 Task: Find connections with filter location Fót with filter topic #travelwith filter profile language Spanish with filter current company Aramex with filter school National Institute of Financial Management - PGDM (Financial Markets) with filter industry International Trade and Development with filter service category Digital Marketing with filter keywords title Client Service Specialist
Action: Mouse moved to (681, 96)
Screenshot: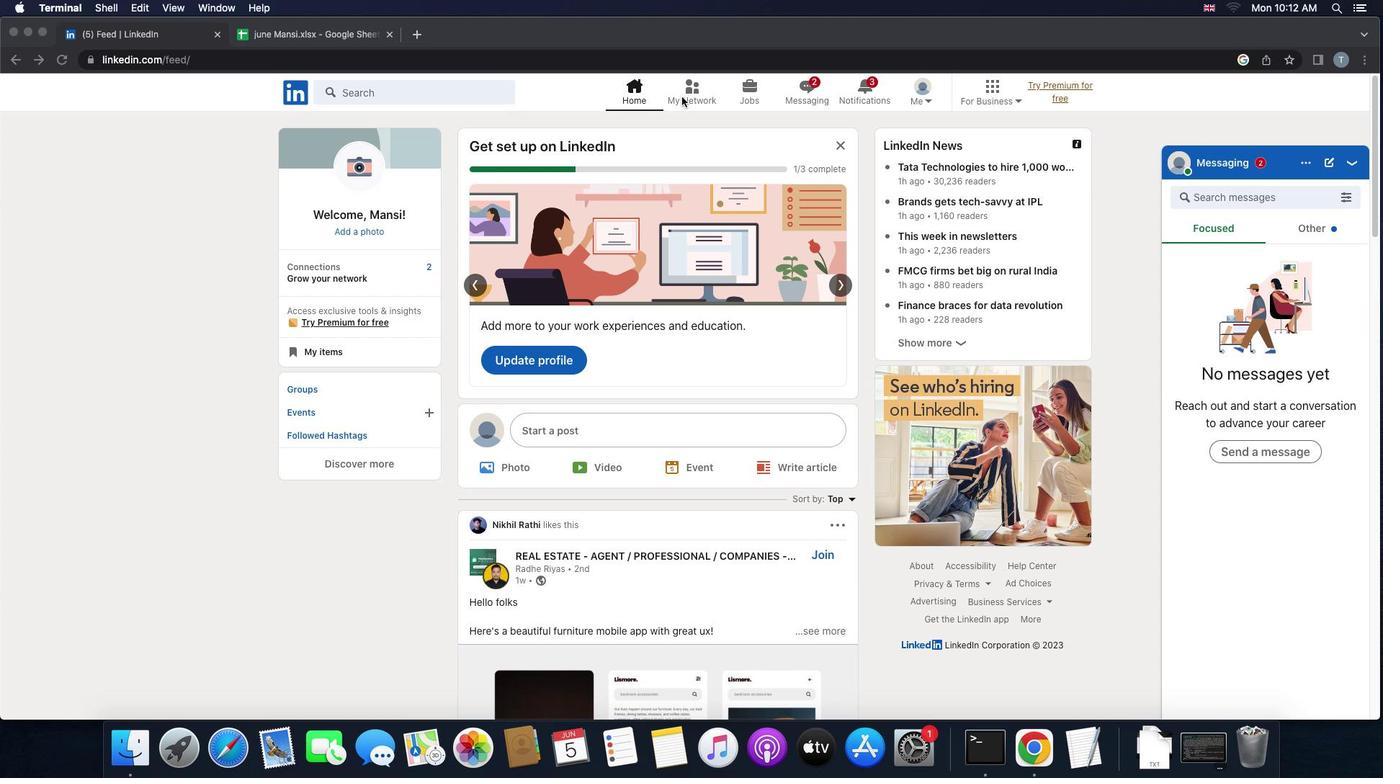
Action: Mouse pressed left at (681, 96)
Screenshot: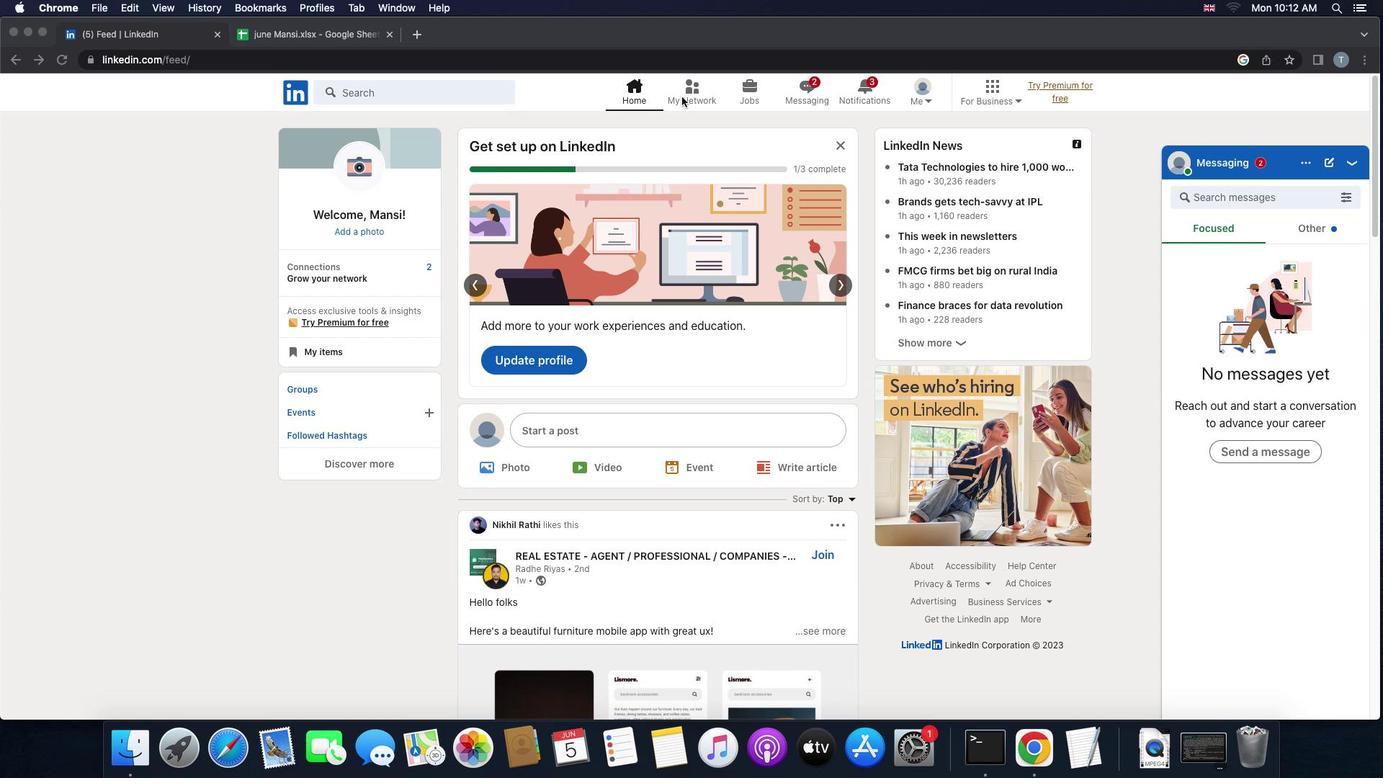 
Action: Mouse pressed left at (681, 96)
Screenshot: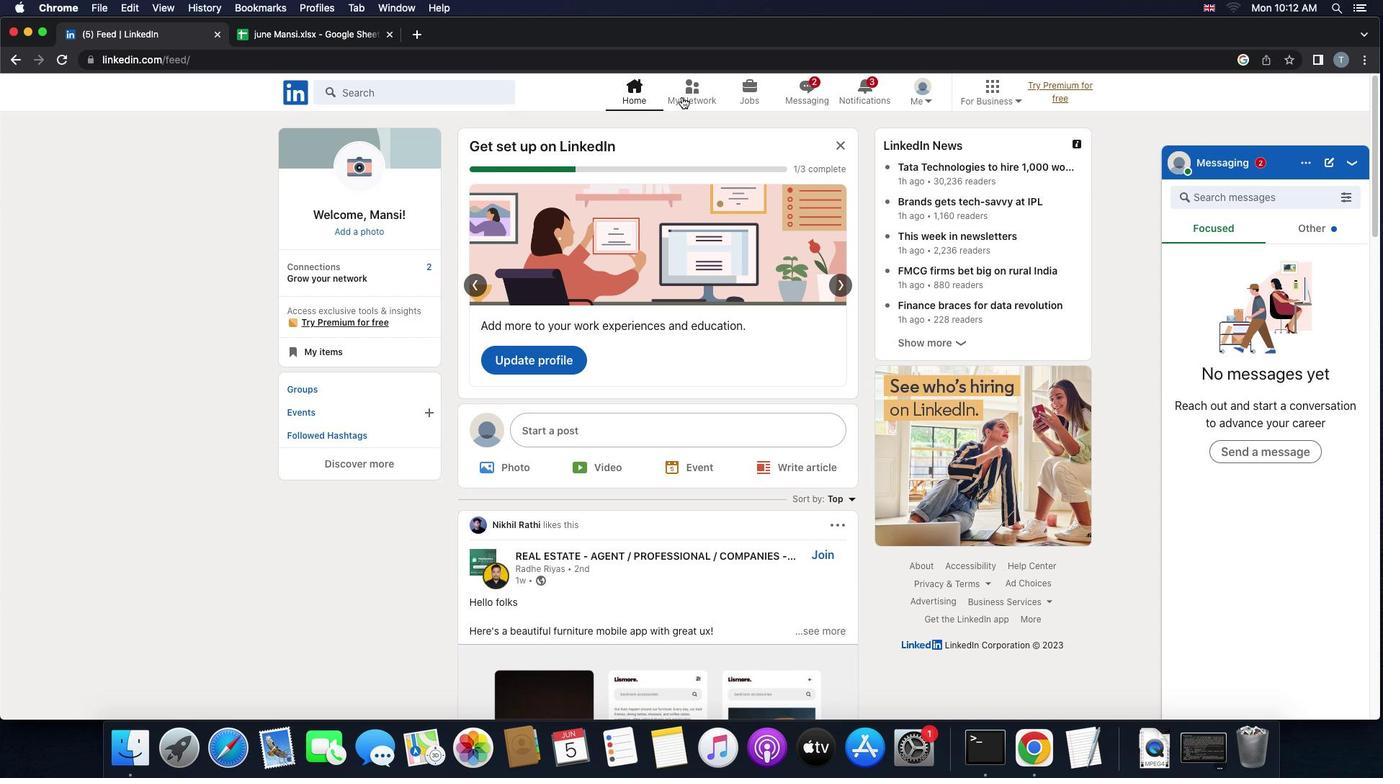 
Action: Mouse moved to (435, 167)
Screenshot: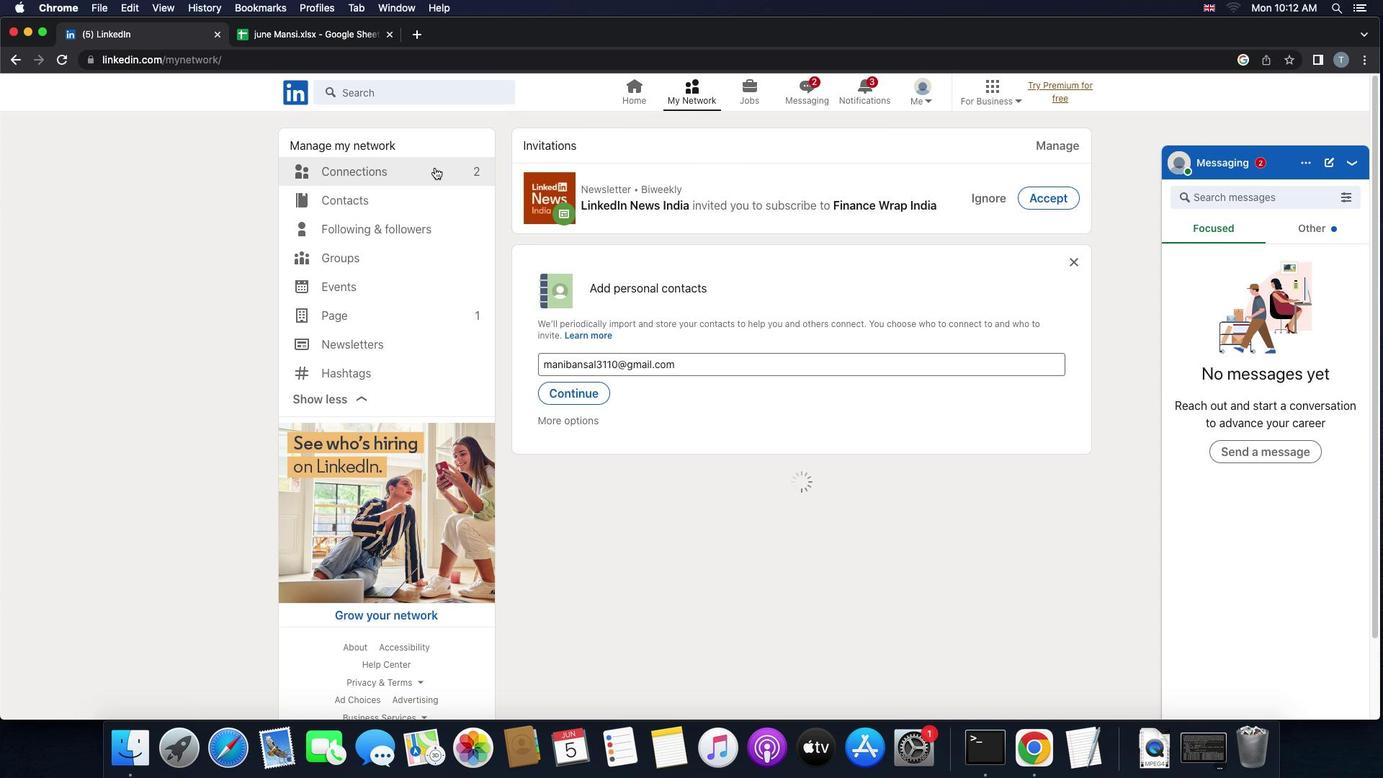 
Action: Mouse pressed left at (435, 167)
Screenshot: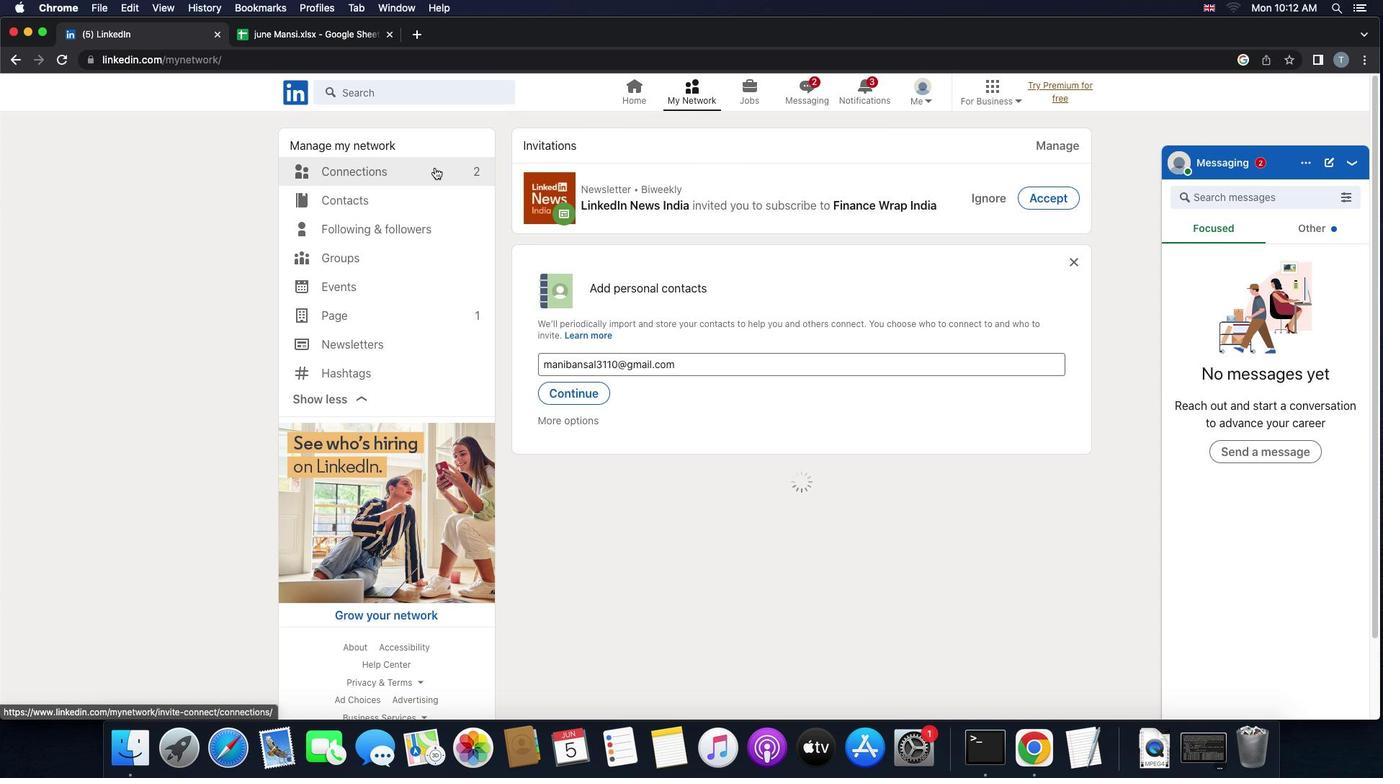 
Action: Mouse moved to (775, 164)
Screenshot: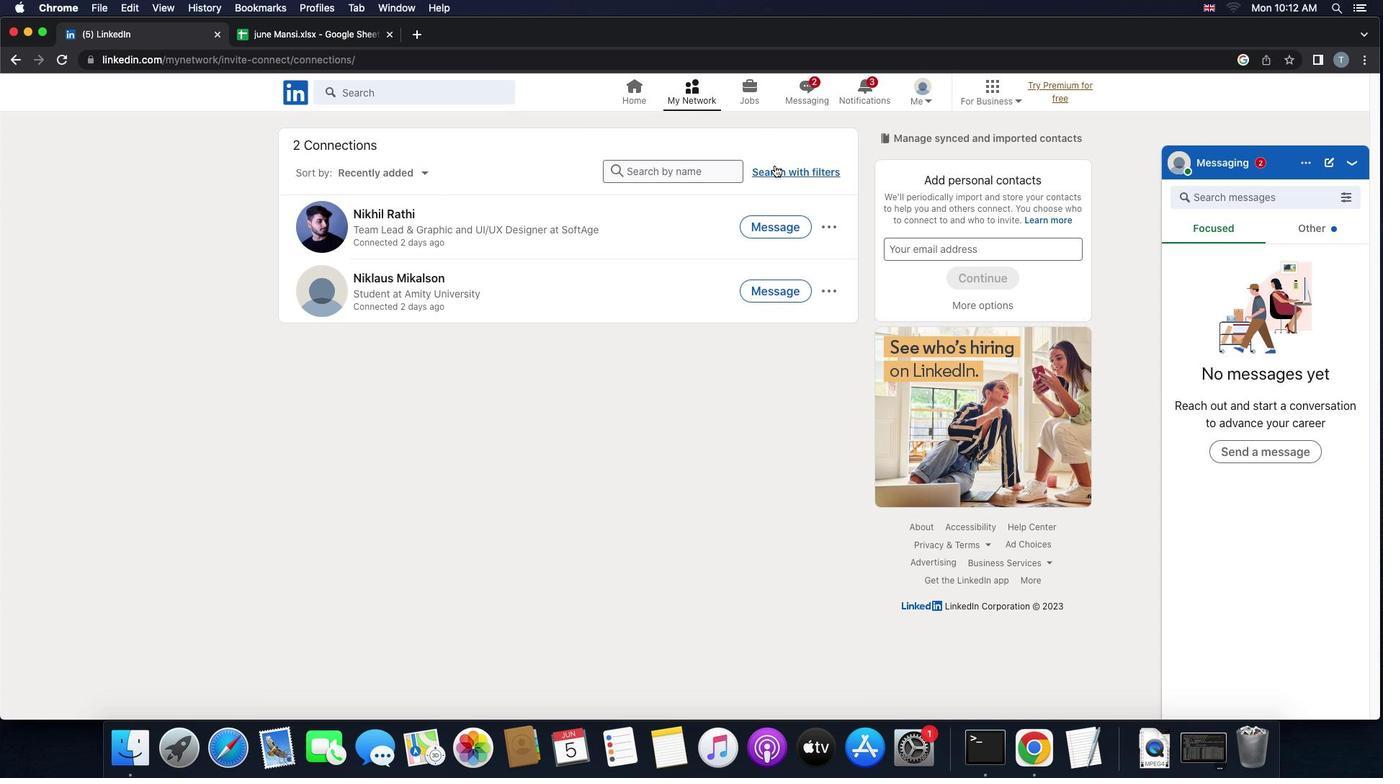 
Action: Mouse pressed left at (775, 164)
Screenshot: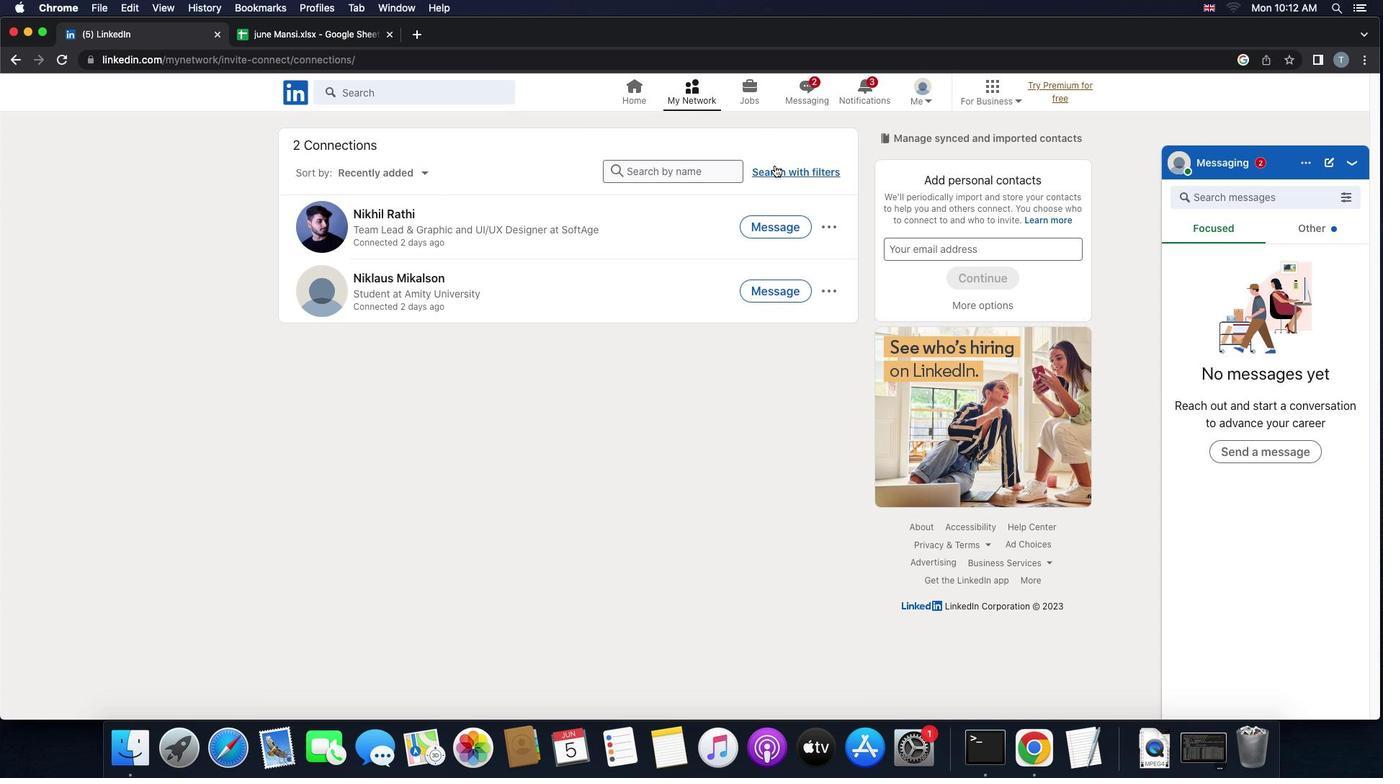 
Action: Mouse moved to (770, 127)
Screenshot: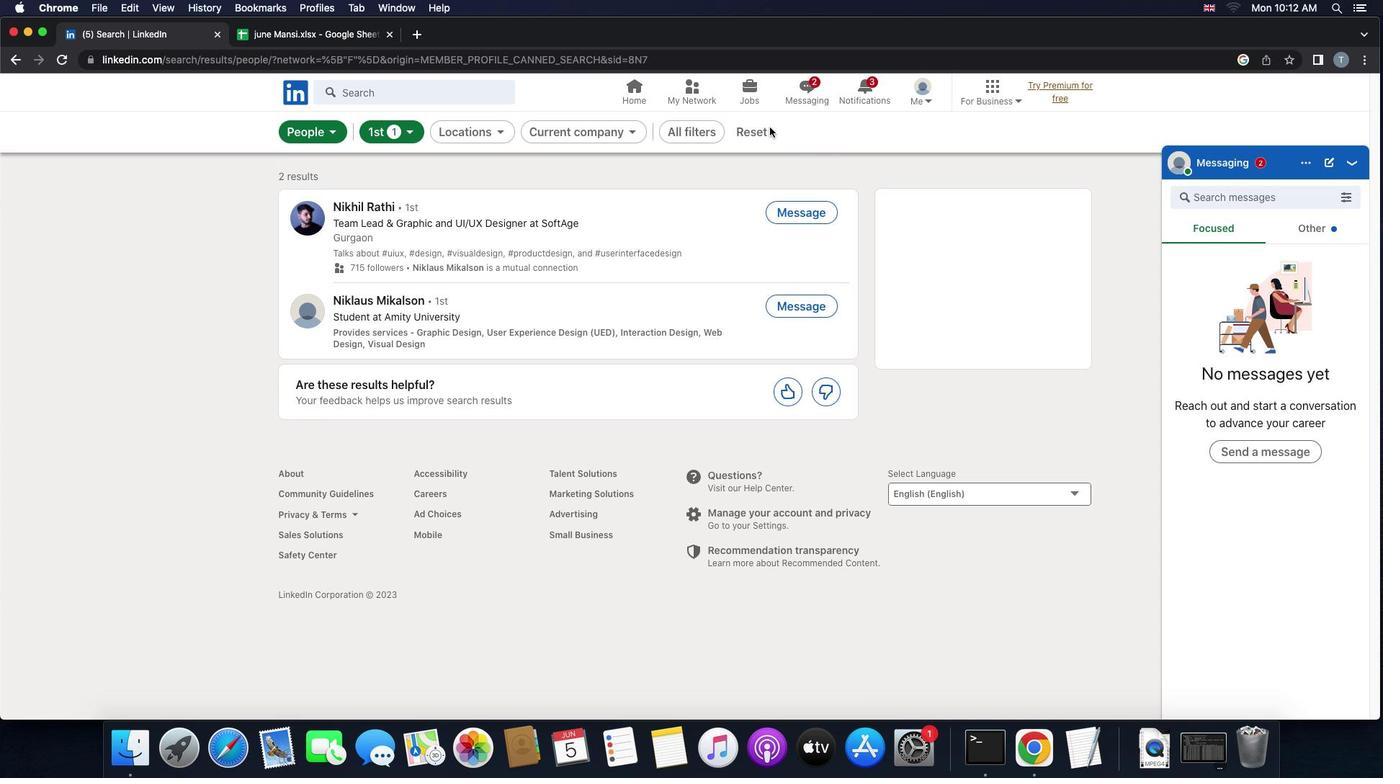 
Action: Mouse pressed left at (770, 127)
Screenshot: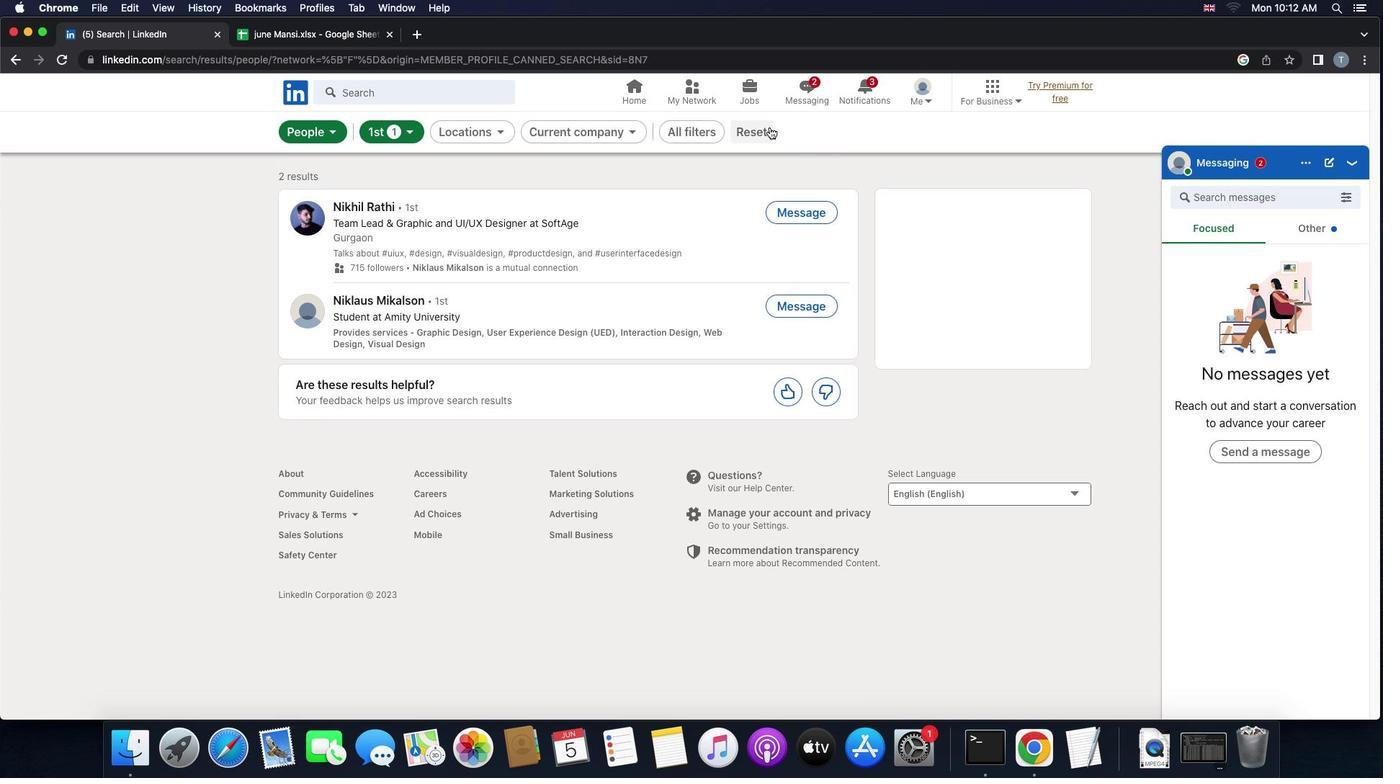 
Action: Mouse moved to (729, 136)
Screenshot: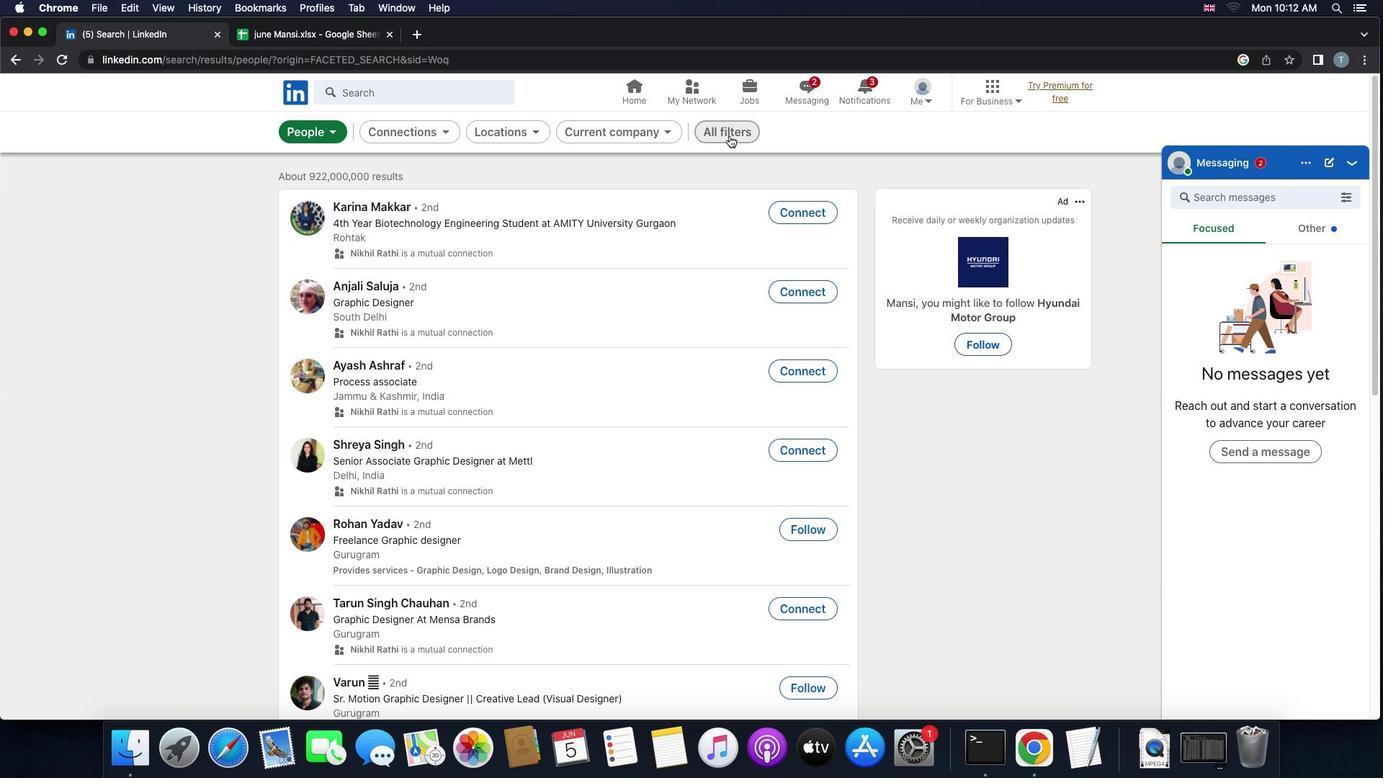 
Action: Mouse pressed left at (729, 136)
Screenshot: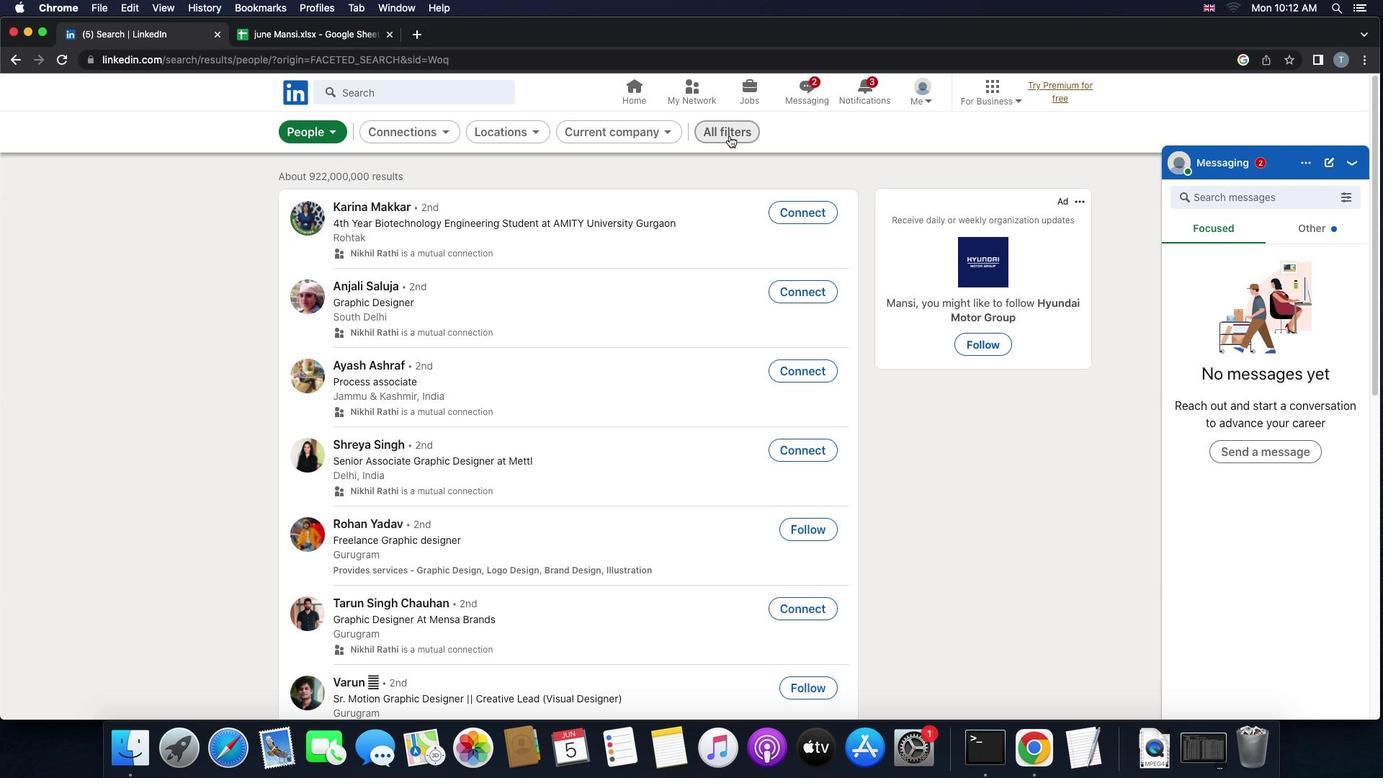 
Action: Mouse moved to (1062, 473)
Screenshot: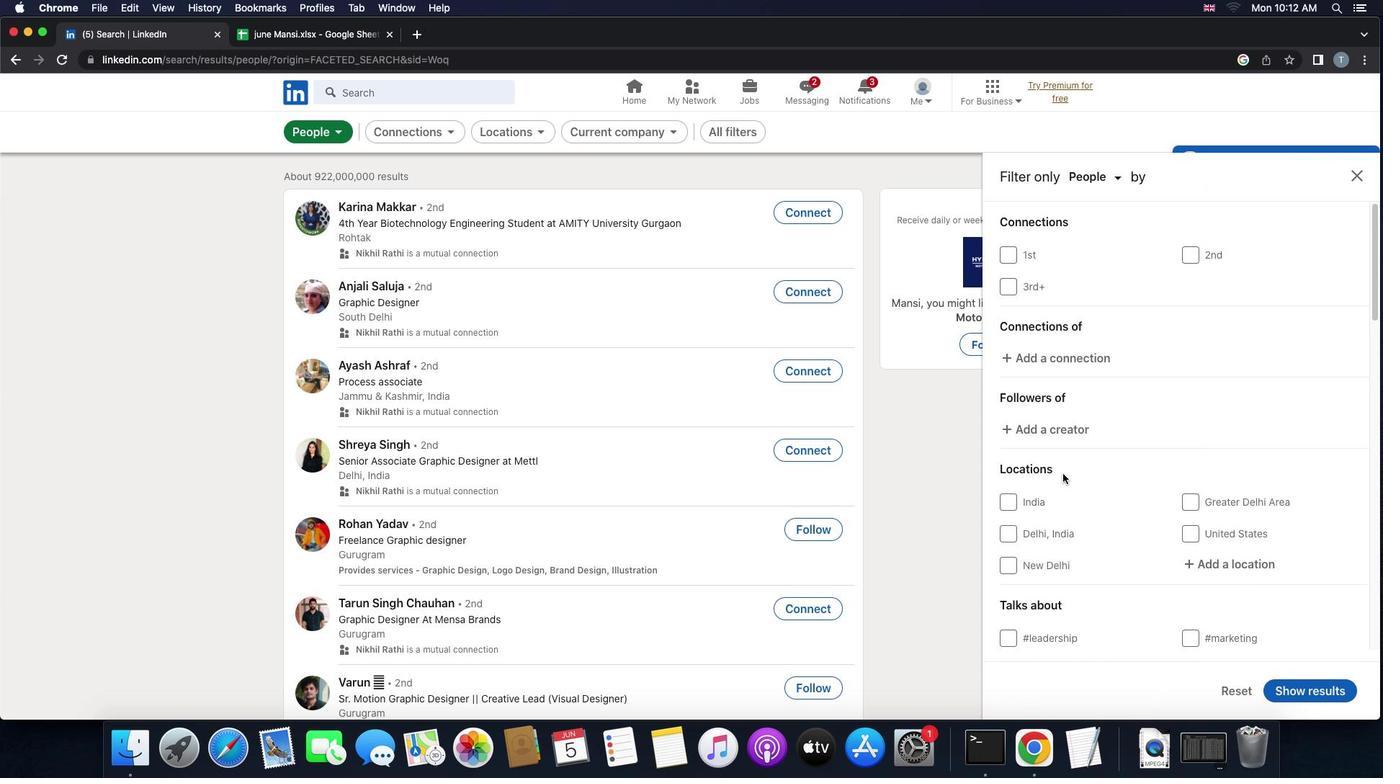 
Action: Mouse scrolled (1062, 473) with delta (0, 0)
Screenshot: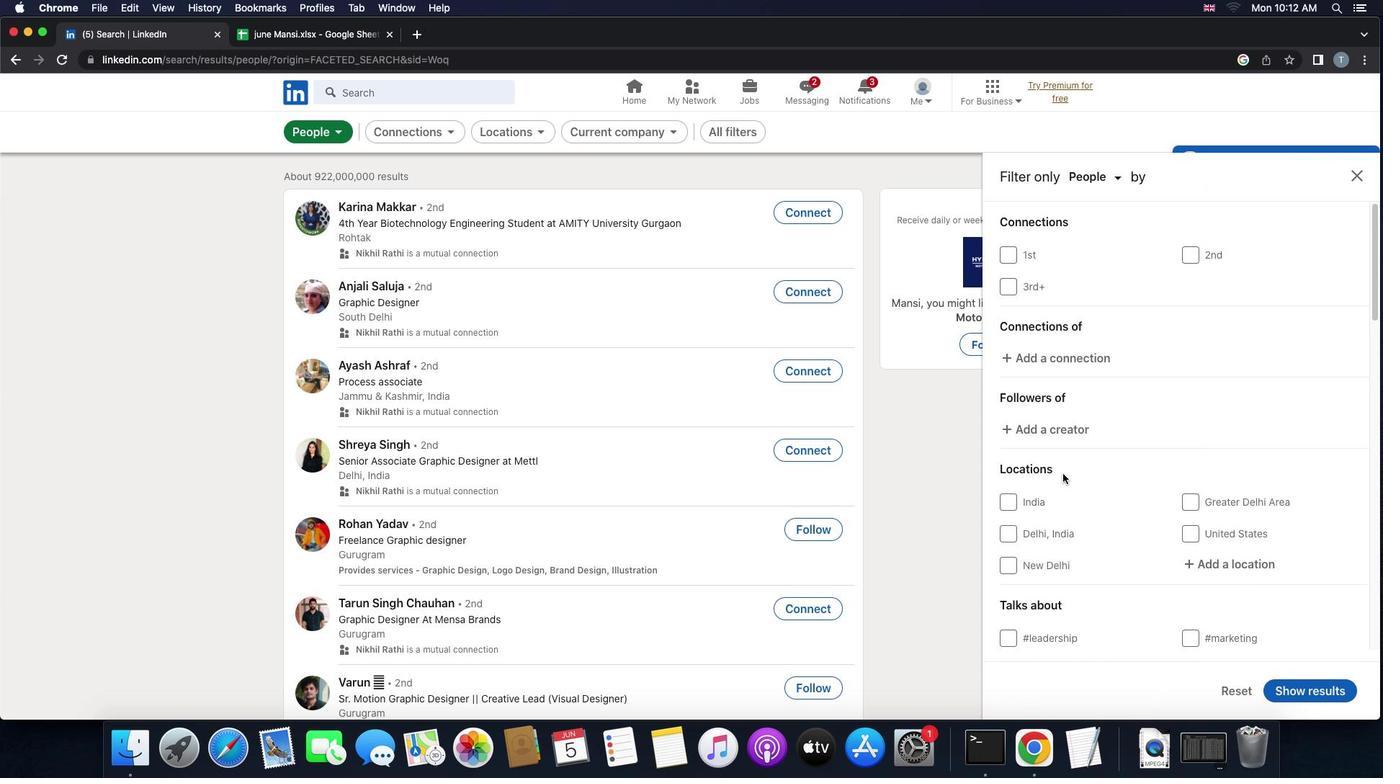 
Action: Mouse scrolled (1062, 473) with delta (0, 0)
Screenshot: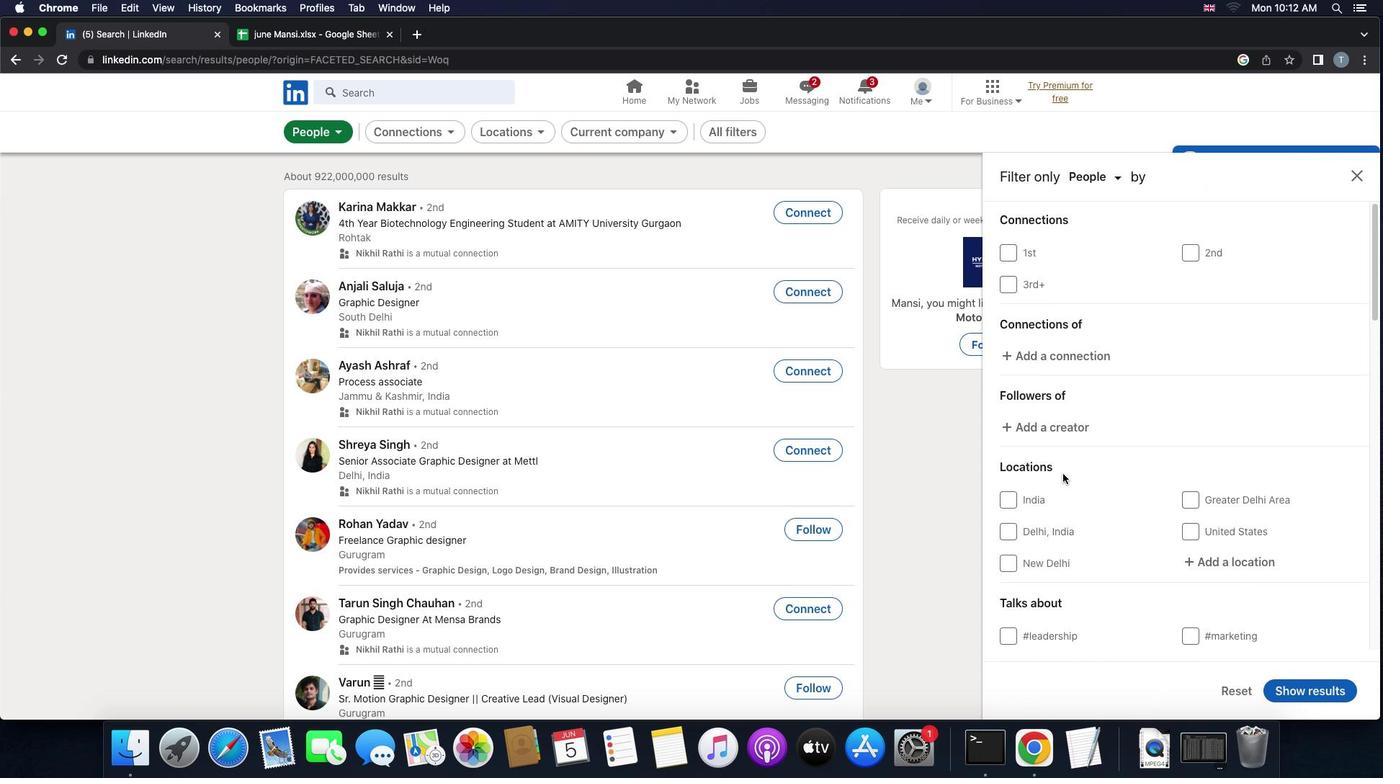 
Action: Mouse scrolled (1062, 473) with delta (0, -1)
Screenshot: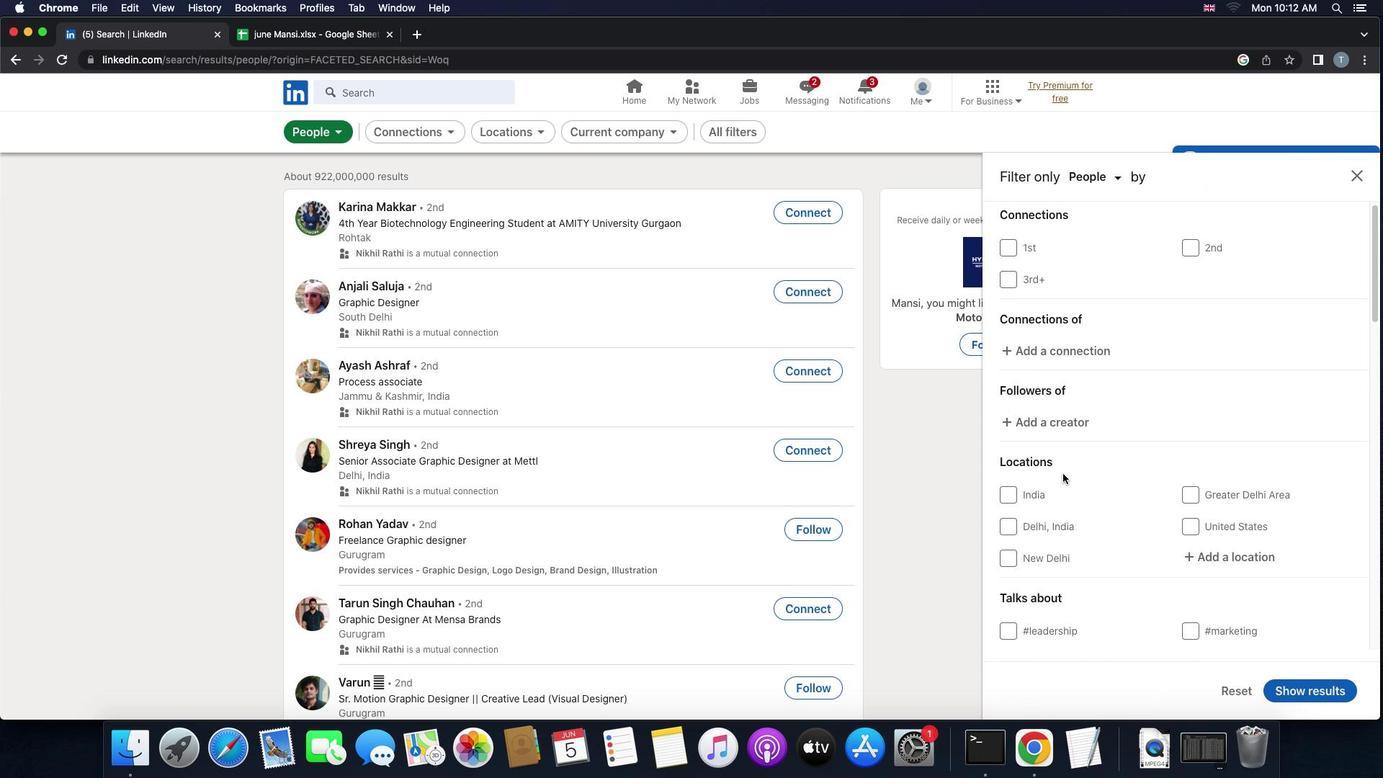 
Action: Mouse scrolled (1062, 473) with delta (0, 0)
Screenshot: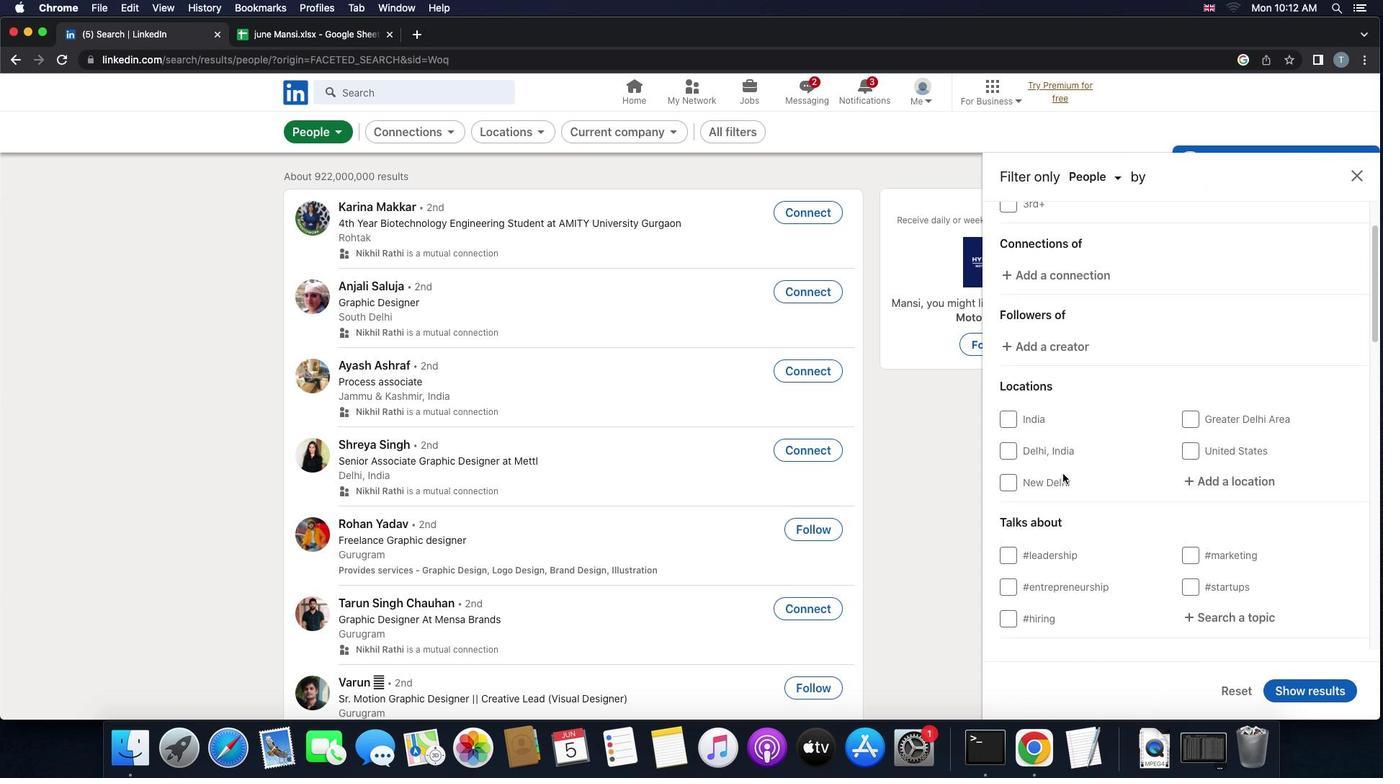 
Action: Mouse moved to (1226, 415)
Screenshot: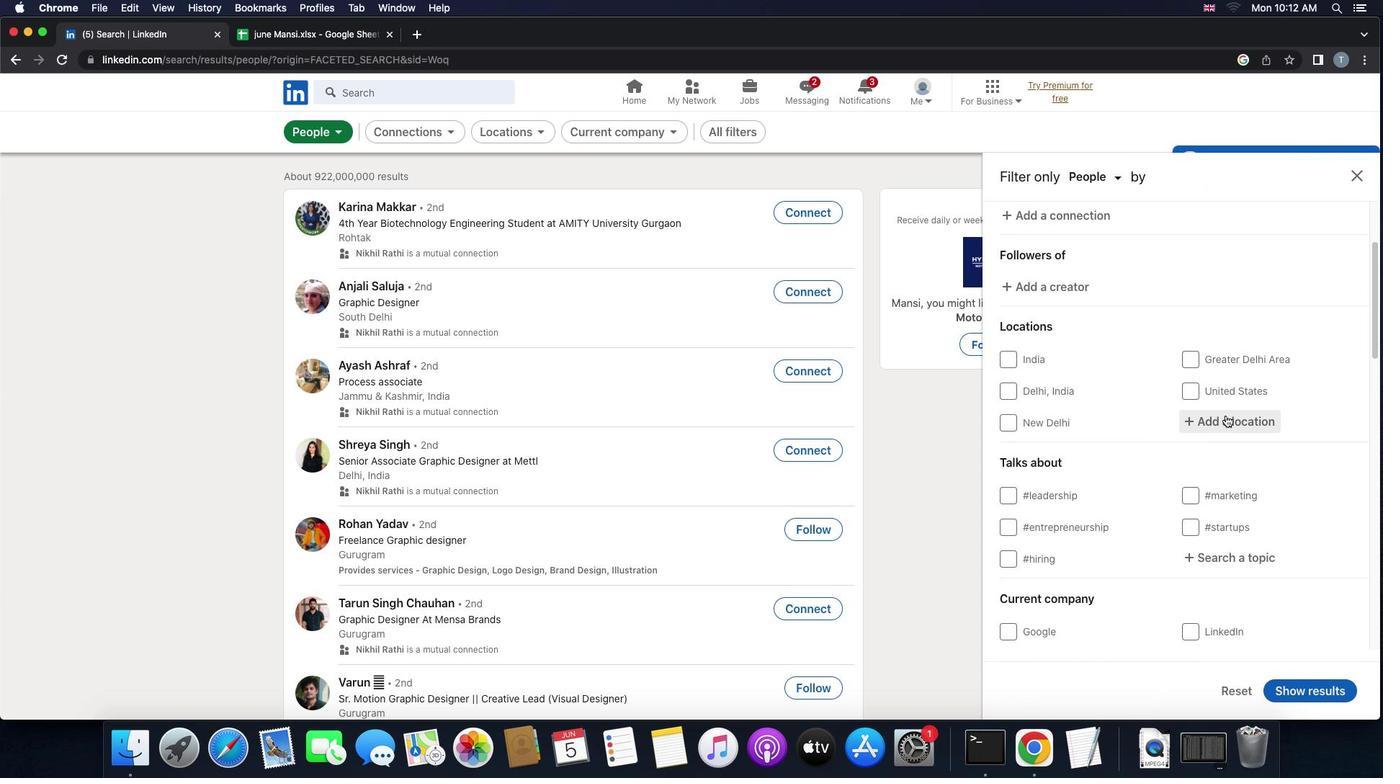 
Action: Mouse pressed left at (1226, 415)
Screenshot: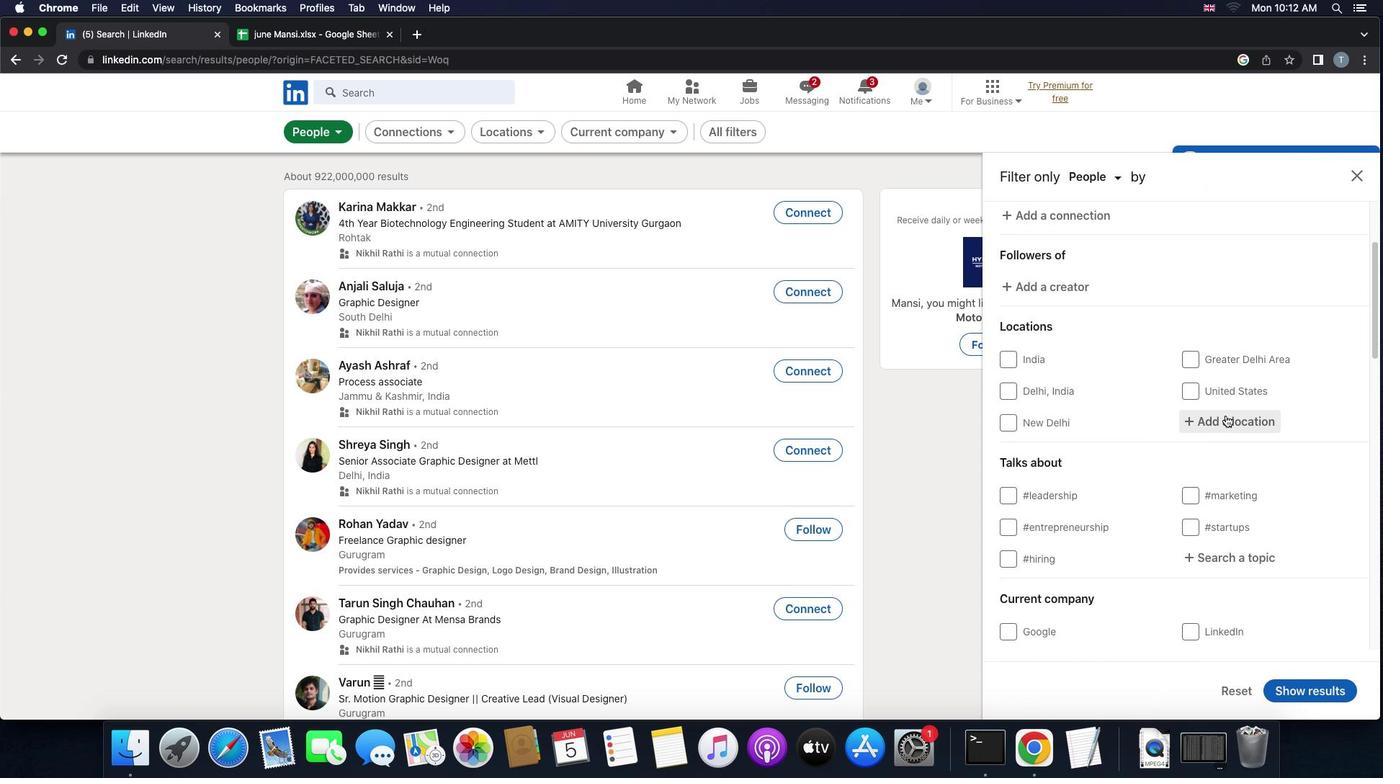 
Action: Key pressed 'f''o''t'Key.enter
Screenshot: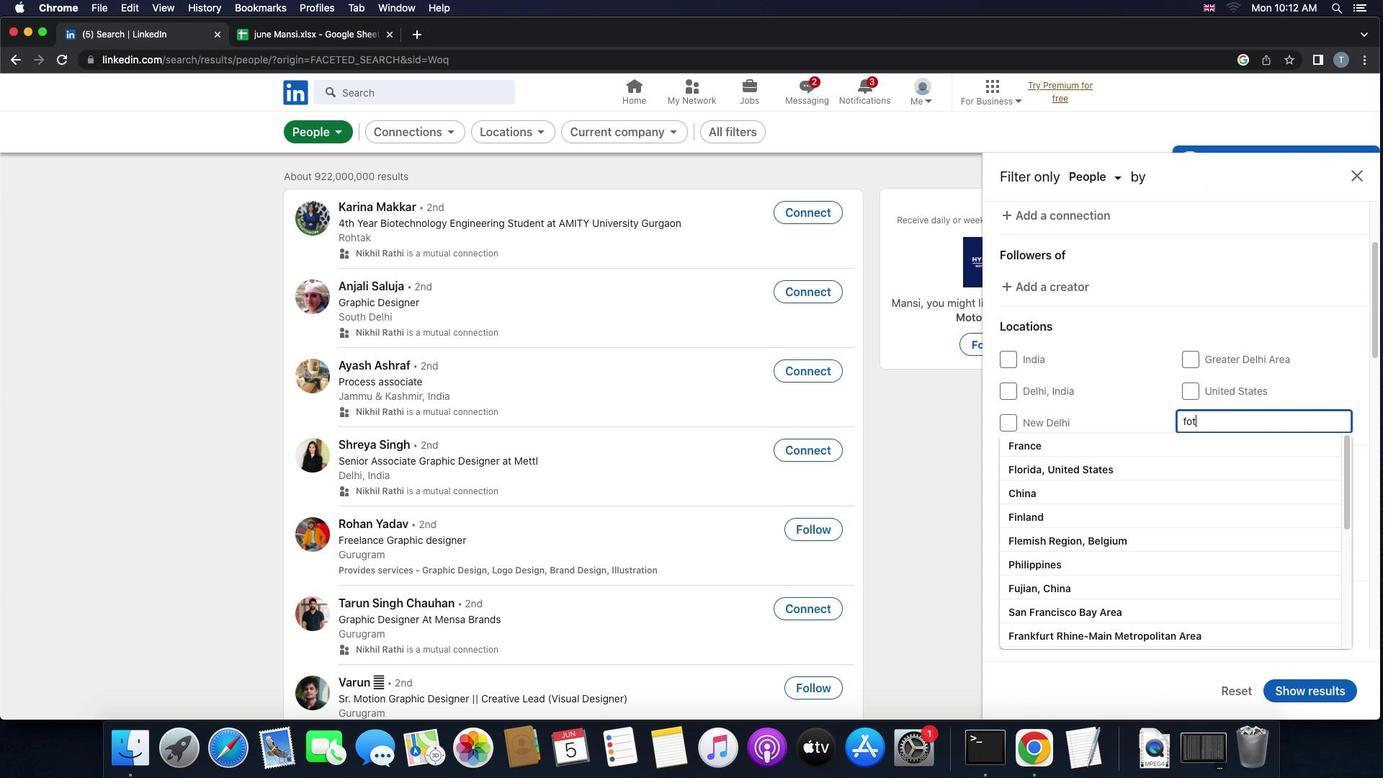 
Action: Mouse moved to (1195, 443)
Screenshot: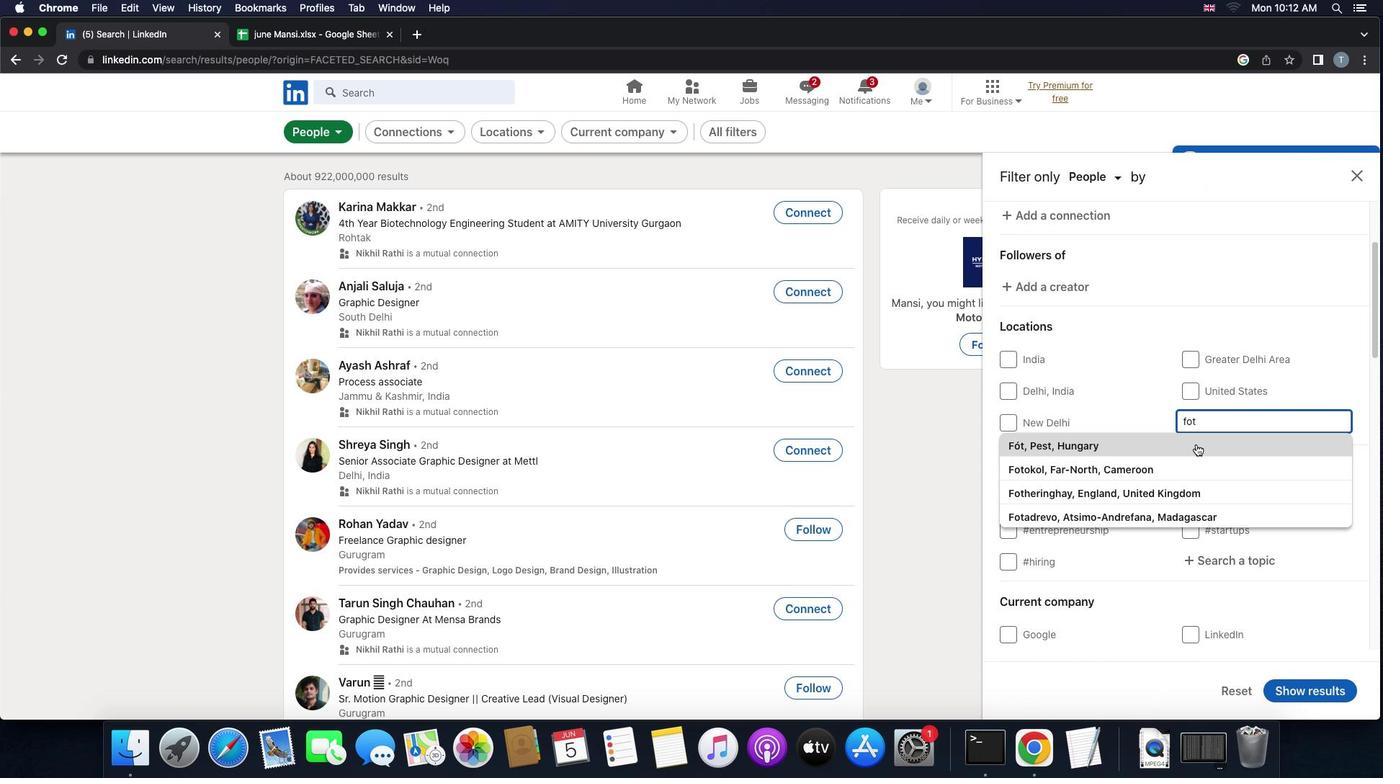 
Action: Mouse pressed left at (1195, 443)
Screenshot: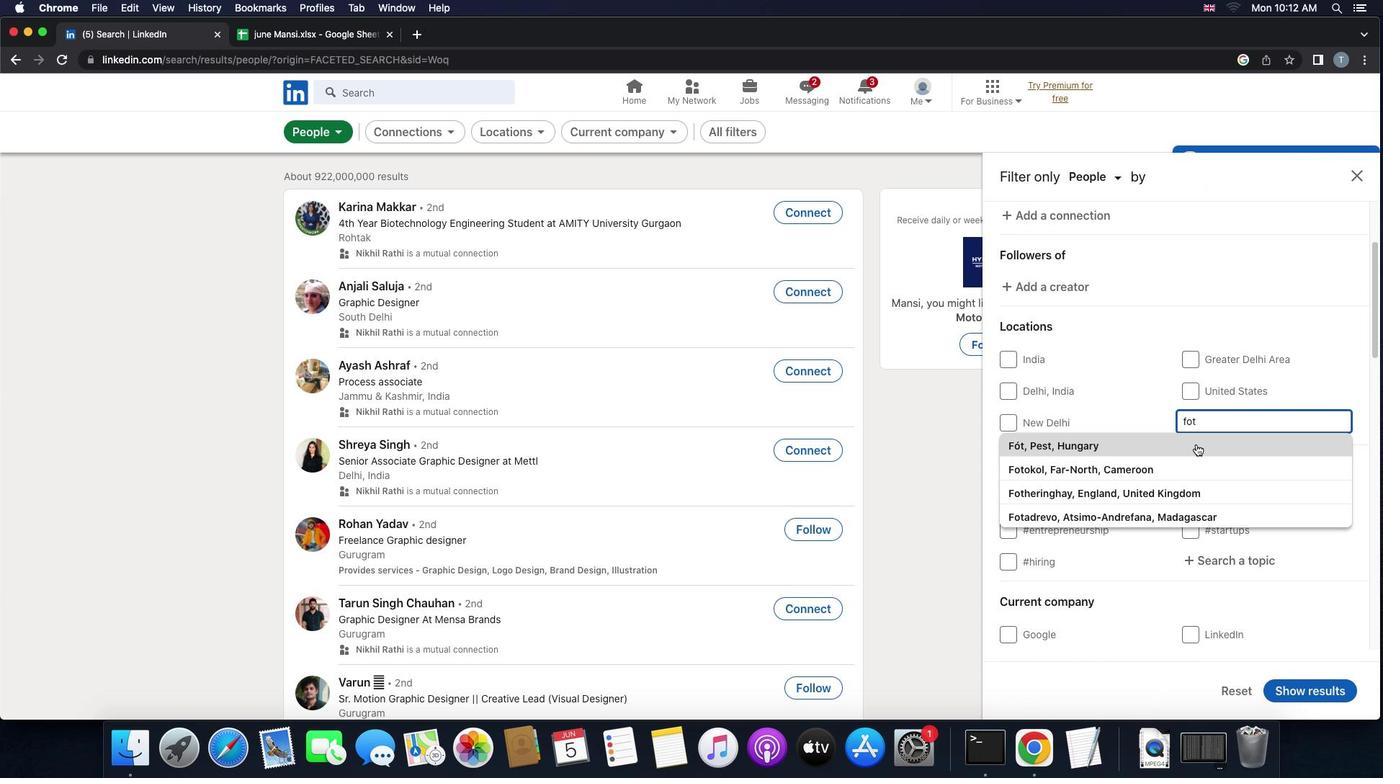 
Action: Mouse moved to (1197, 443)
Screenshot: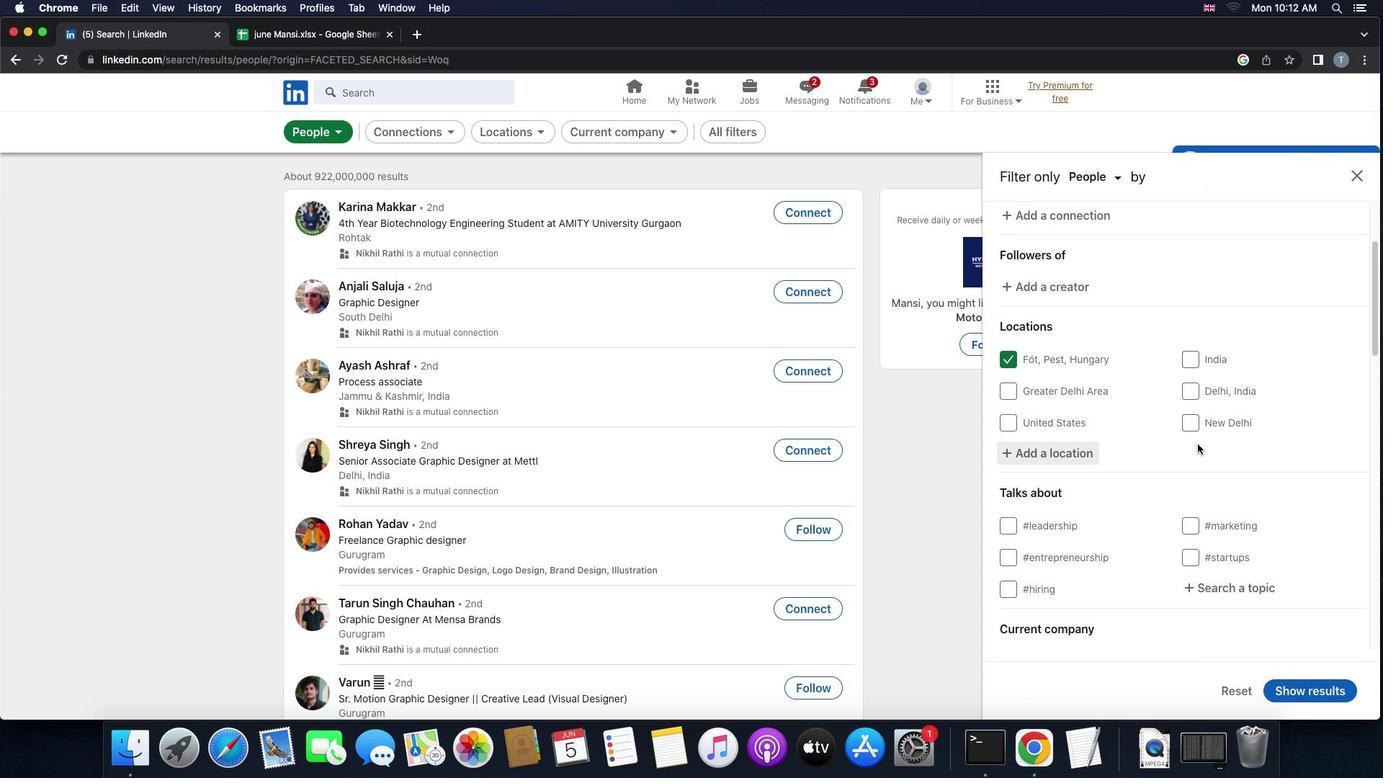 
Action: Mouse scrolled (1197, 443) with delta (0, 0)
Screenshot: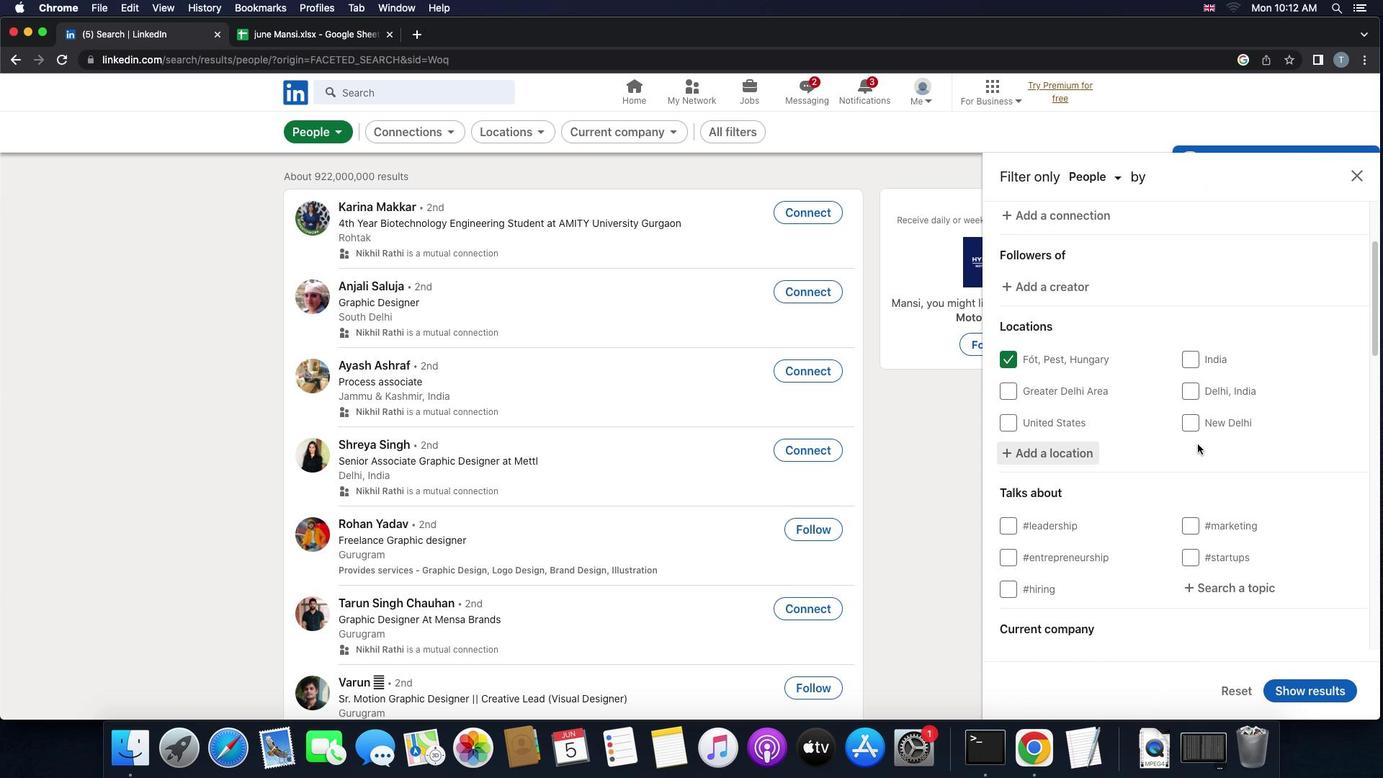 
Action: Mouse scrolled (1197, 443) with delta (0, 0)
Screenshot: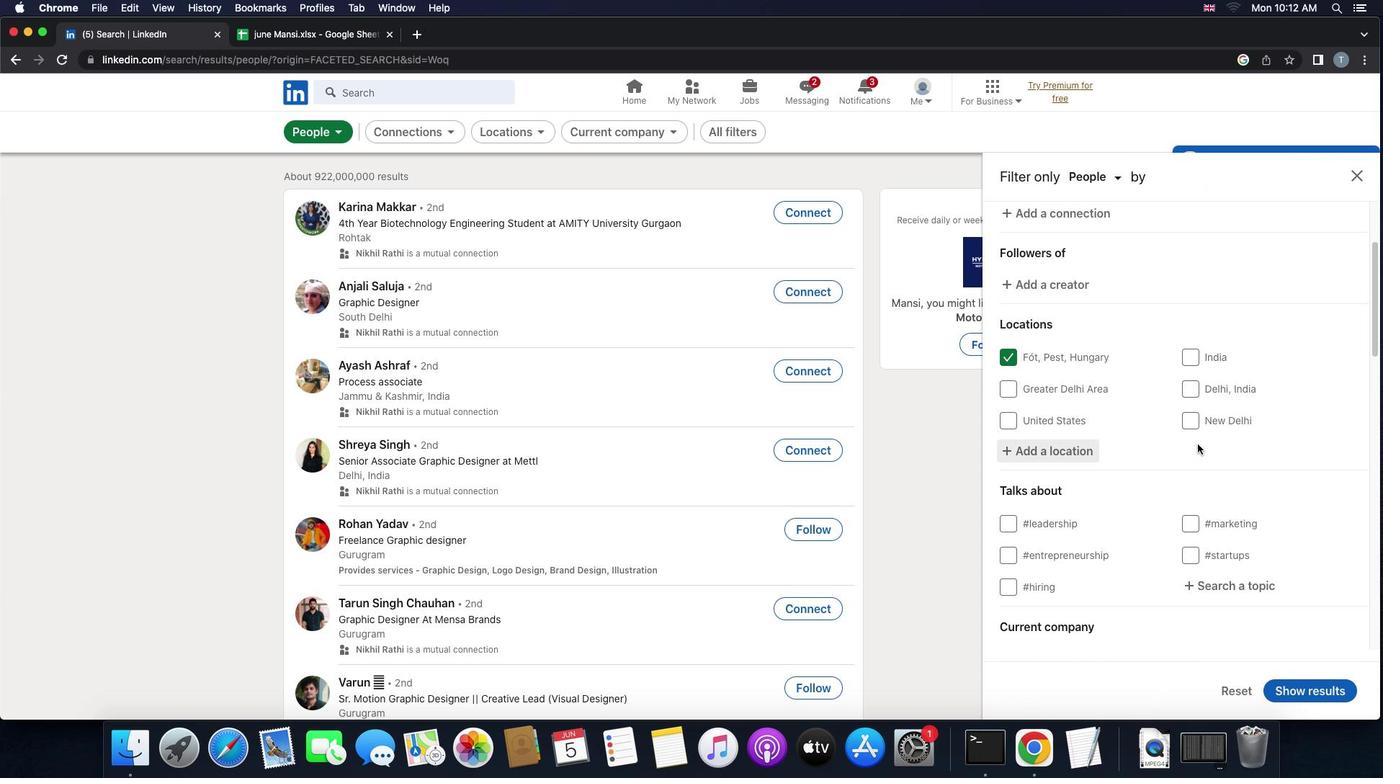 
Action: Mouse scrolled (1197, 443) with delta (0, -1)
Screenshot: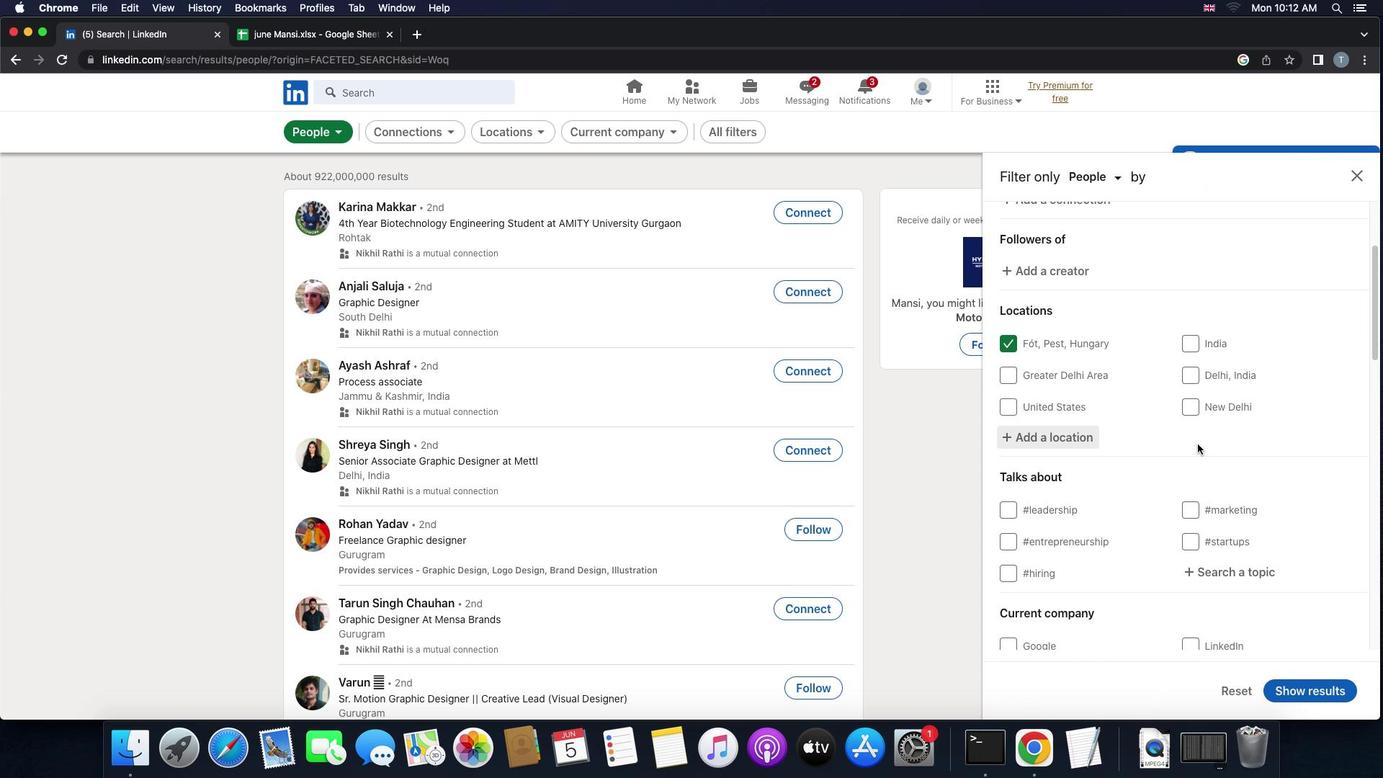 
Action: Mouse scrolled (1197, 443) with delta (0, 0)
Screenshot: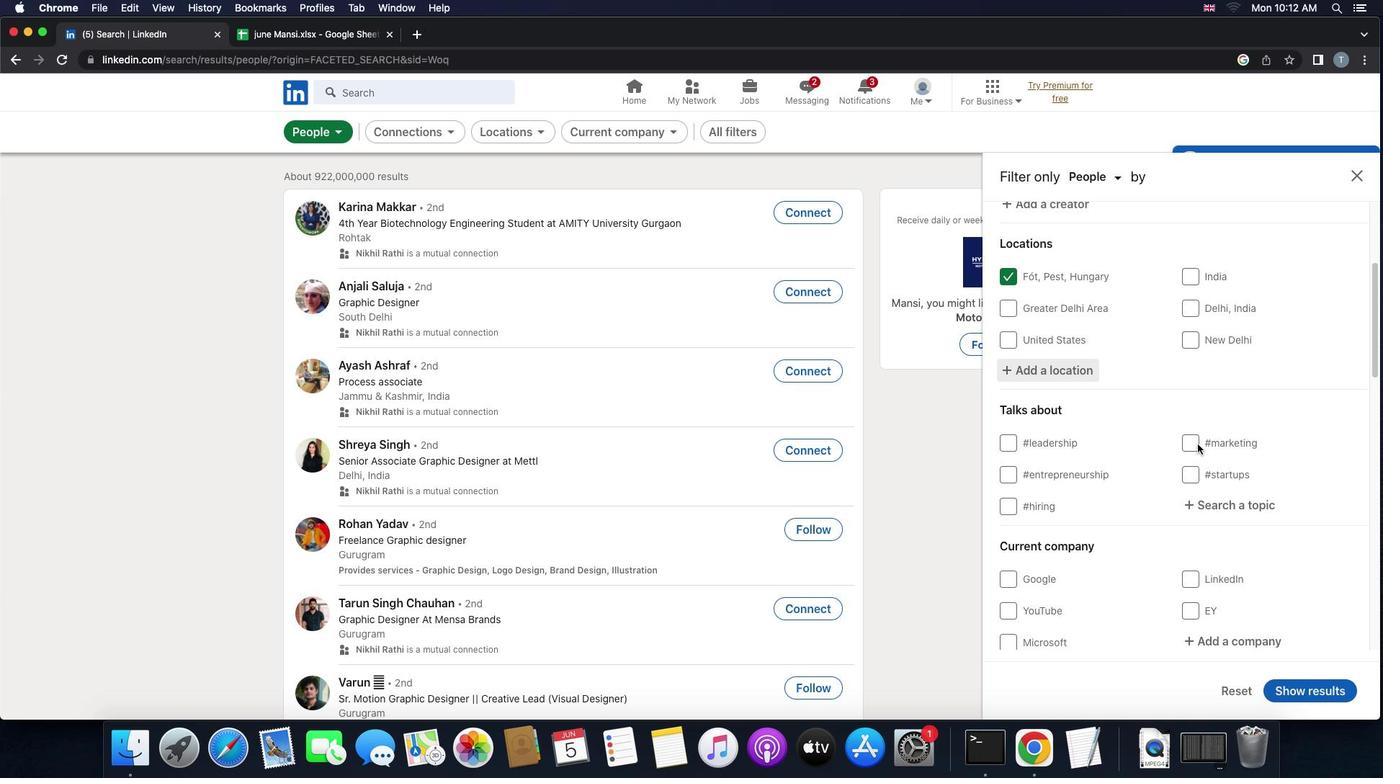 
Action: Mouse scrolled (1197, 443) with delta (0, 0)
Screenshot: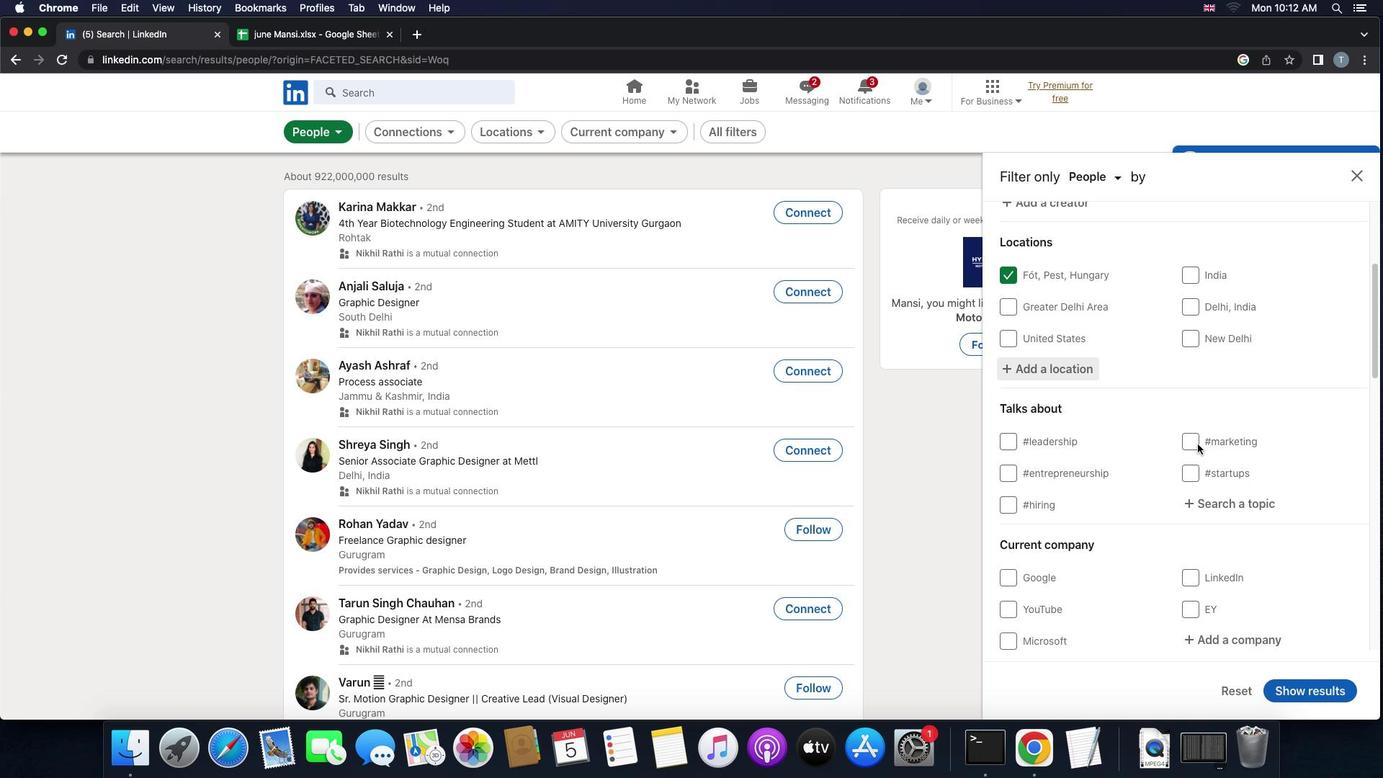 
Action: Mouse moved to (1203, 493)
Screenshot: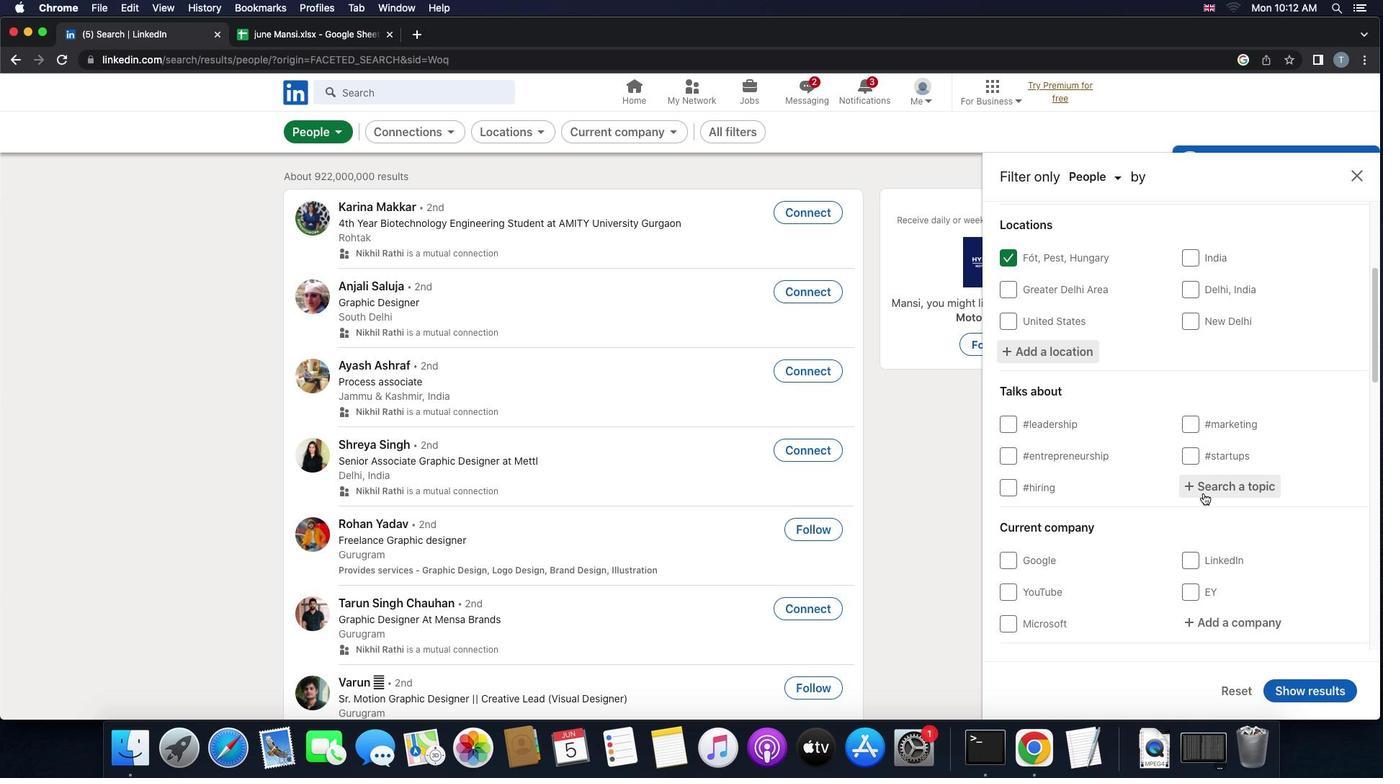
Action: Mouse pressed left at (1203, 493)
Screenshot: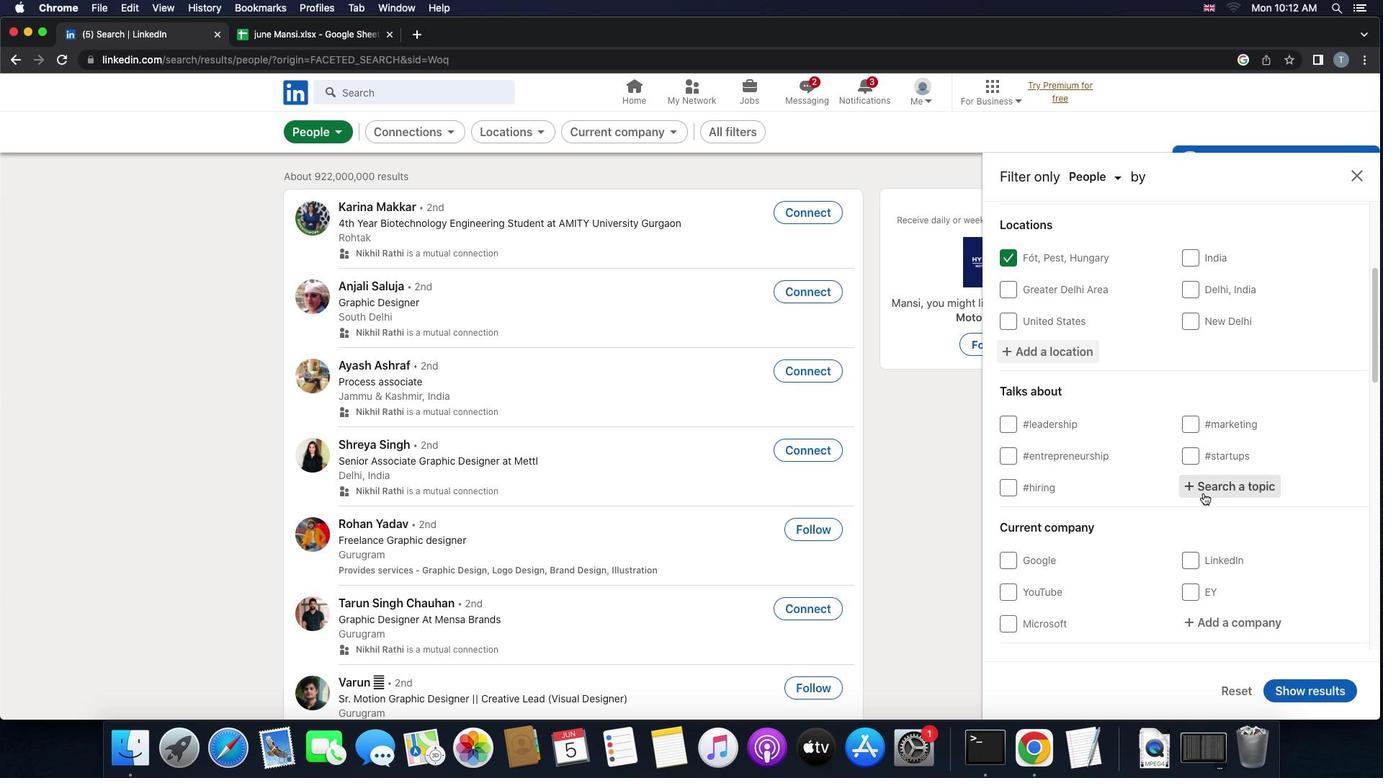 
Action: Key pressed 't''r''s'Key.backspace'a''v''r'Key.backspace'e''l'Key.space
Screenshot: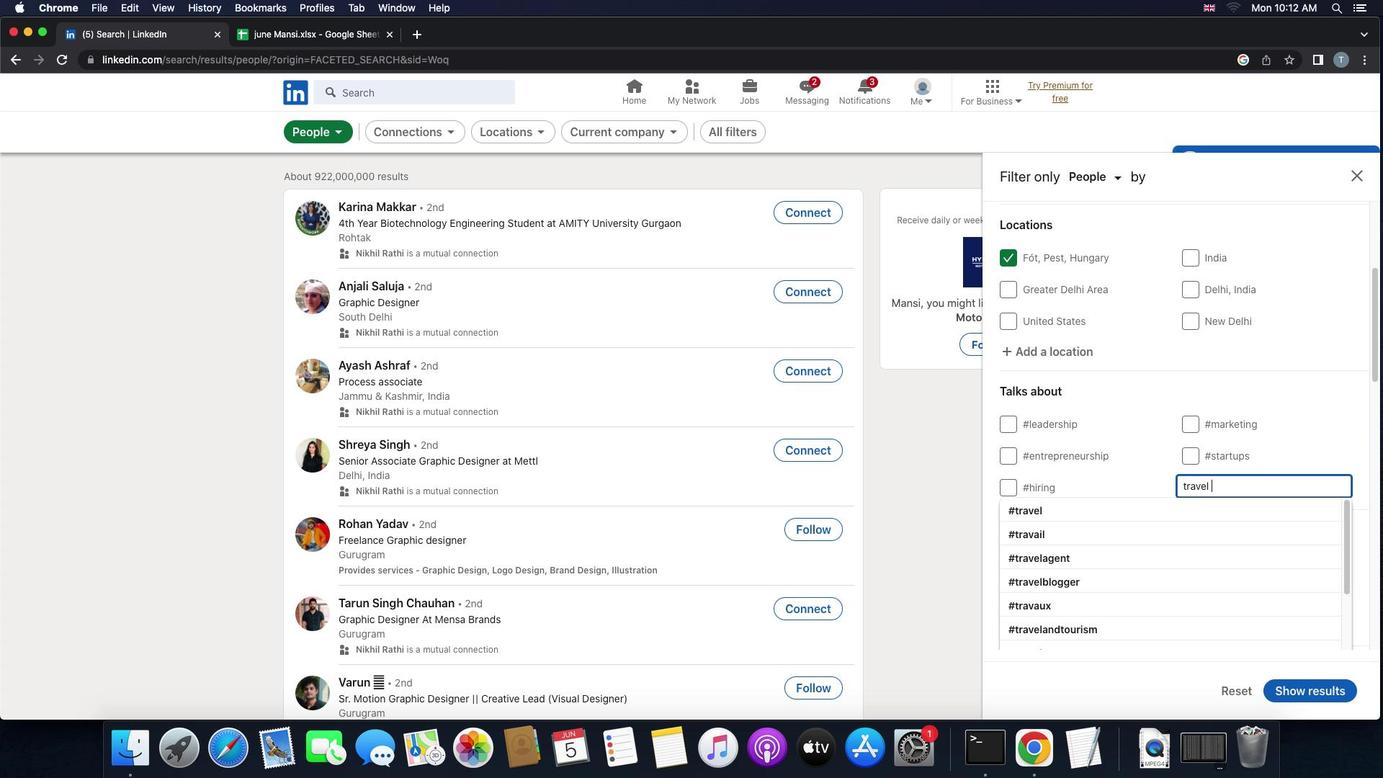 
Action: Mouse moved to (1174, 501)
Screenshot: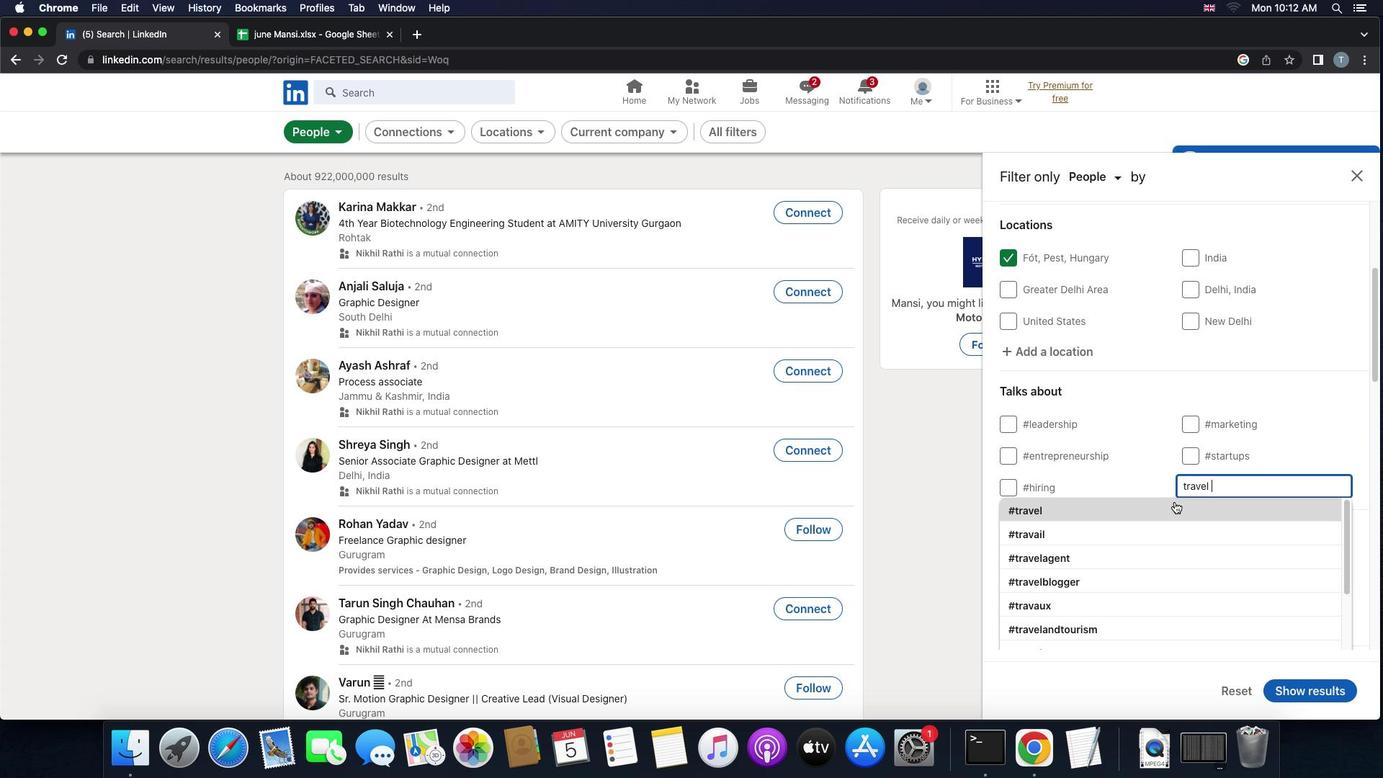 
Action: Mouse pressed left at (1174, 501)
Screenshot: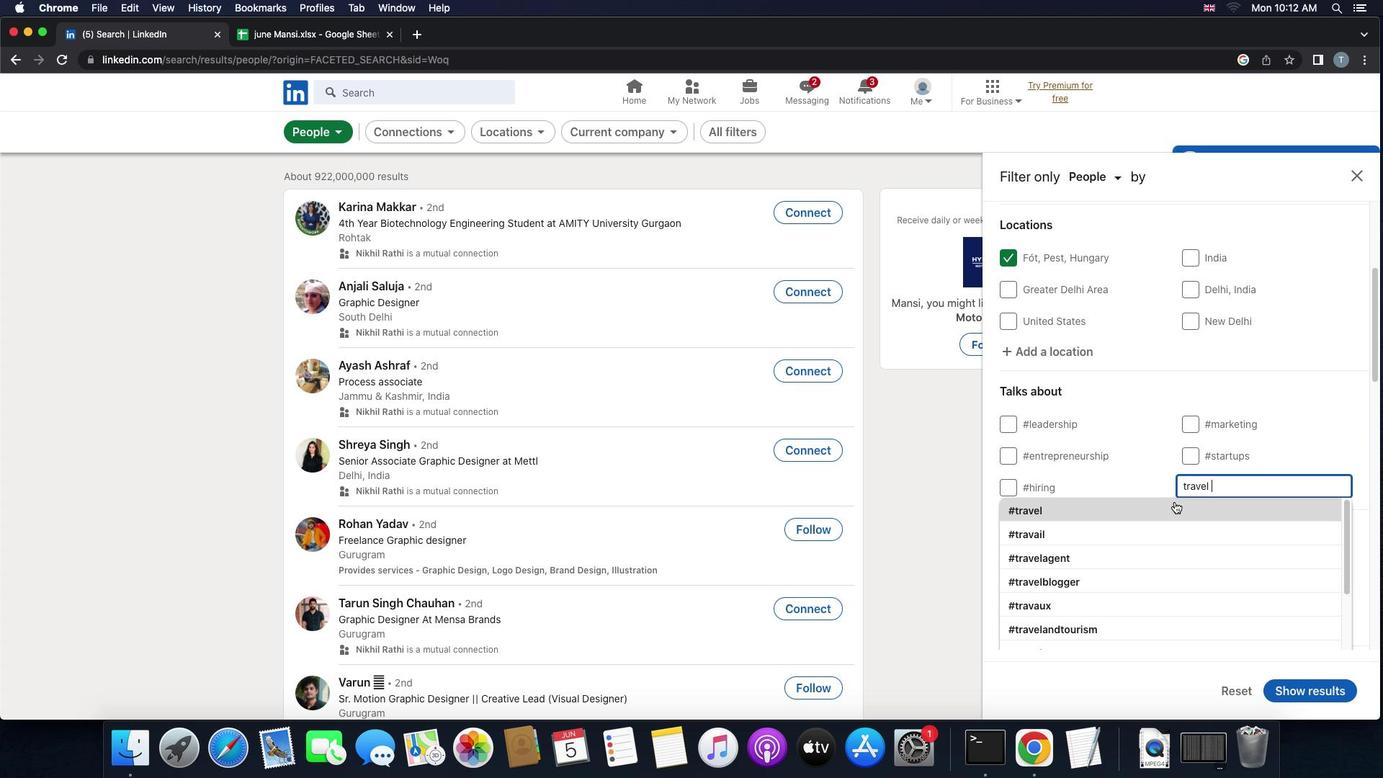 
Action: Mouse scrolled (1174, 501) with delta (0, 0)
Screenshot: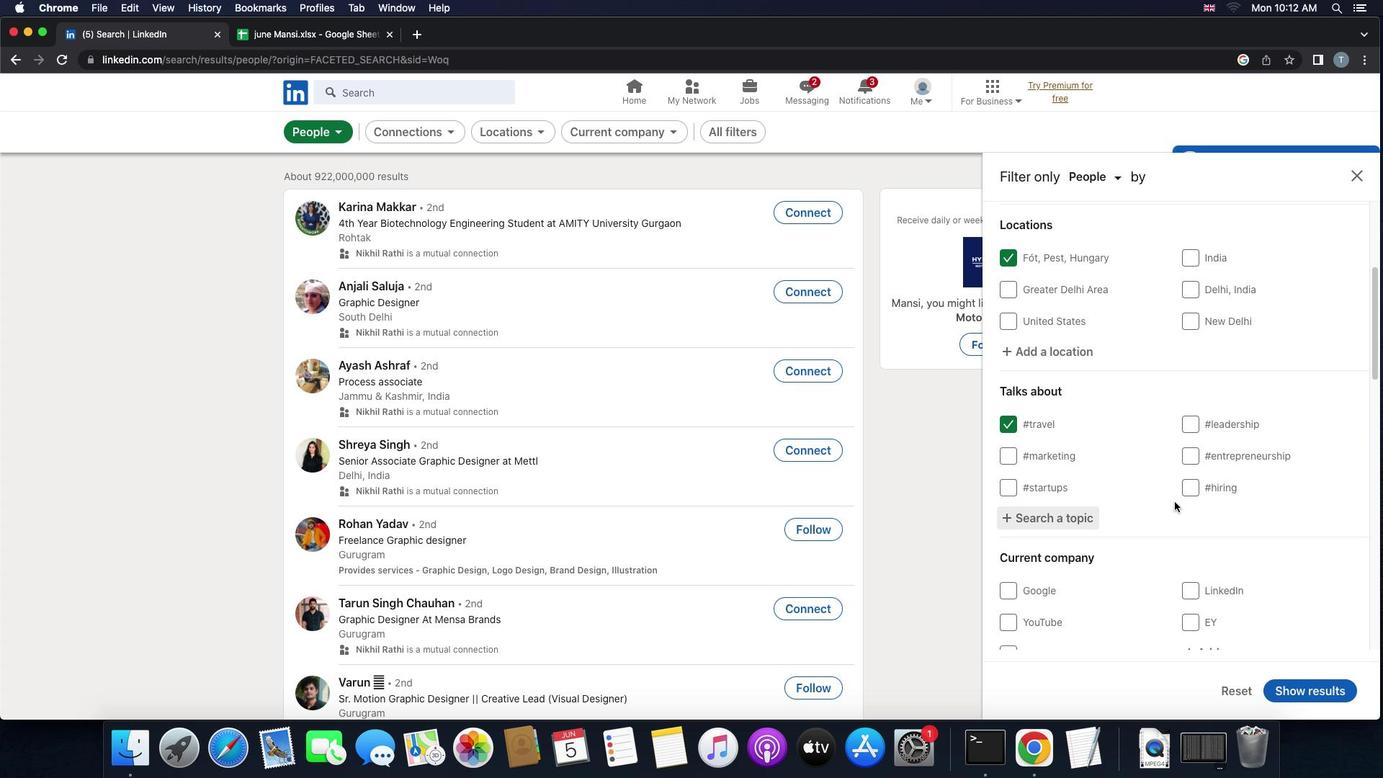 
Action: Mouse scrolled (1174, 501) with delta (0, 0)
Screenshot: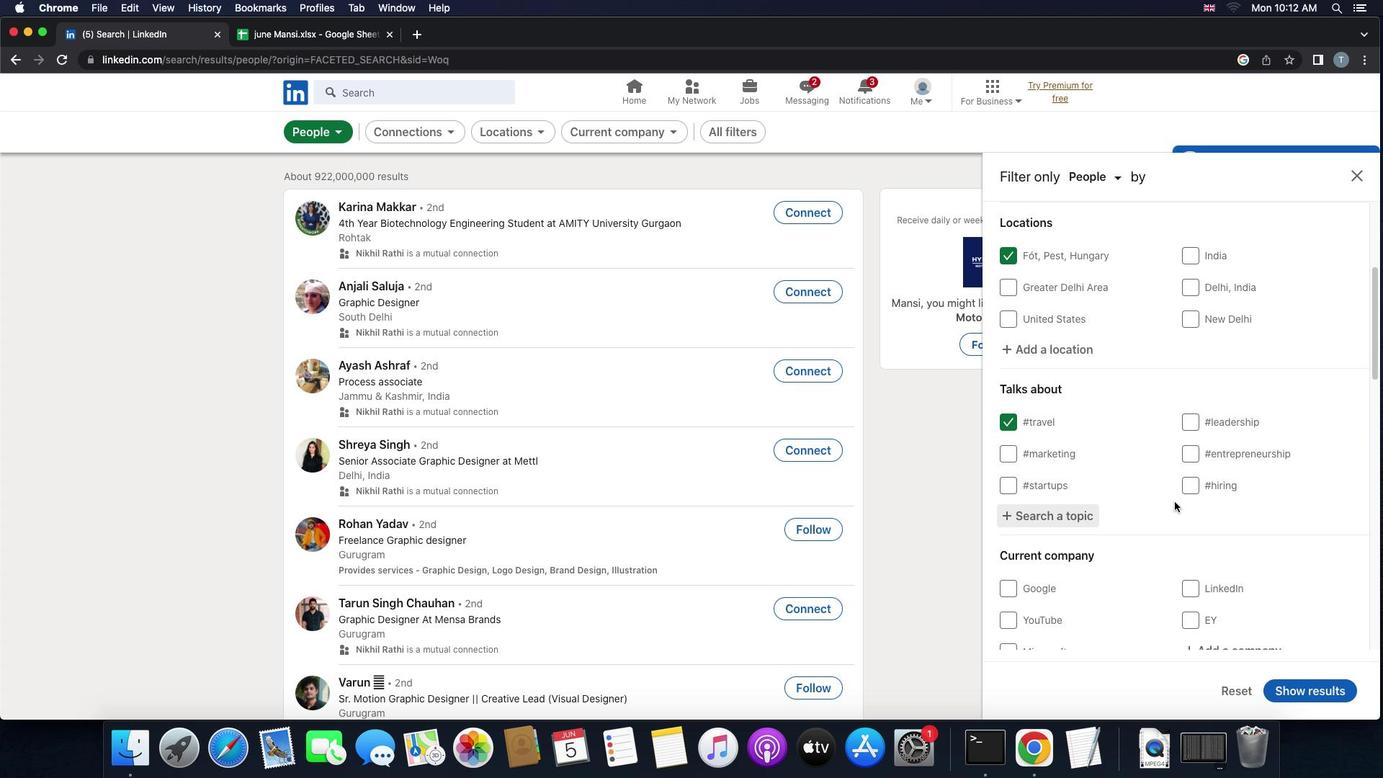 
Action: Mouse scrolled (1174, 501) with delta (0, -1)
Screenshot: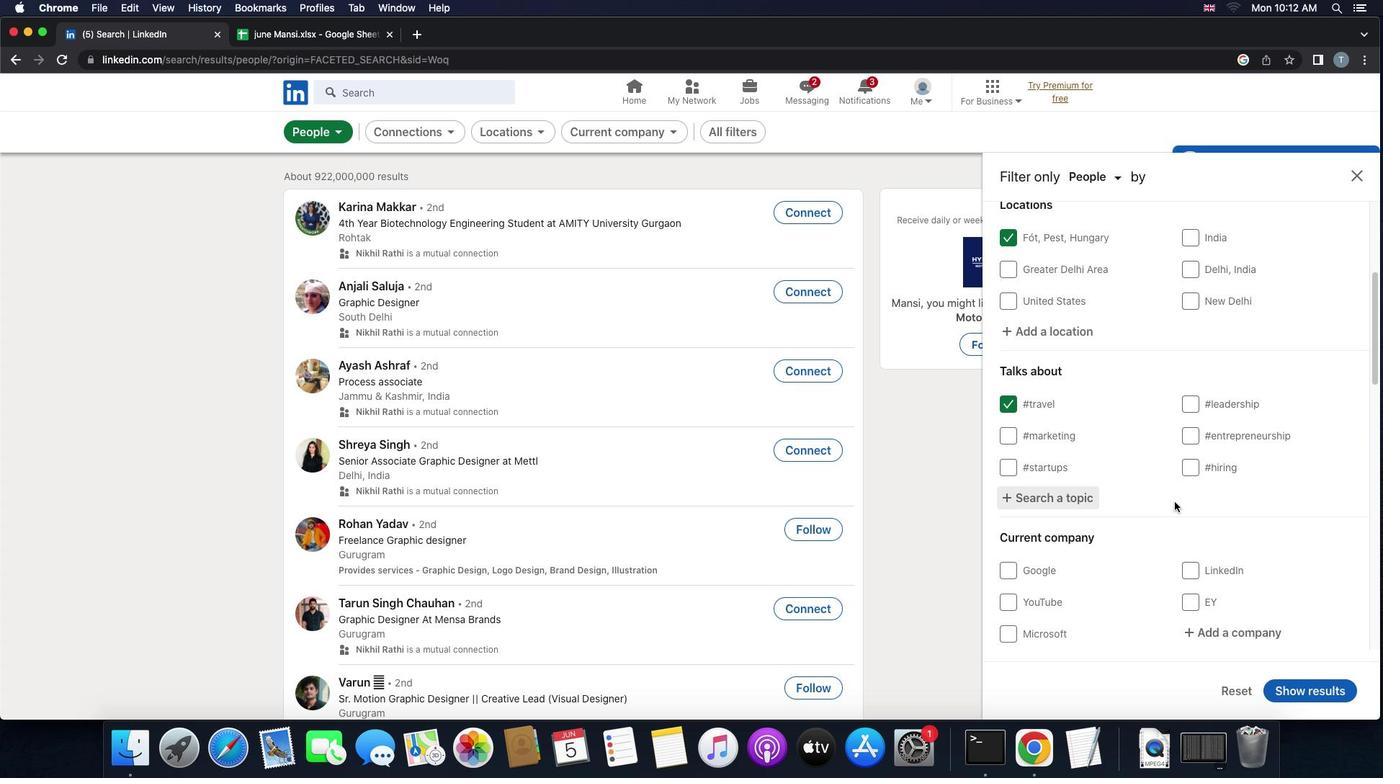 
Action: Mouse scrolled (1174, 501) with delta (0, 0)
Screenshot: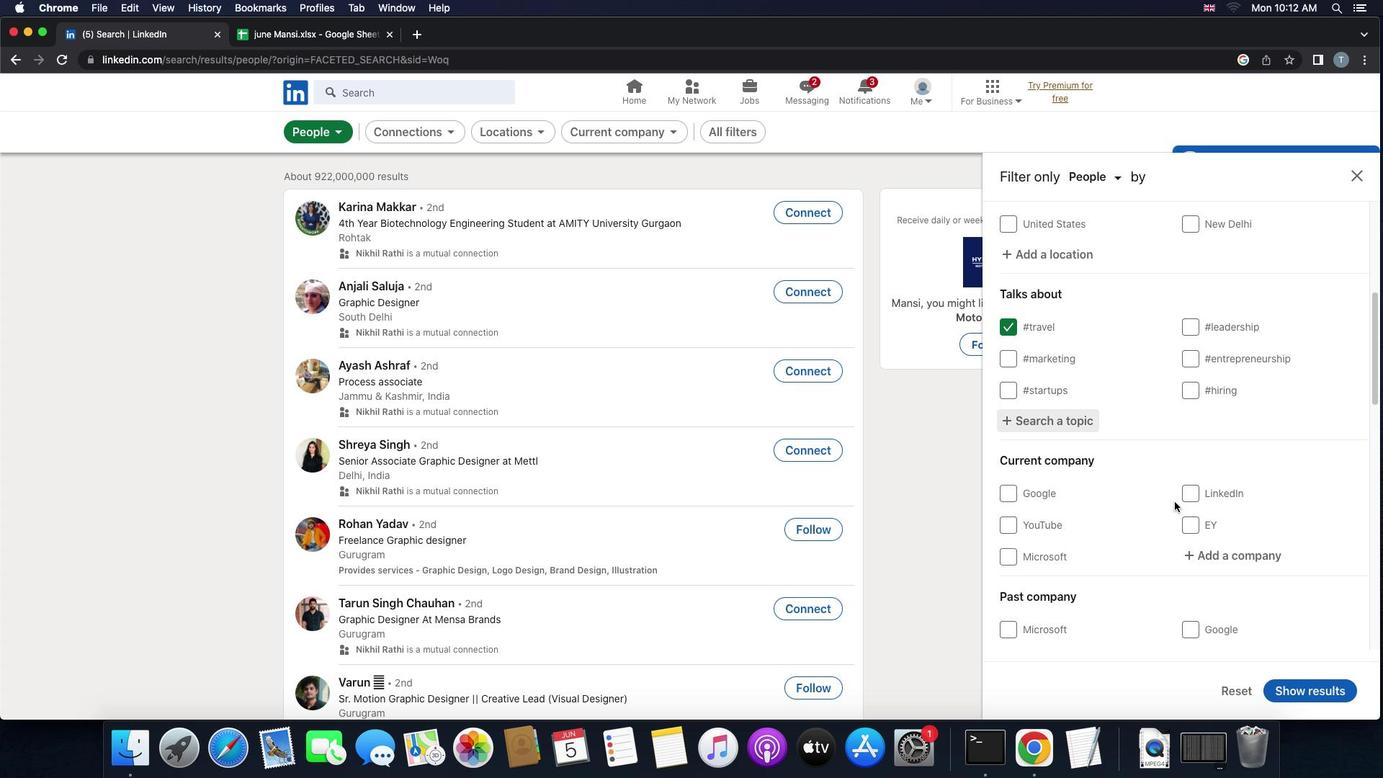 
Action: Mouse scrolled (1174, 501) with delta (0, 0)
Screenshot: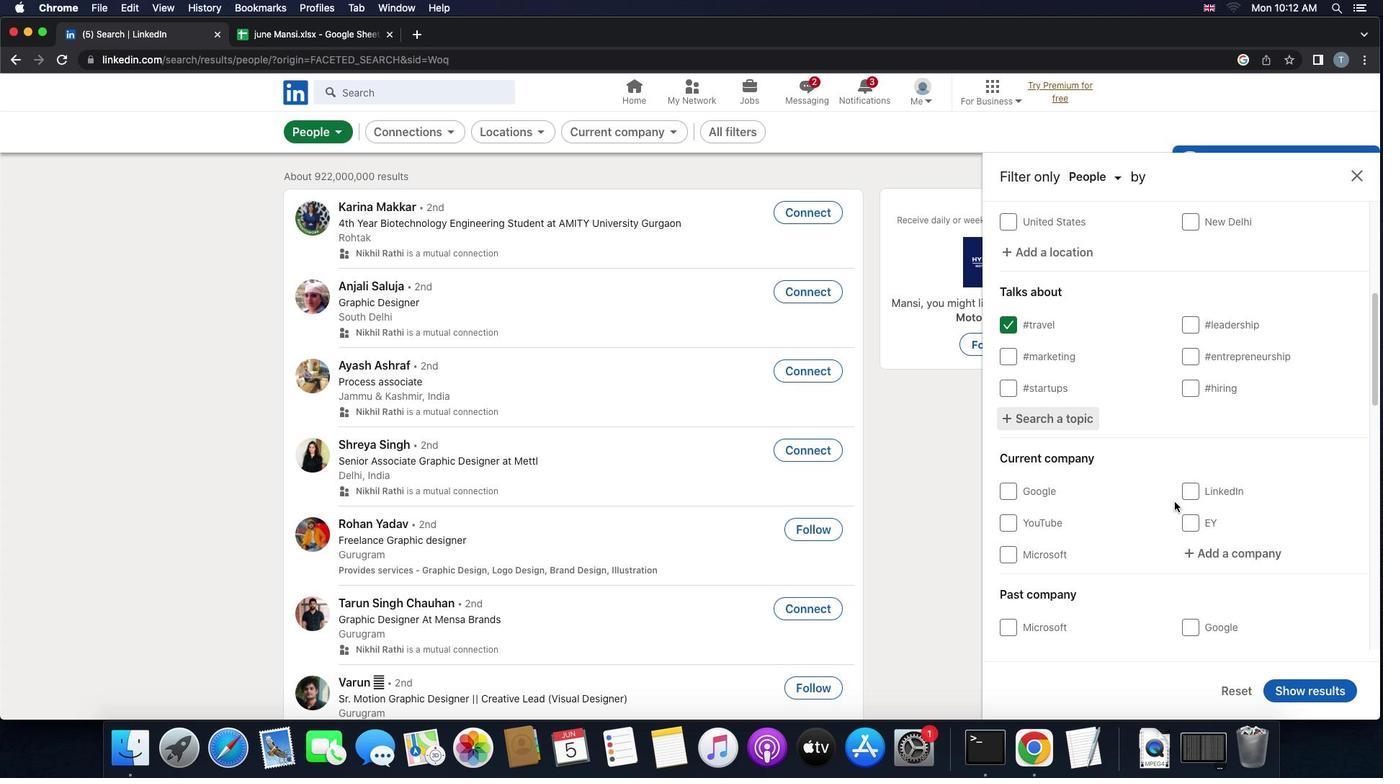
Action: Mouse moved to (1202, 521)
Screenshot: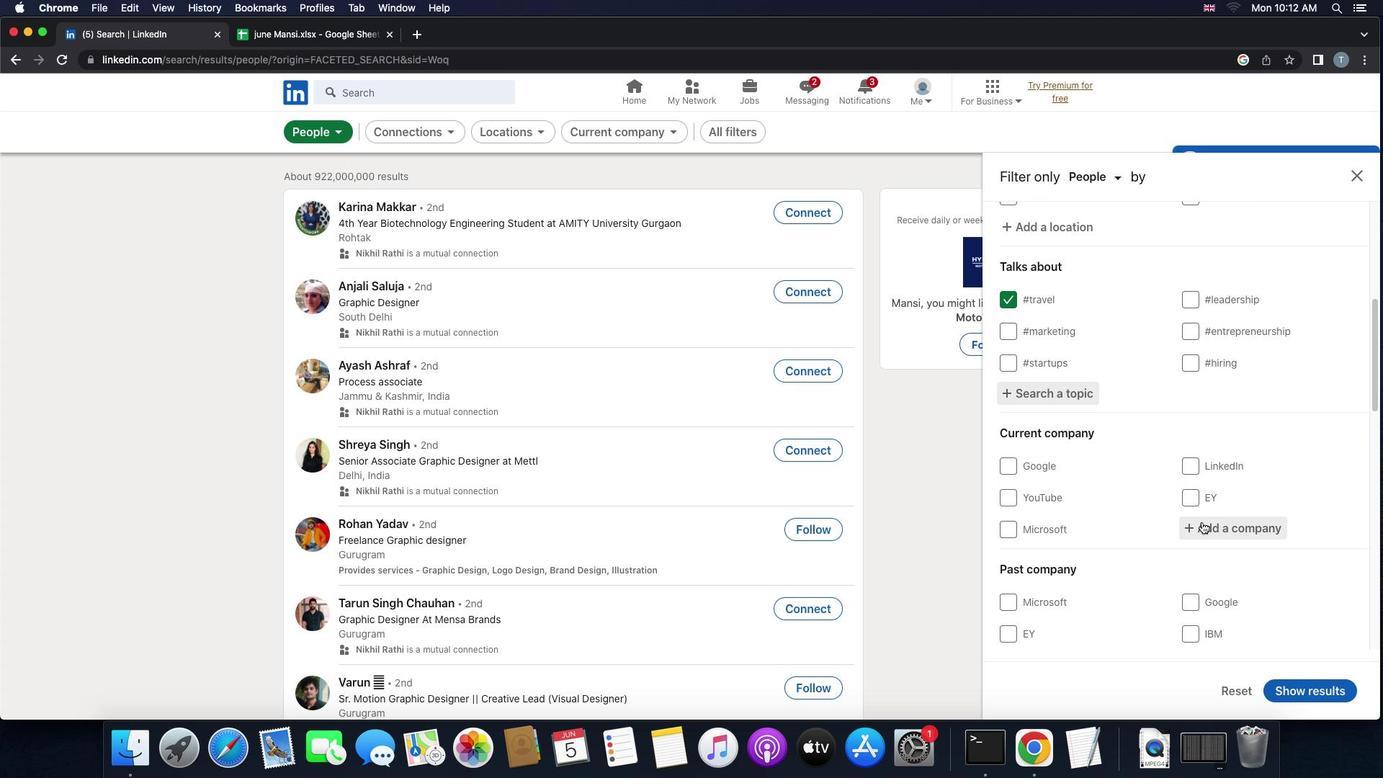 
Action: Mouse pressed left at (1202, 521)
Screenshot: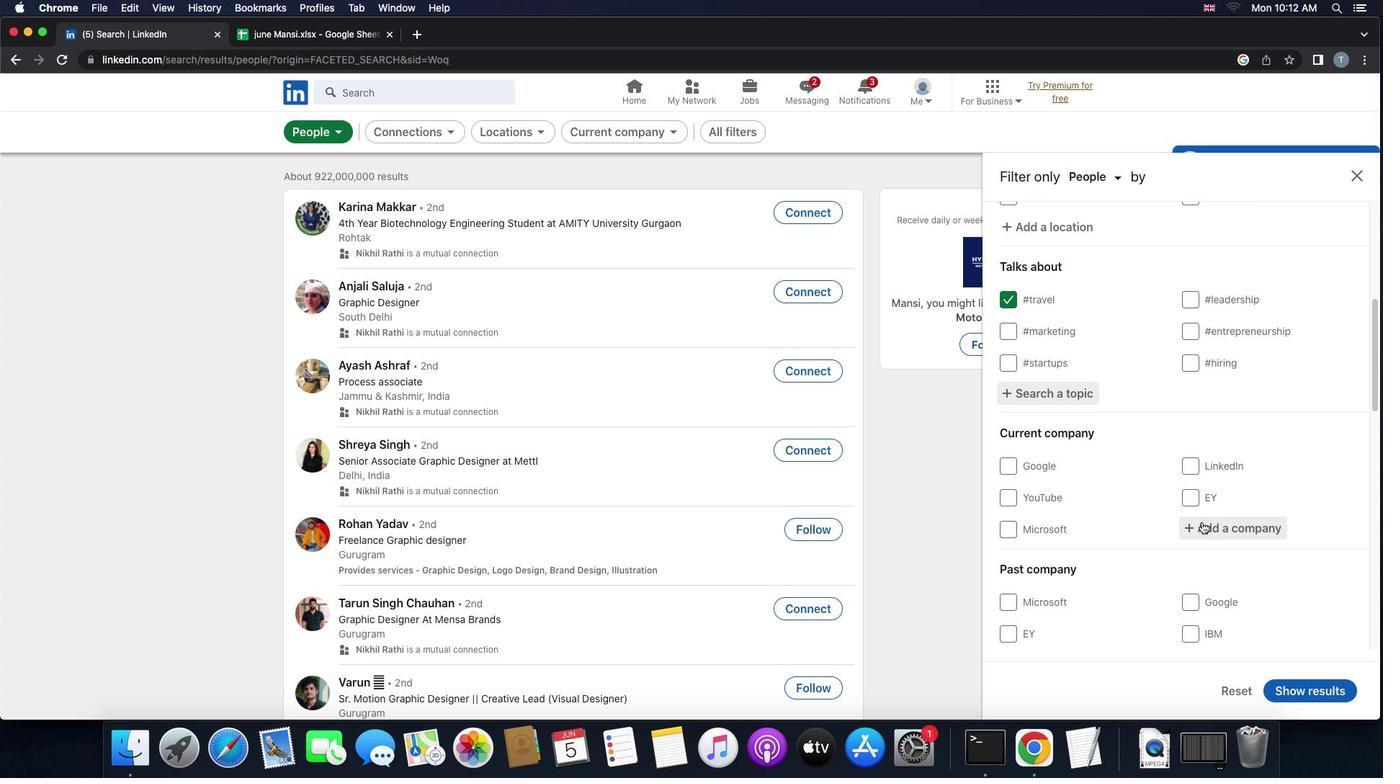 
Action: Key pressed 'a''r''a''m''e''x'
Screenshot: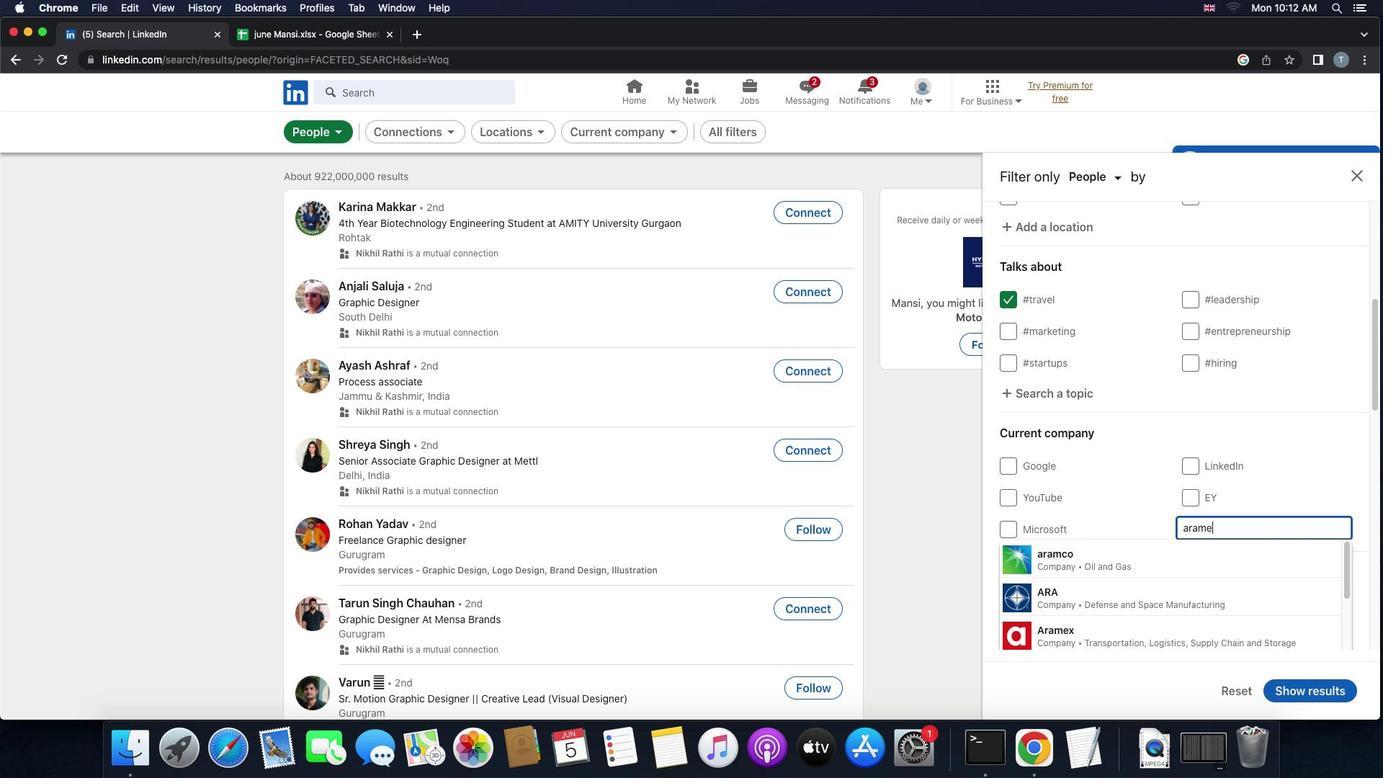 
Action: Mouse moved to (1170, 556)
Screenshot: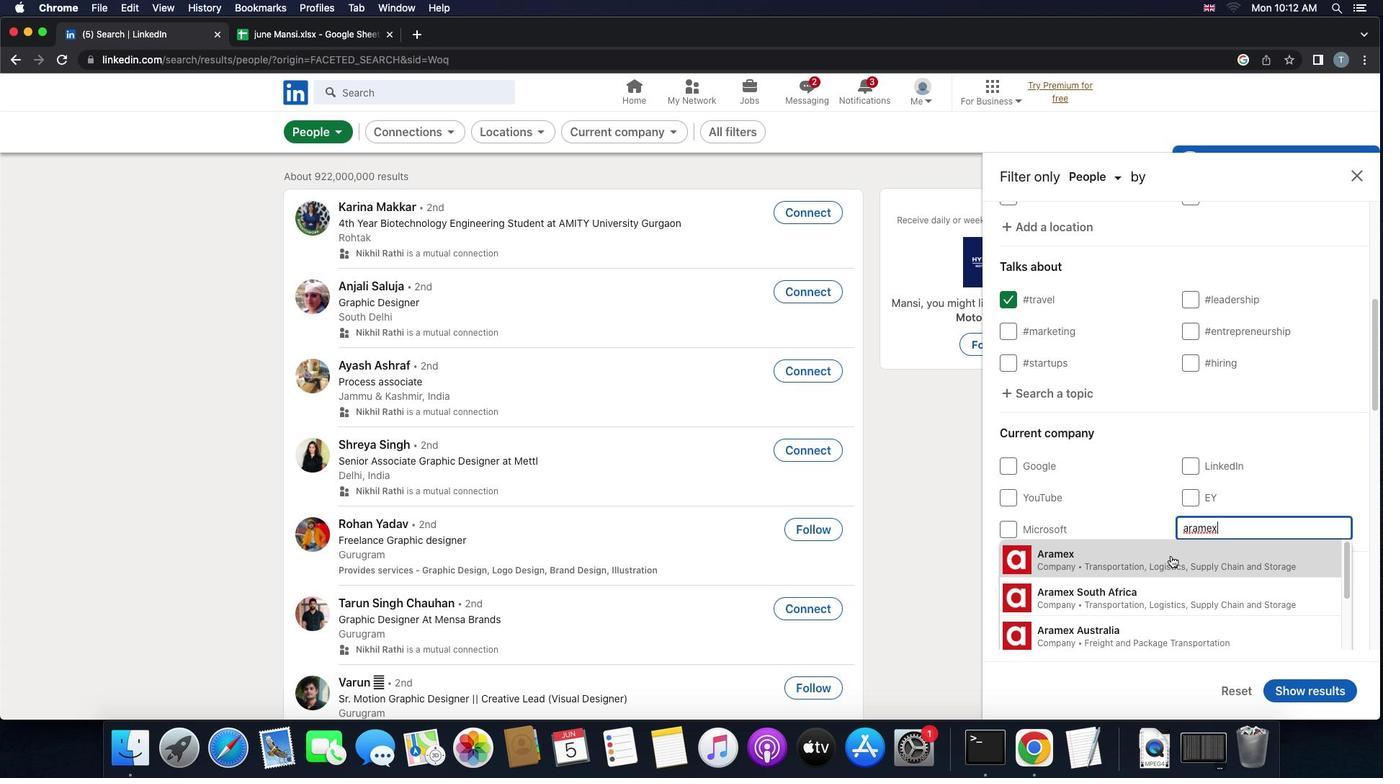 
Action: Mouse pressed left at (1170, 556)
Screenshot: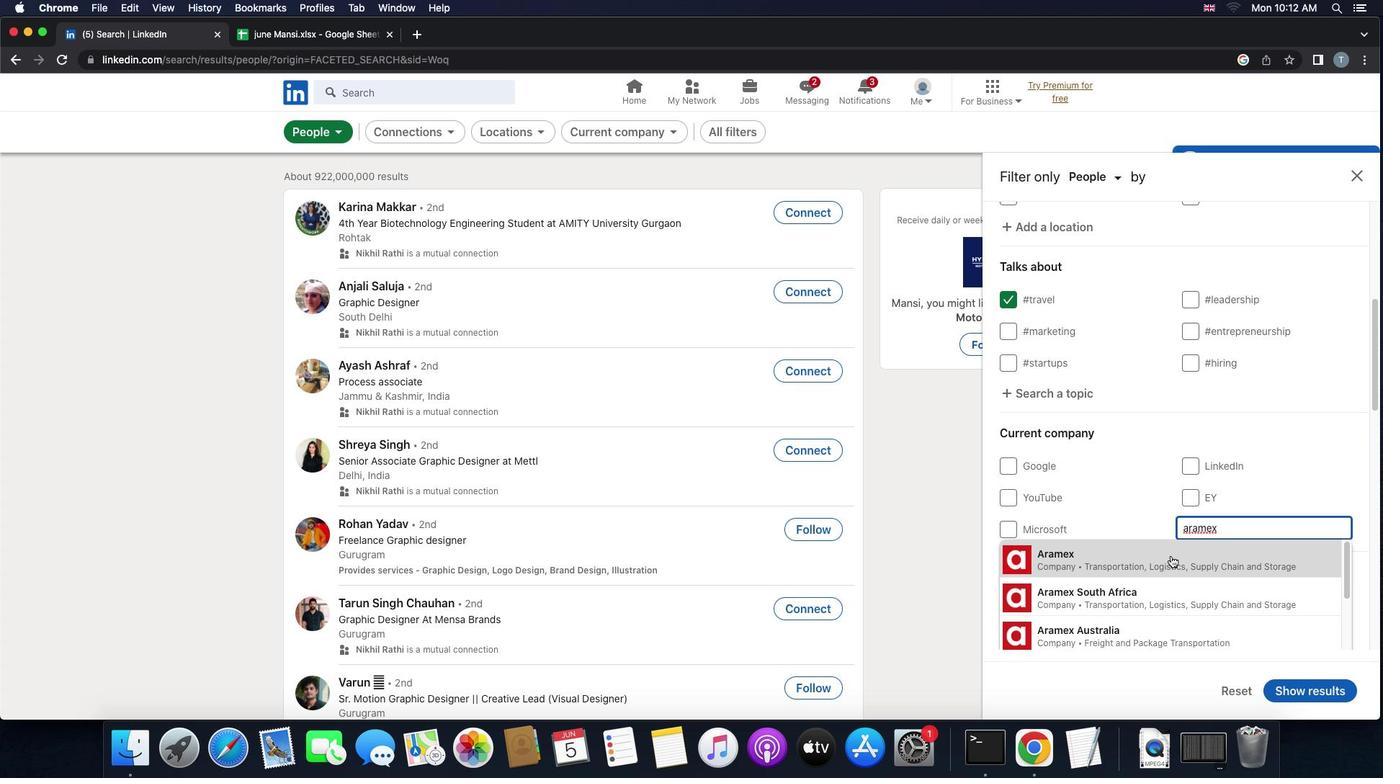 
Action: Mouse moved to (1173, 556)
Screenshot: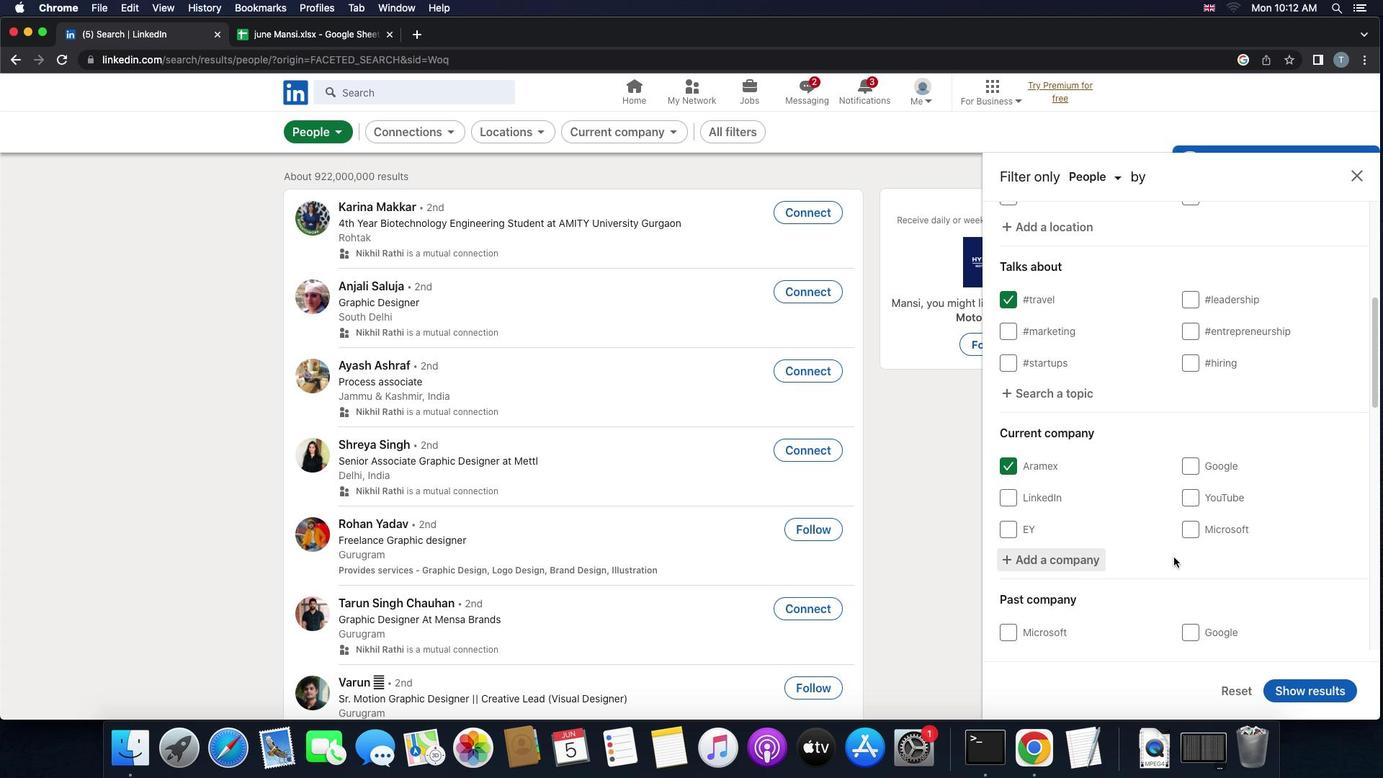 
Action: Mouse scrolled (1173, 556) with delta (0, 0)
Screenshot: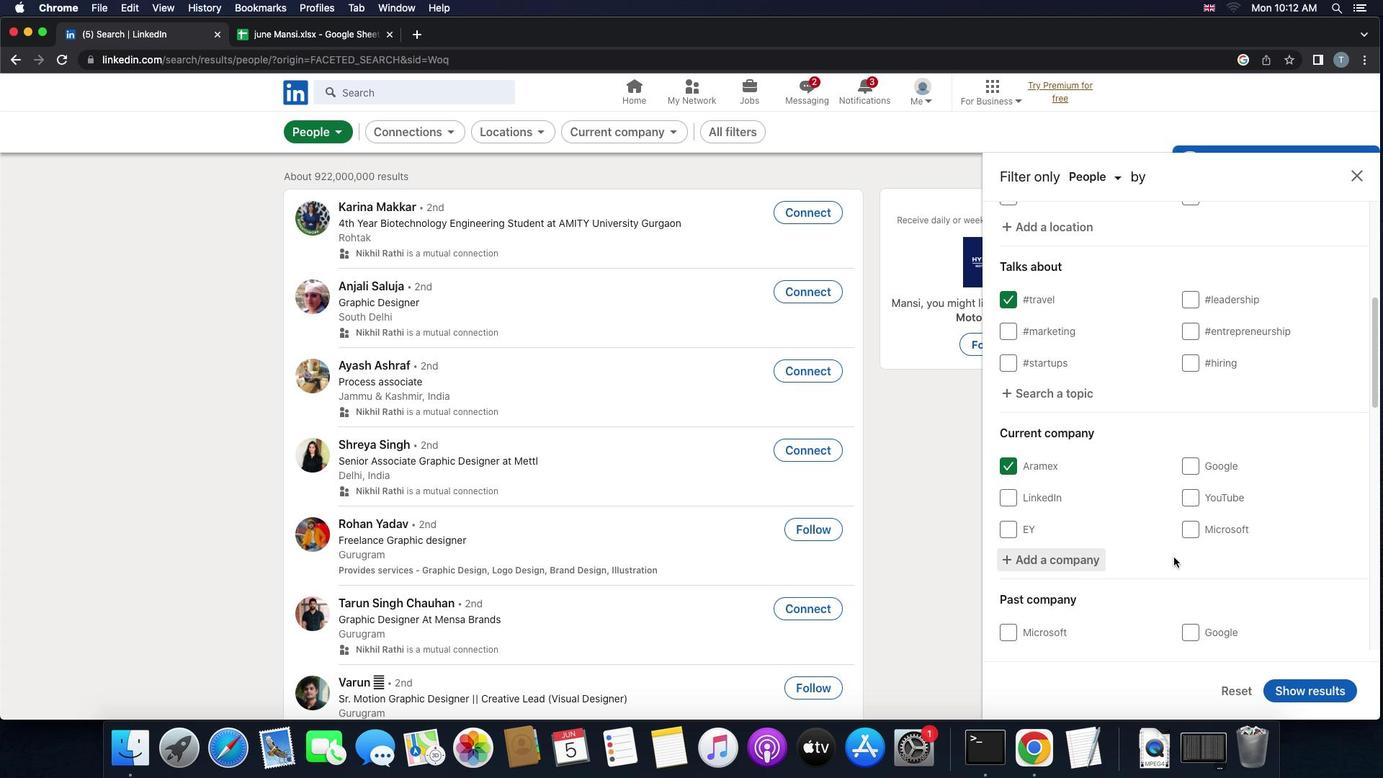 
Action: Mouse scrolled (1173, 556) with delta (0, 0)
Screenshot: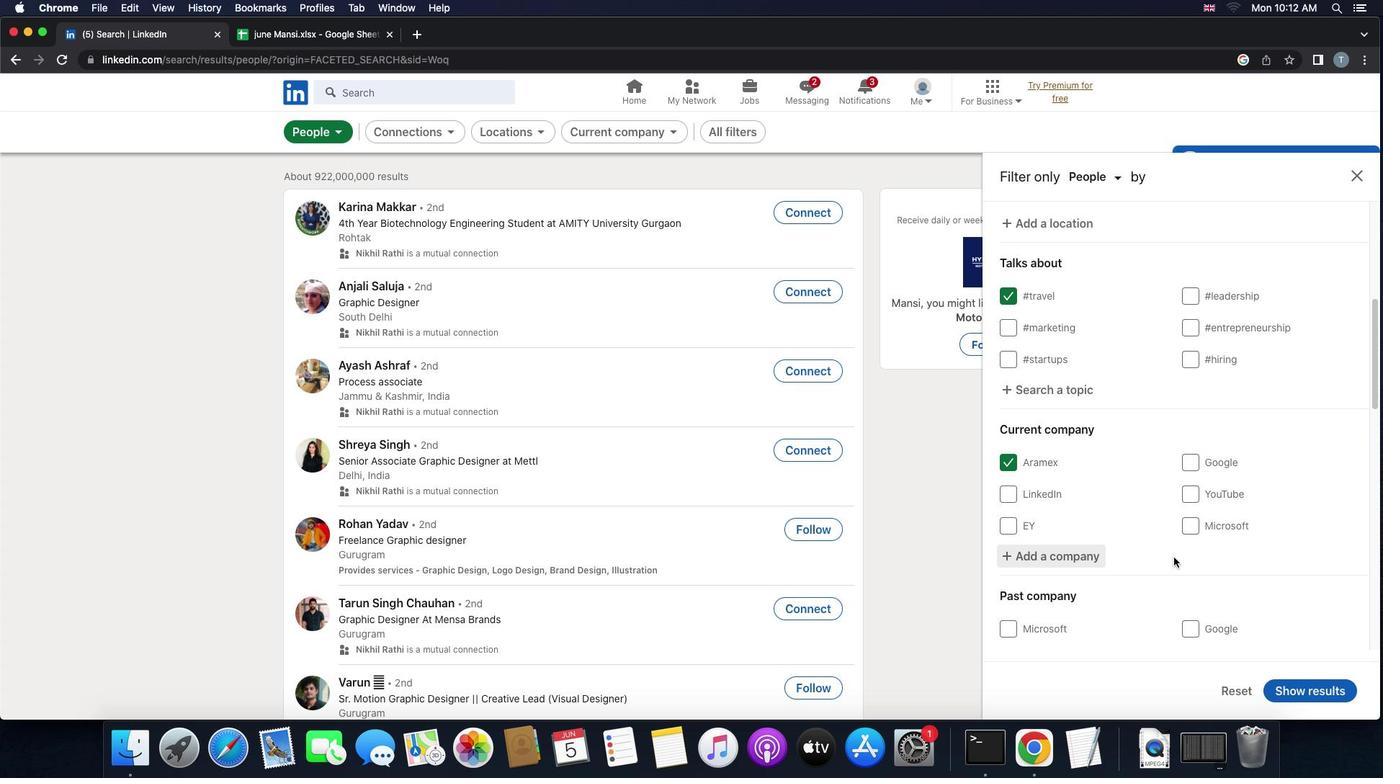 
Action: Mouse scrolled (1173, 556) with delta (0, 0)
Screenshot: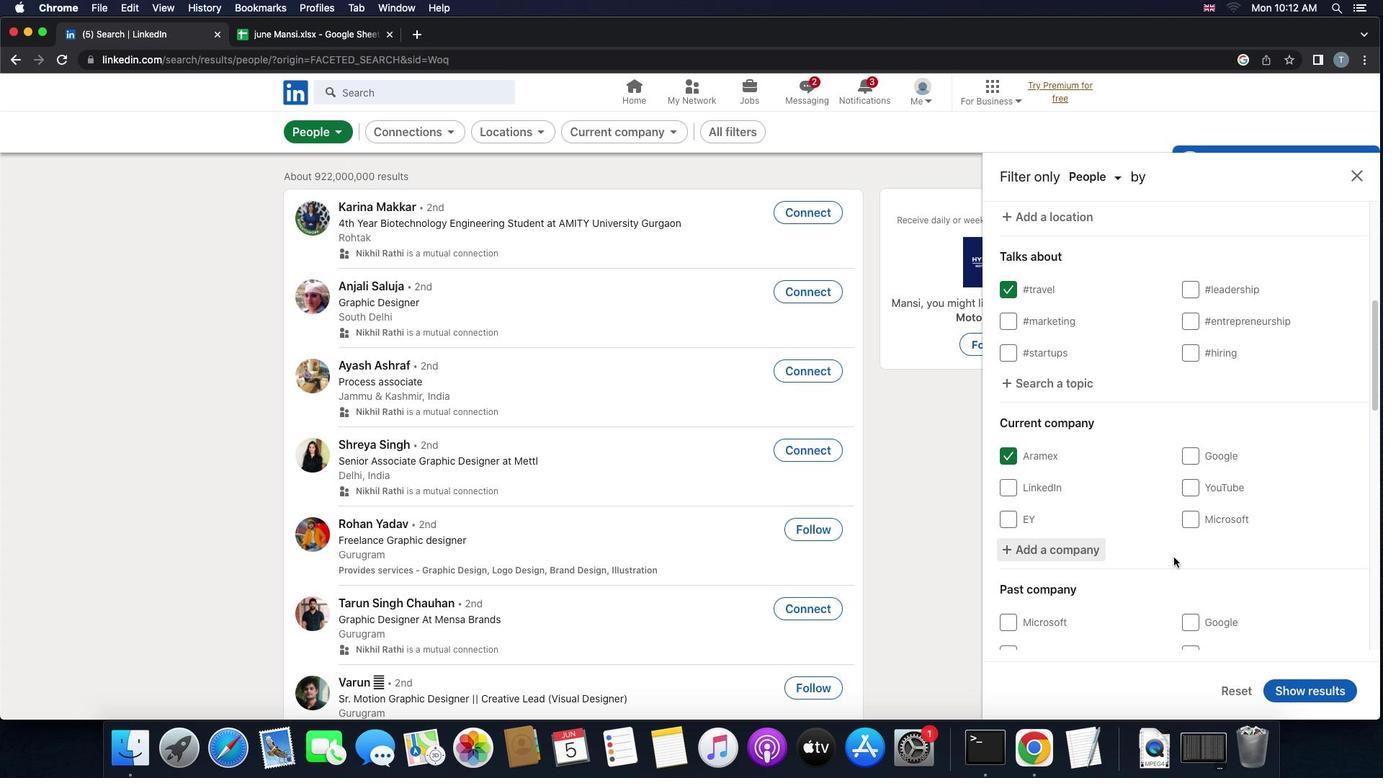 
Action: Mouse scrolled (1173, 556) with delta (0, 0)
Screenshot: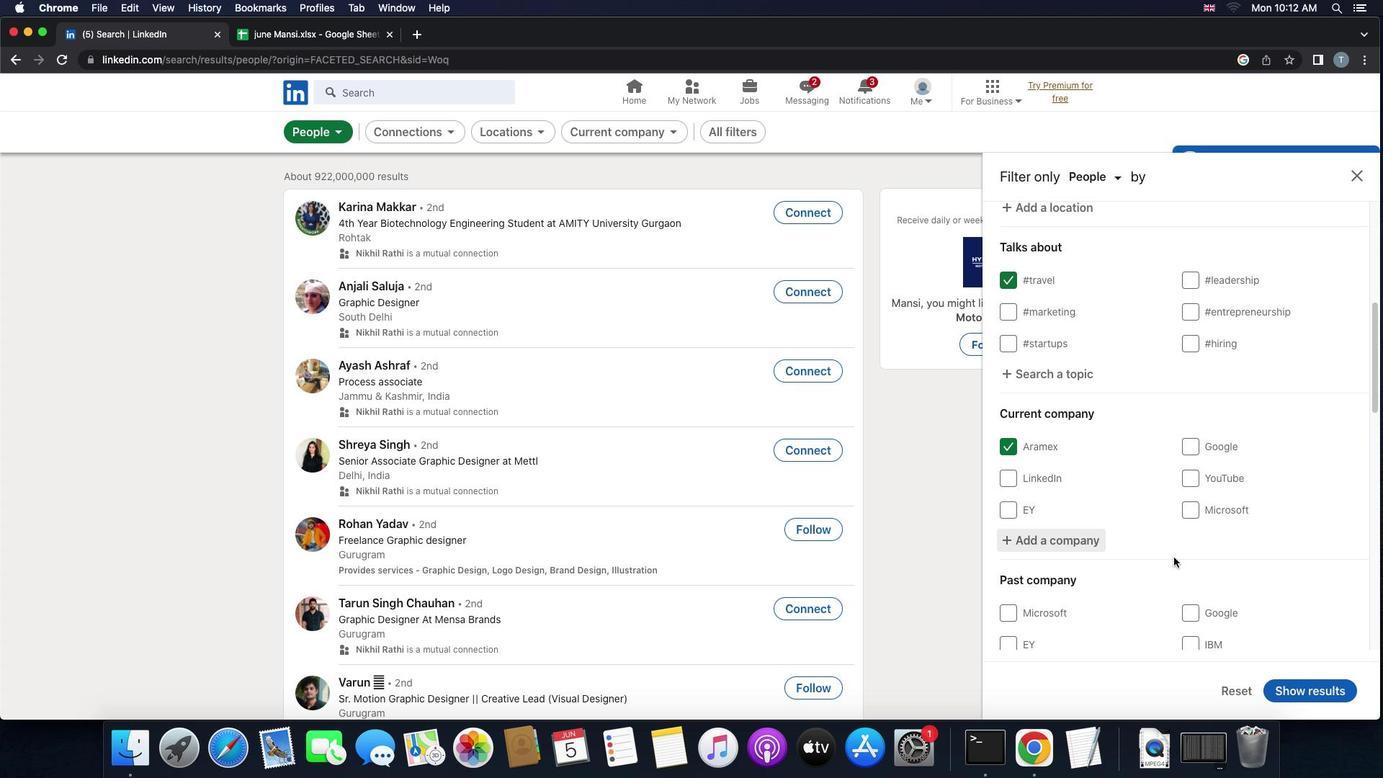 
Action: Mouse scrolled (1173, 556) with delta (0, 0)
Screenshot: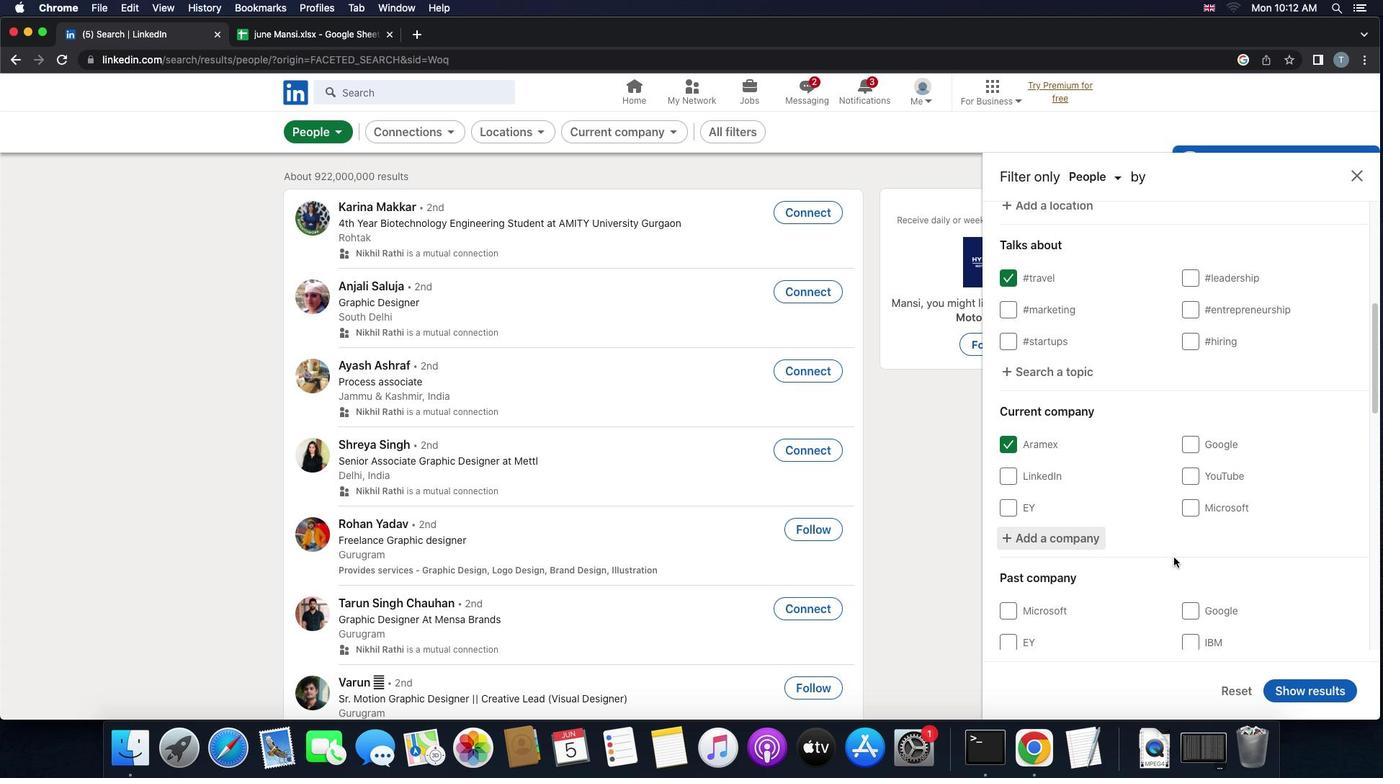 
Action: Mouse scrolled (1173, 556) with delta (0, -1)
Screenshot: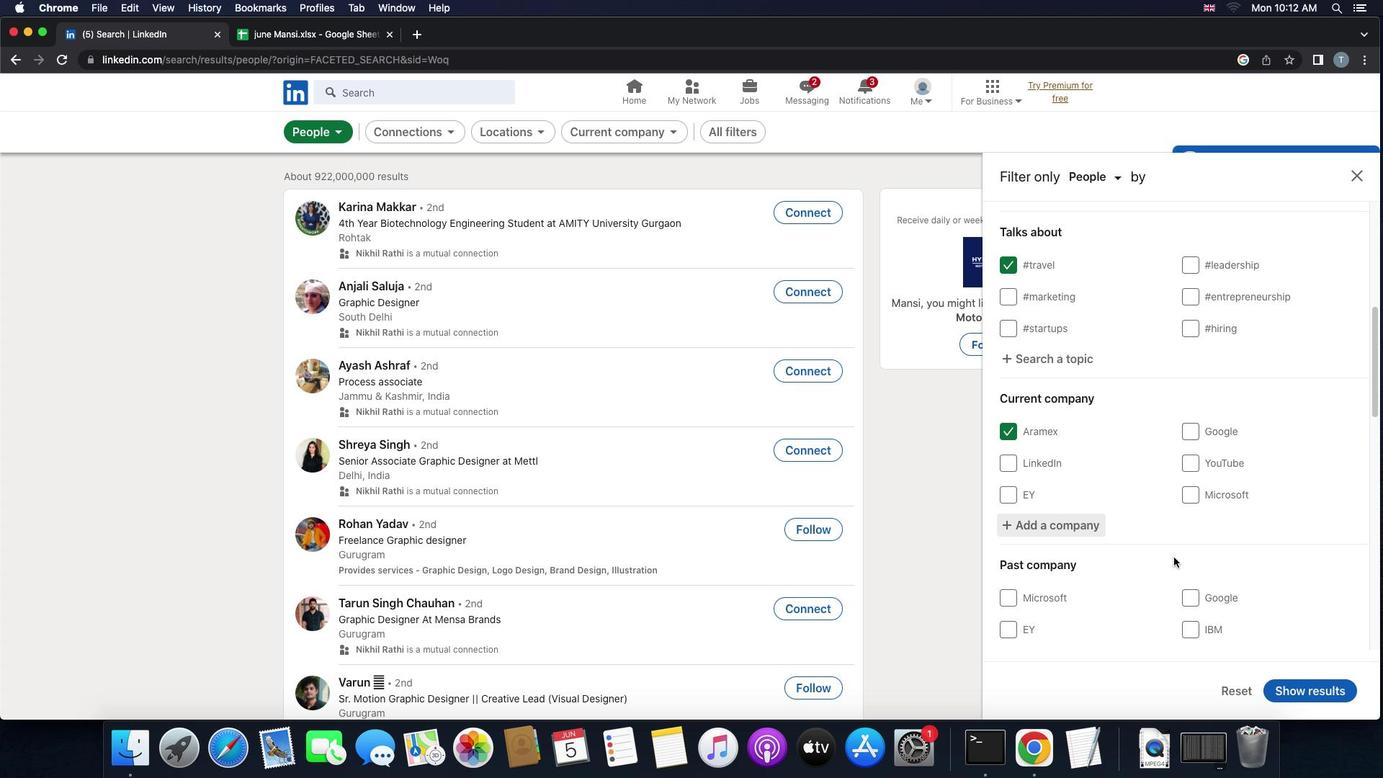 
Action: Mouse scrolled (1173, 556) with delta (0, -1)
Screenshot: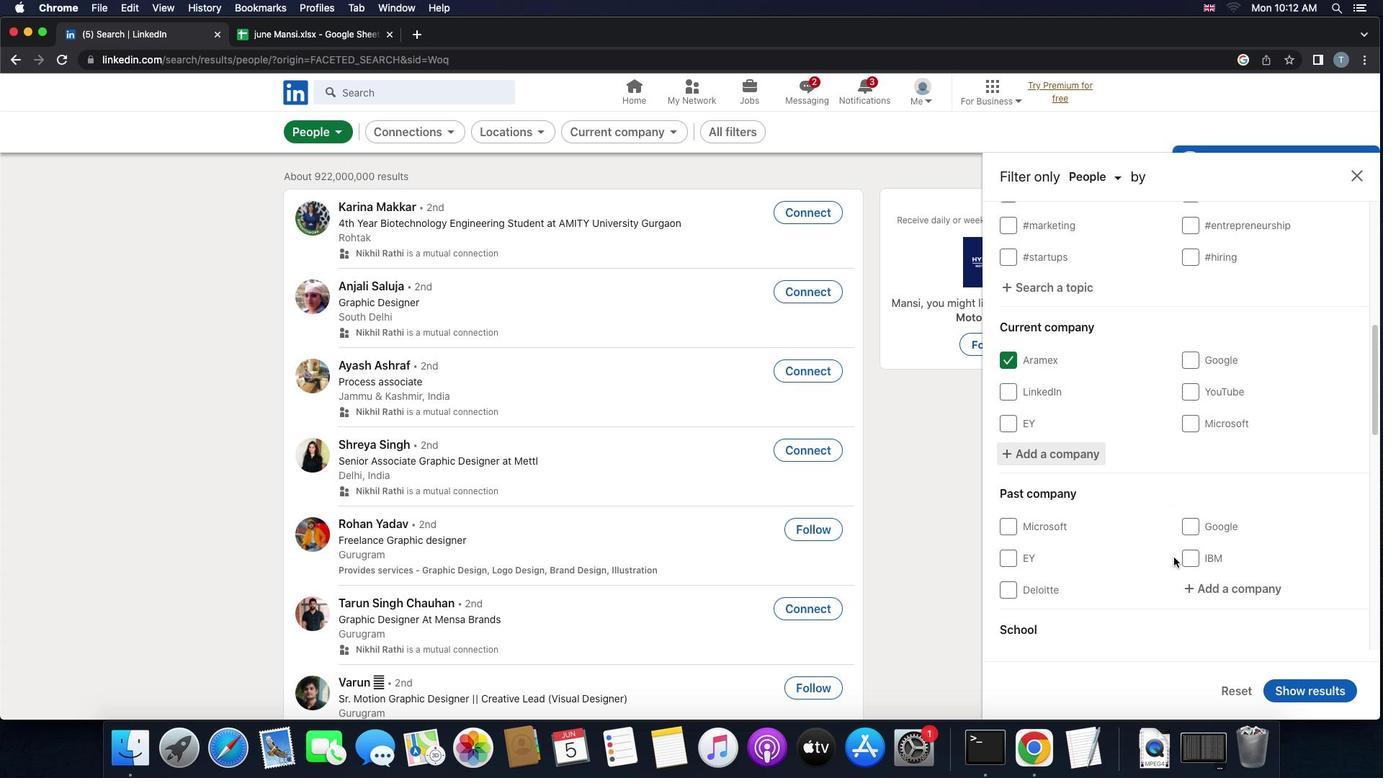 
Action: Mouse scrolled (1173, 556) with delta (0, 0)
Screenshot: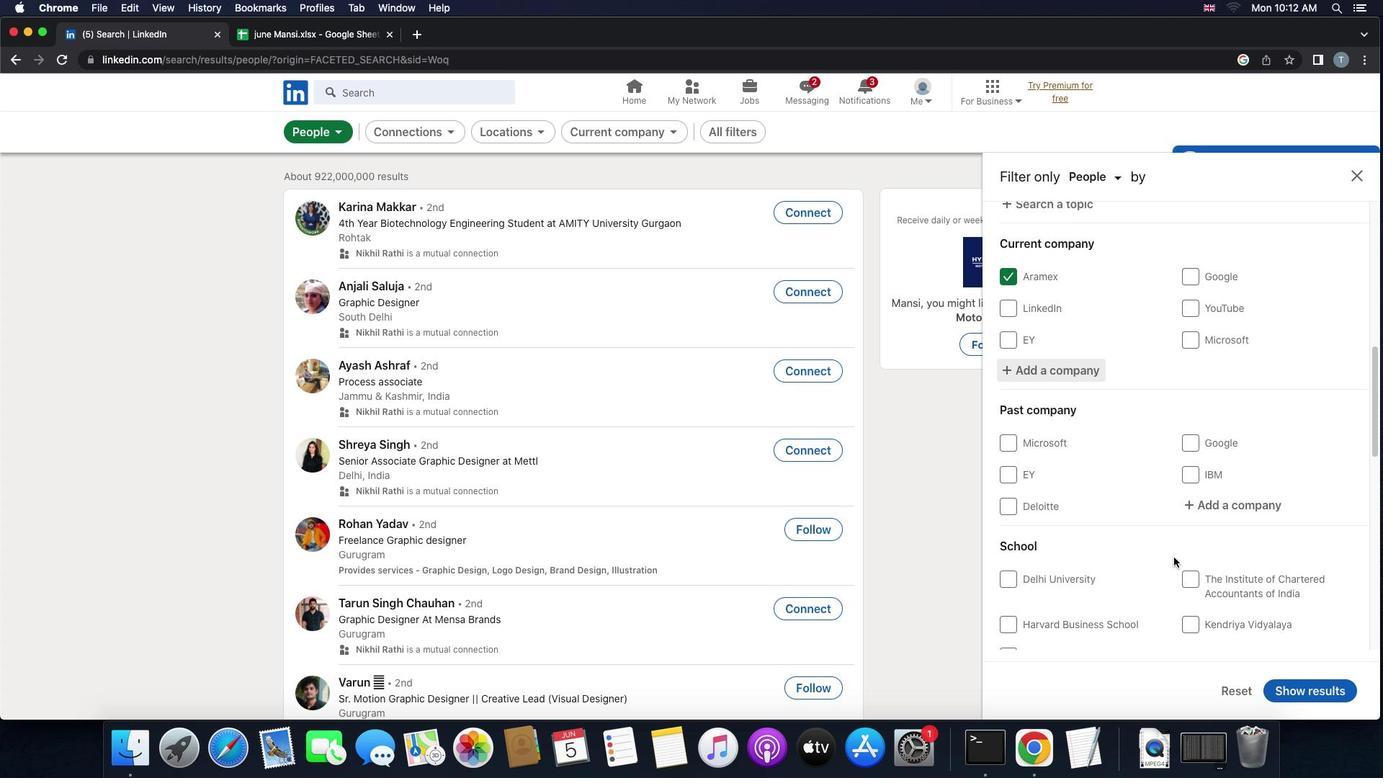 
Action: Mouse scrolled (1173, 556) with delta (0, 0)
Screenshot: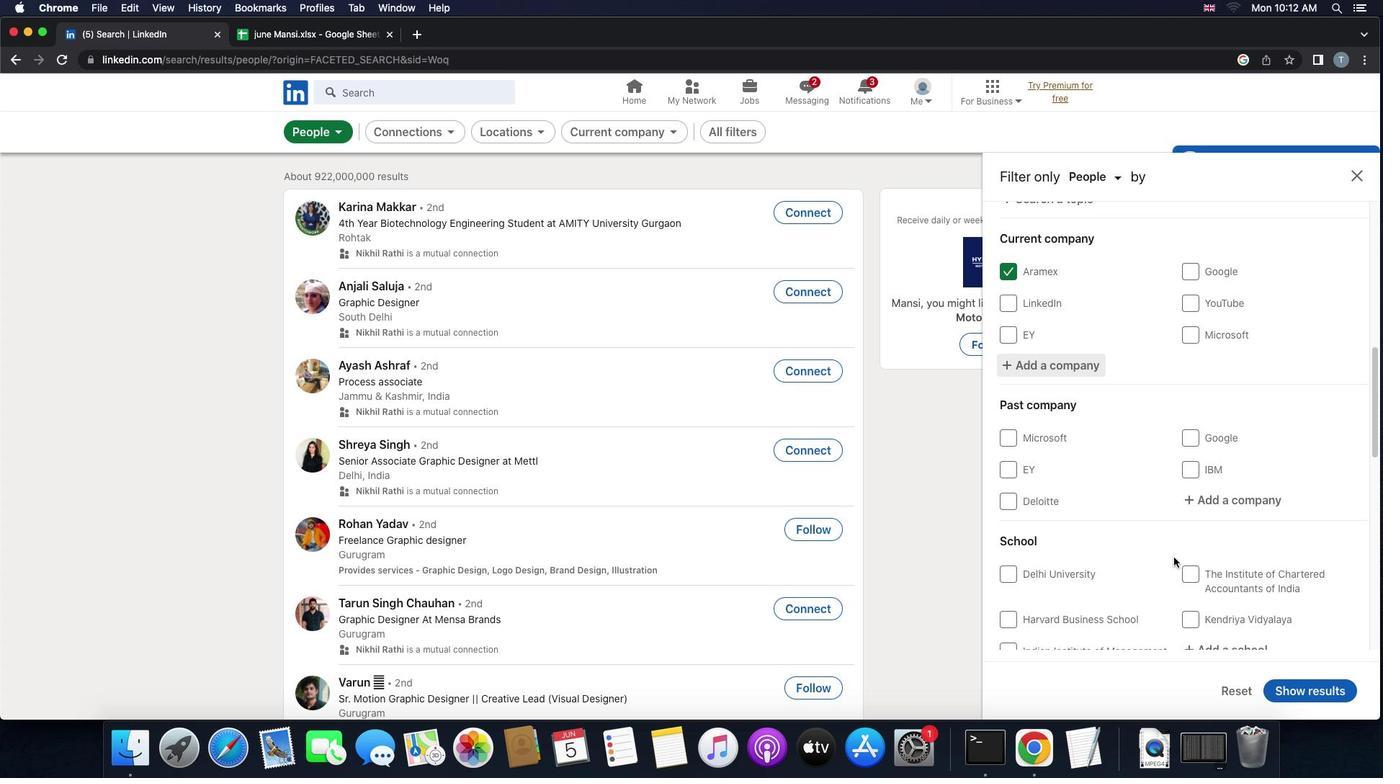 
Action: Mouse scrolled (1173, 556) with delta (0, 0)
Screenshot: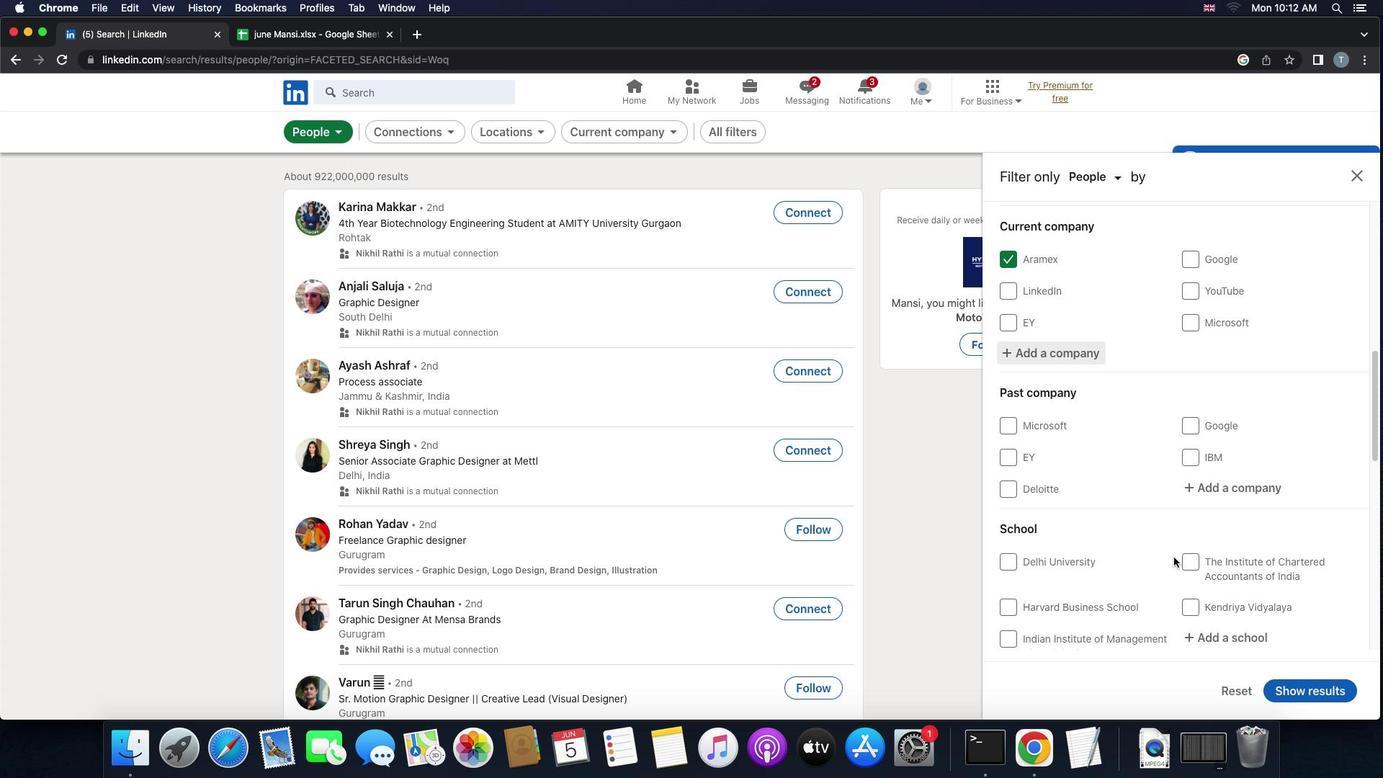 
Action: Mouse scrolled (1173, 556) with delta (0, 0)
Screenshot: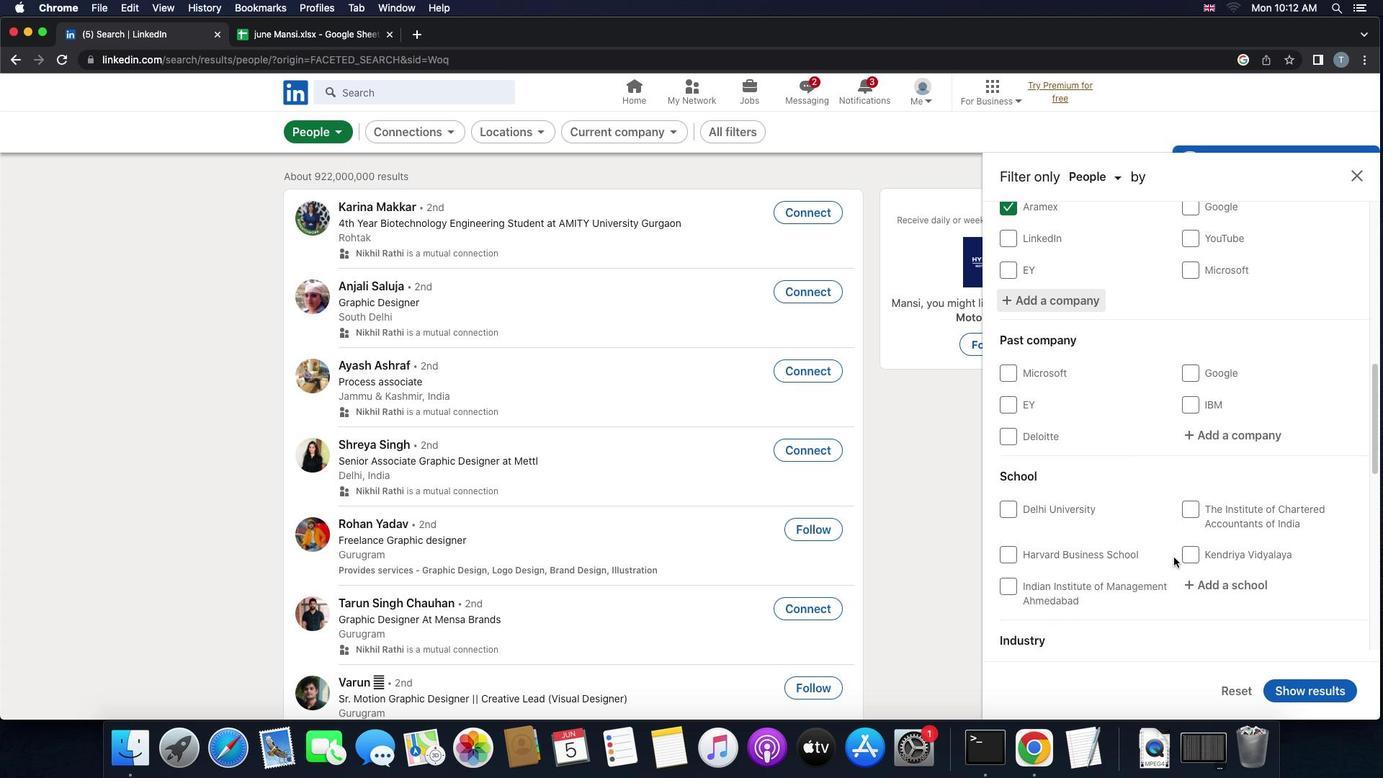 
Action: Mouse moved to (1254, 521)
Screenshot: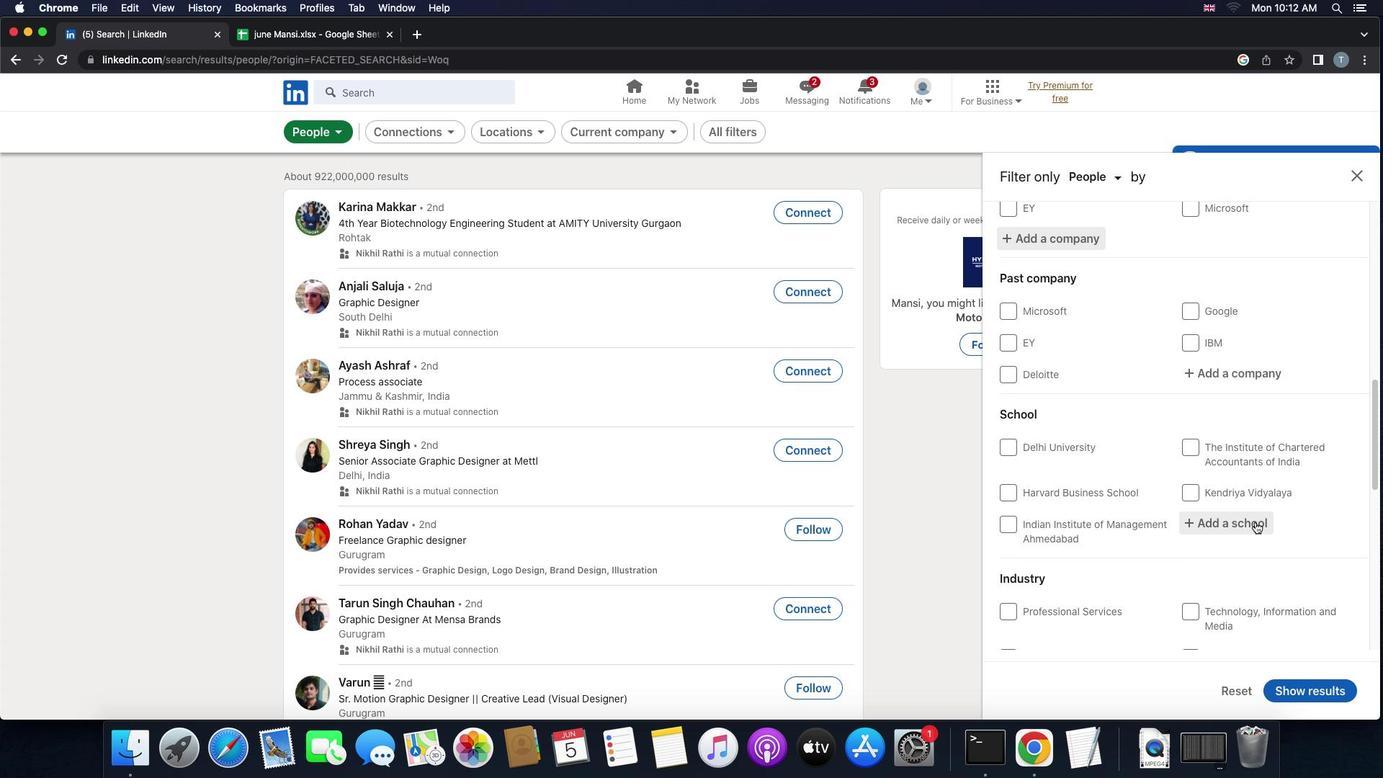 
Action: Mouse pressed left at (1254, 521)
Screenshot: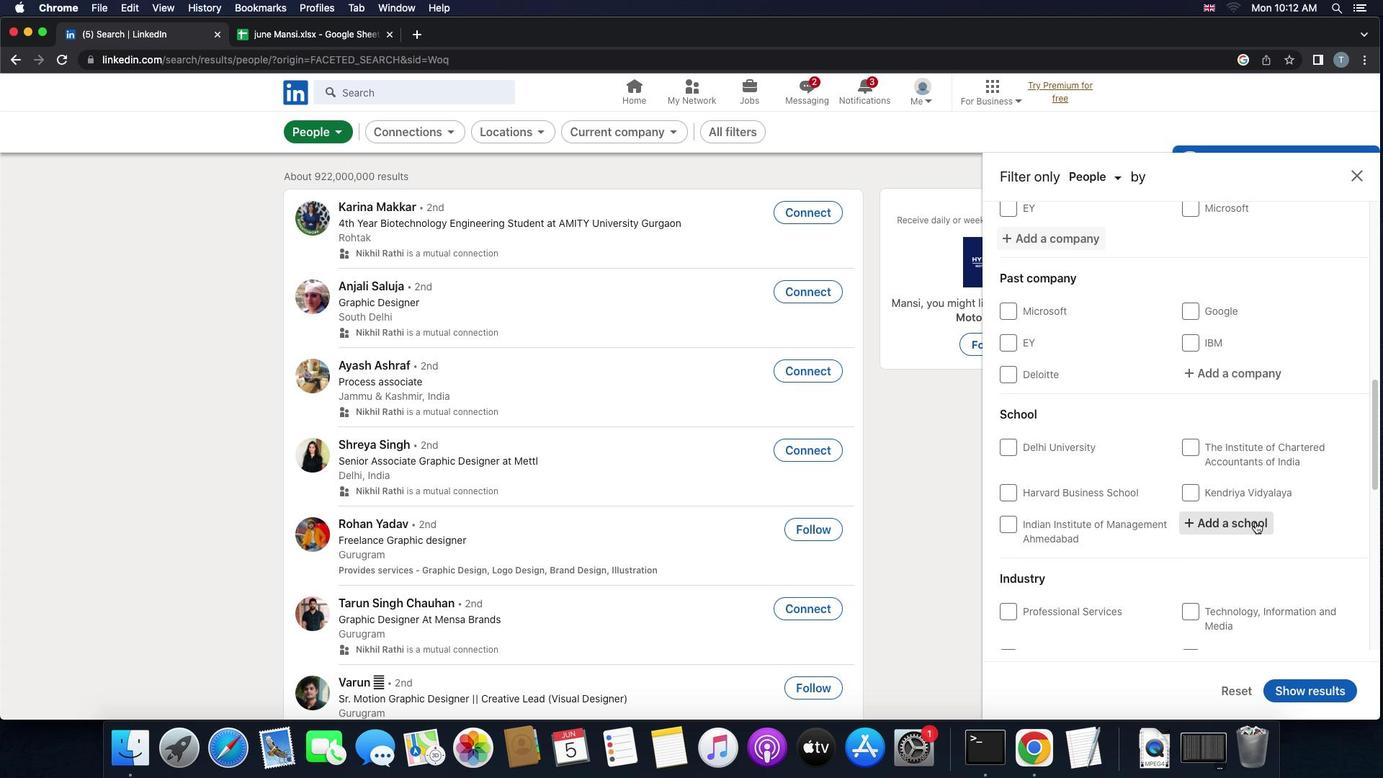 
Action: Key pressed 'n''a''t''i''o''n''a''l'Key.space'i''n''s''t''i''t''u''t''e'Key.space'o''f'Key.space'f''i''n''a''n''c''i''a''l'
Screenshot: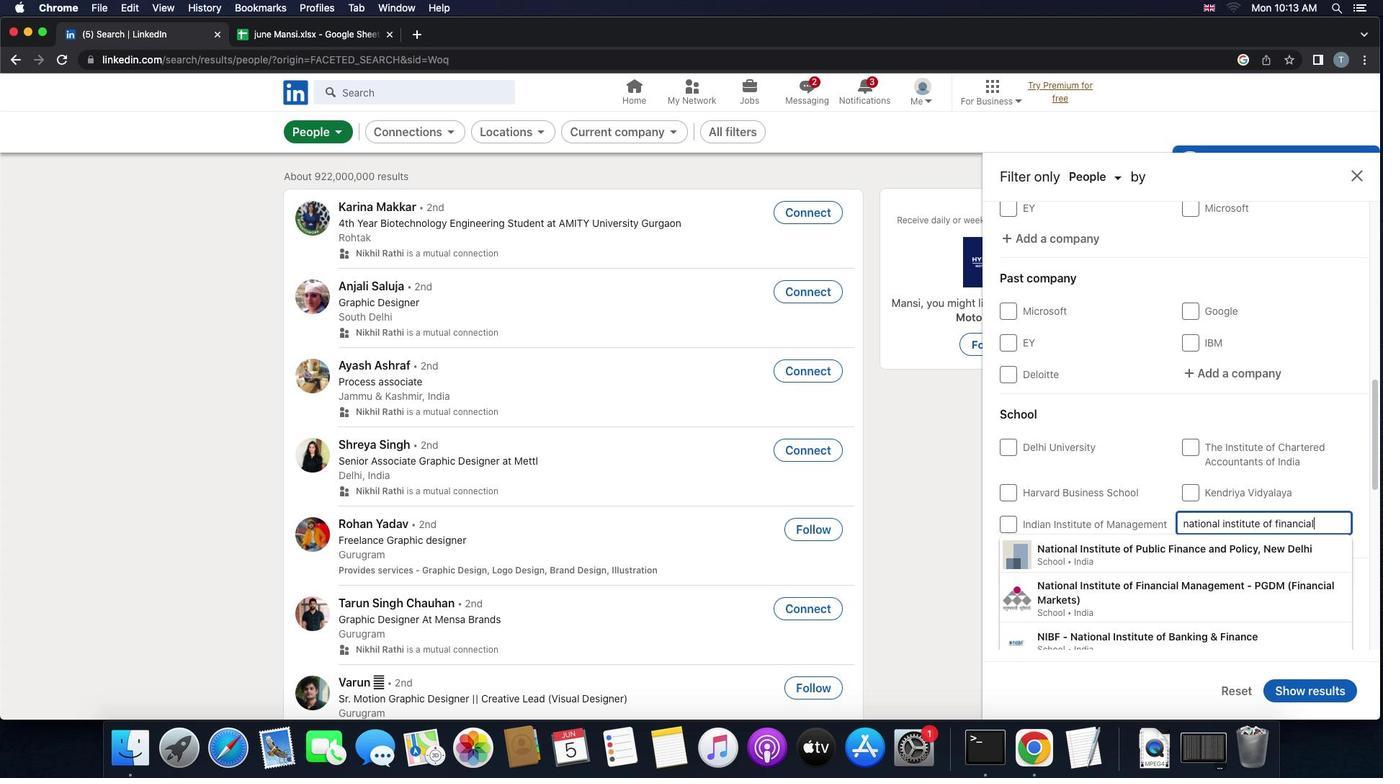 
Action: Mouse moved to (1213, 569)
Screenshot: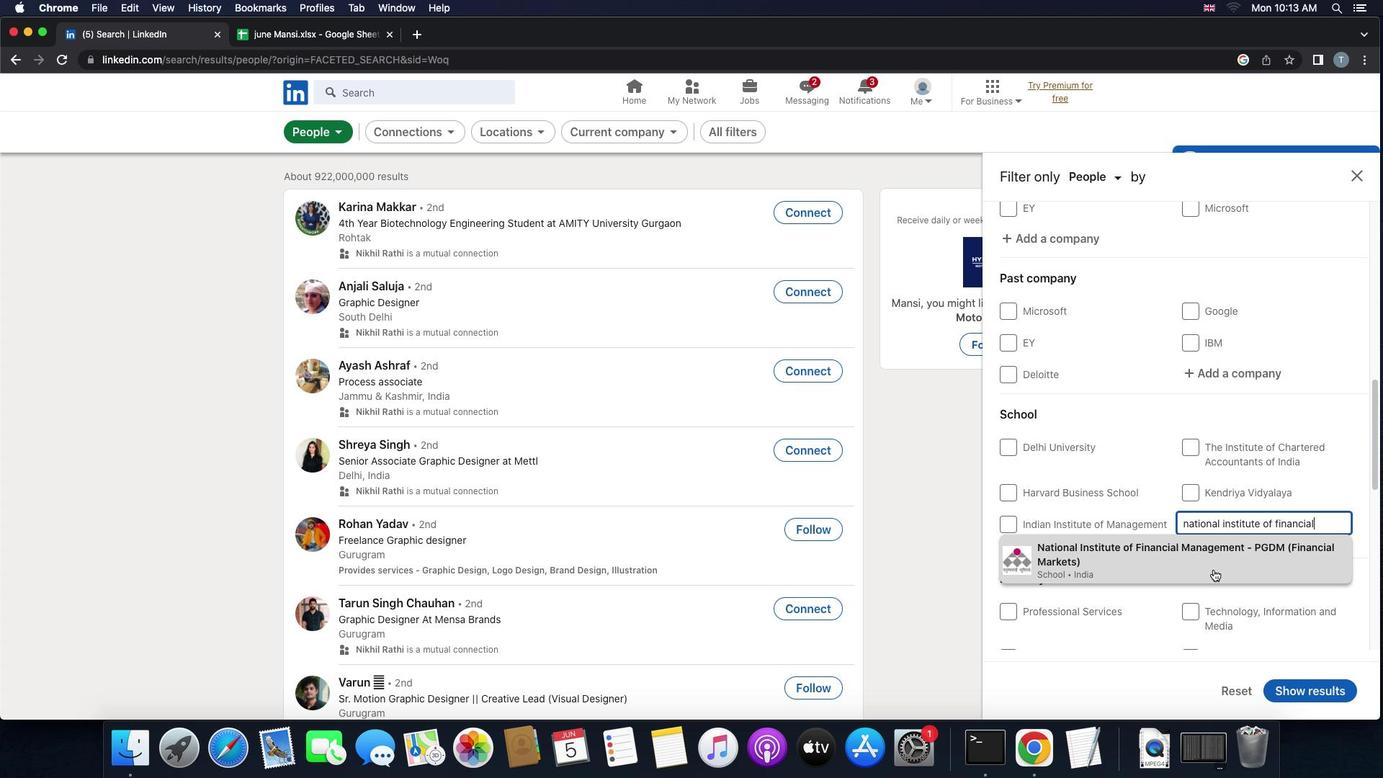 
Action: Mouse pressed left at (1213, 569)
Screenshot: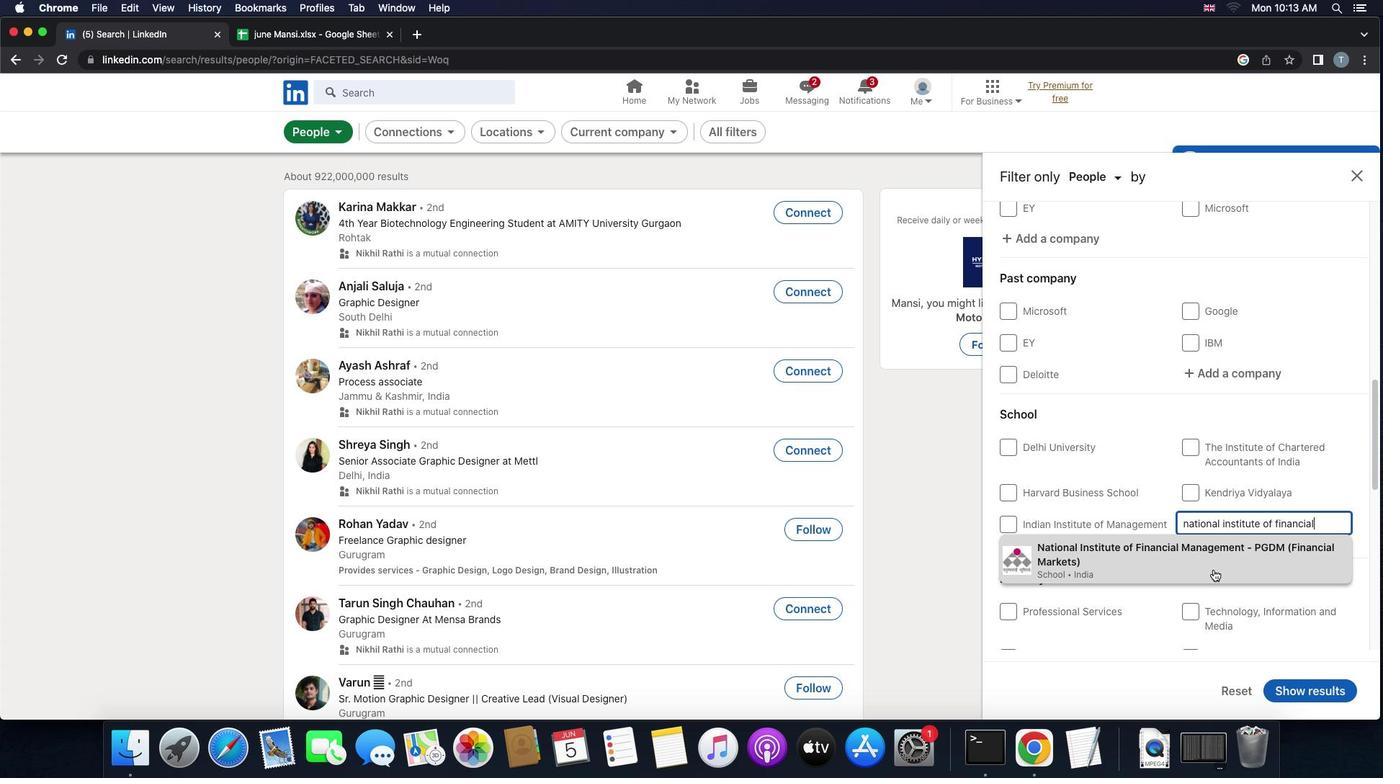 
Action: Mouse scrolled (1213, 569) with delta (0, 0)
Screenshot: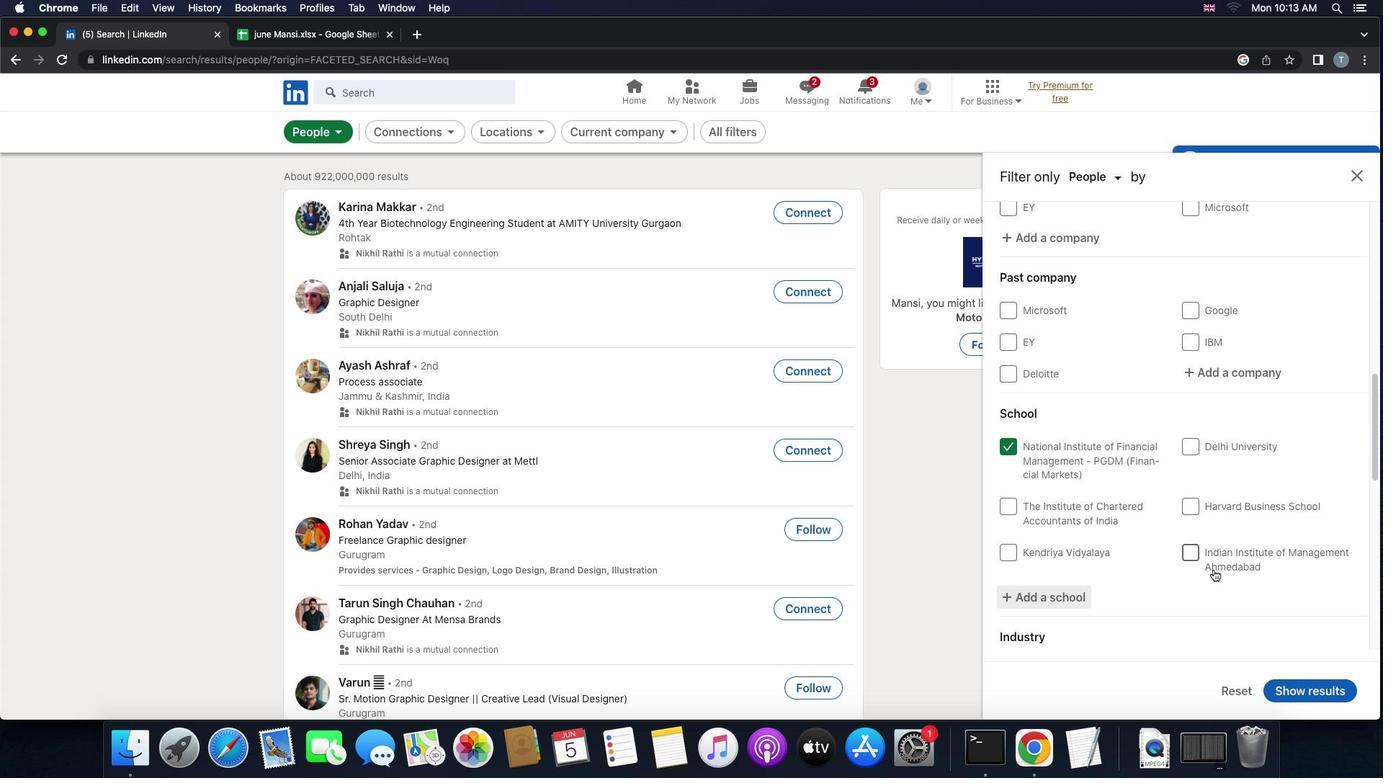 
Action: Mouse scrolled (1213, 569) with delta (0, 0)
Screenshot: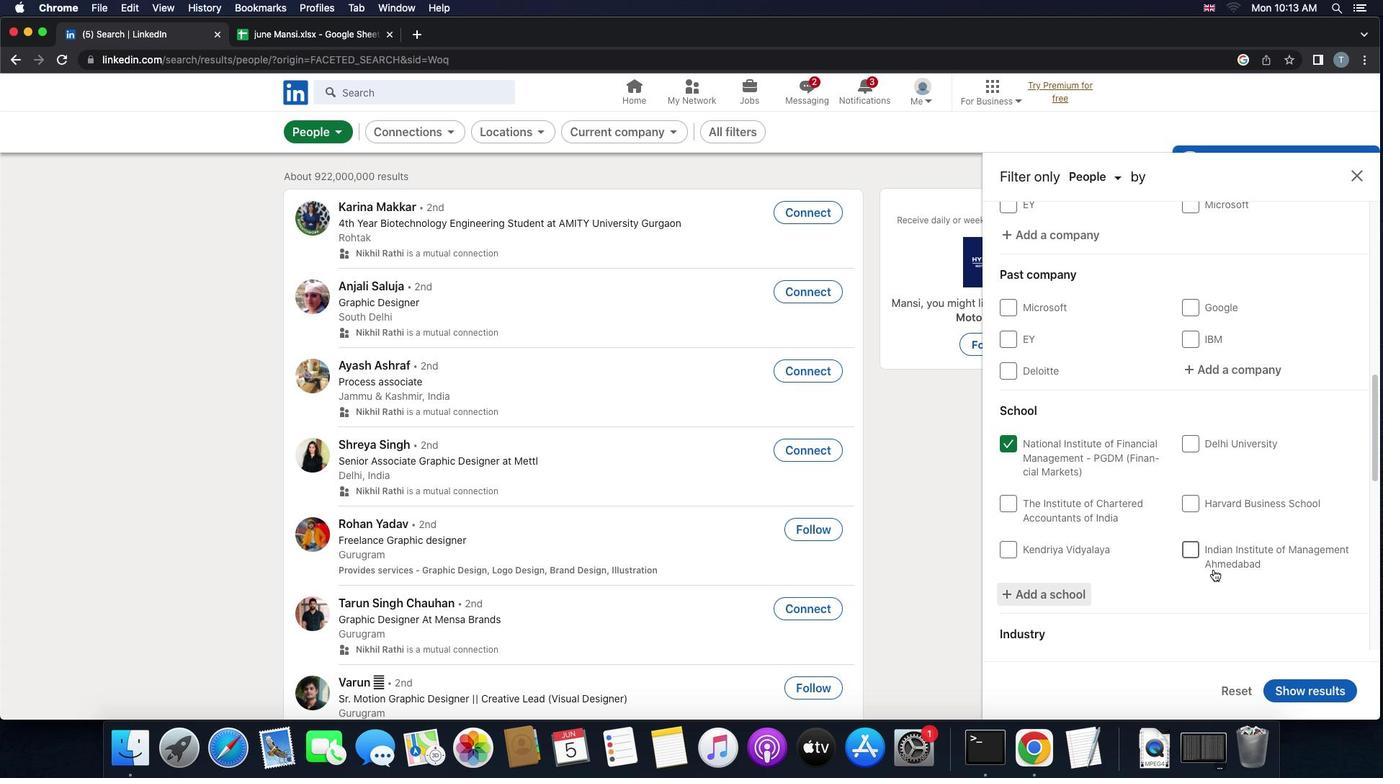 
Action: Mouse scrolled (1213, 569) with delta (0, 0)
Screenshot: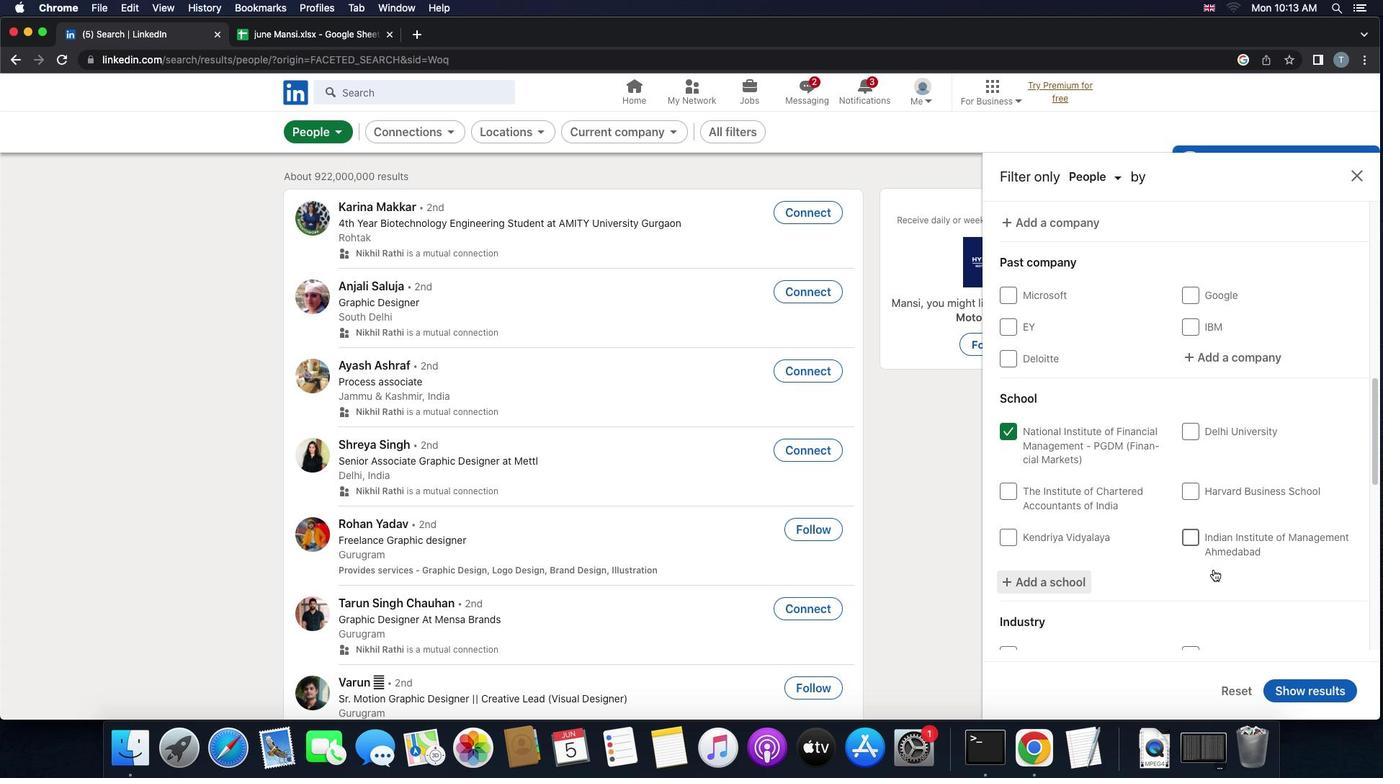 
Action: Mouse scrolled (1213, 569) with delta (0, 0)
Screenshot: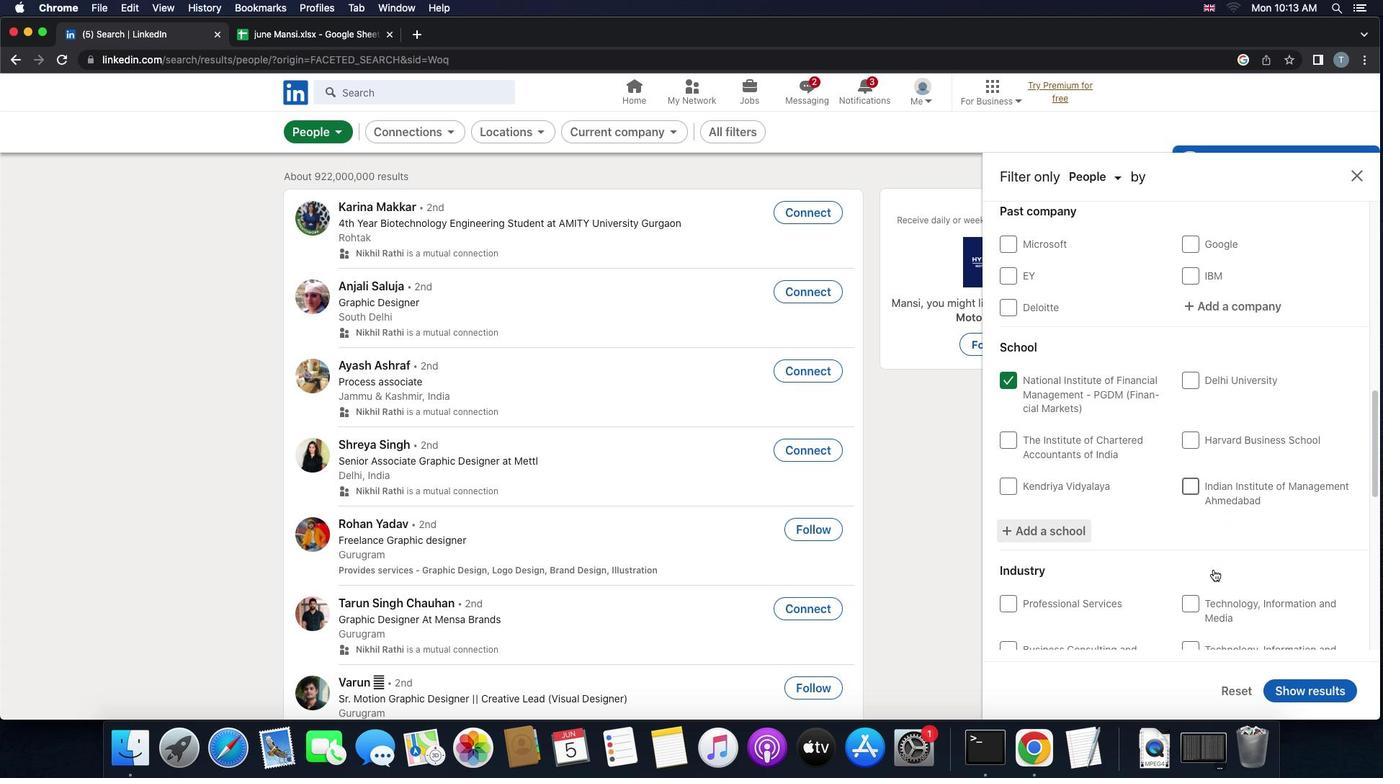 
Action: Mouse scrolled (1213, 569) with delta (0, 0)
Screenshot: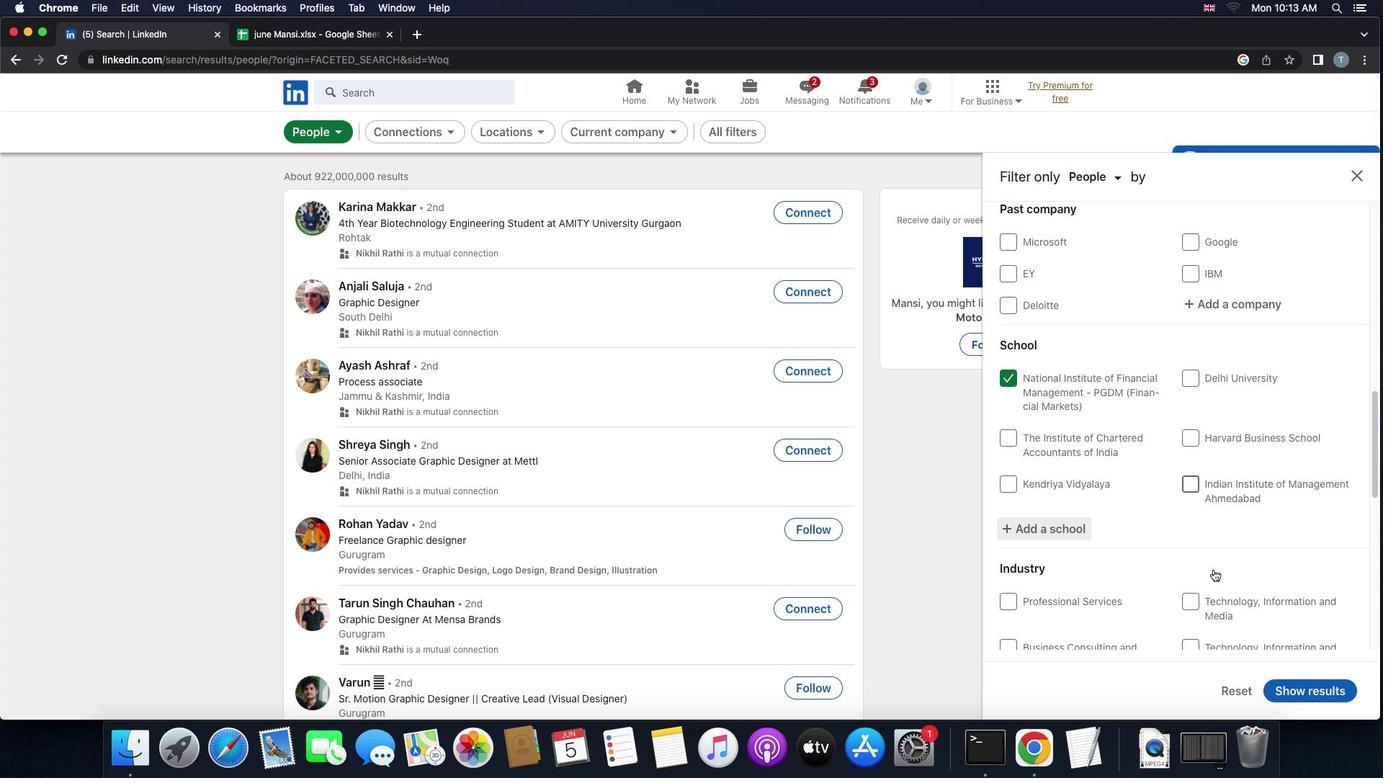 
Action: Mouse scrolled (1213, 569) with delta (0, 0)
Screenshot: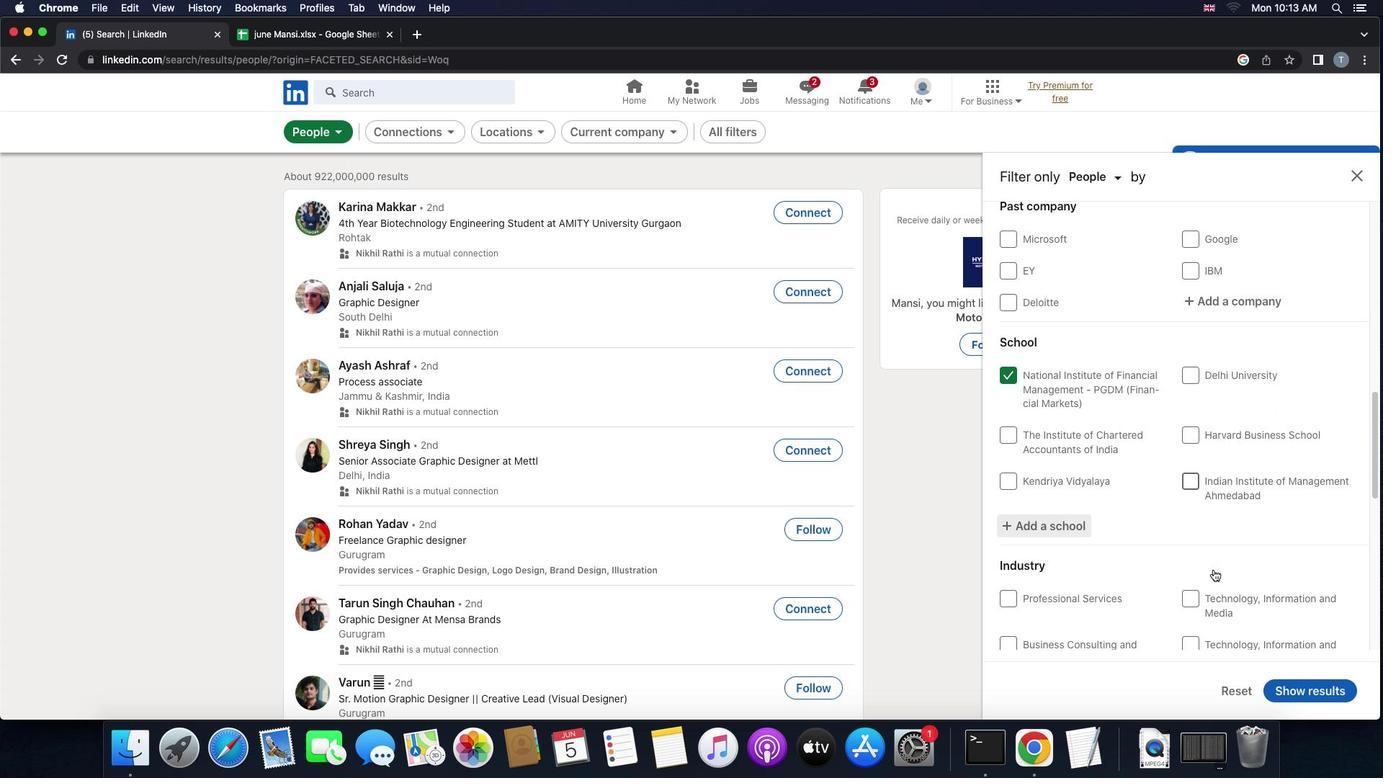 
Action: Mouse scrolled (1213, 569) with delta (0, -1)
Screenshot: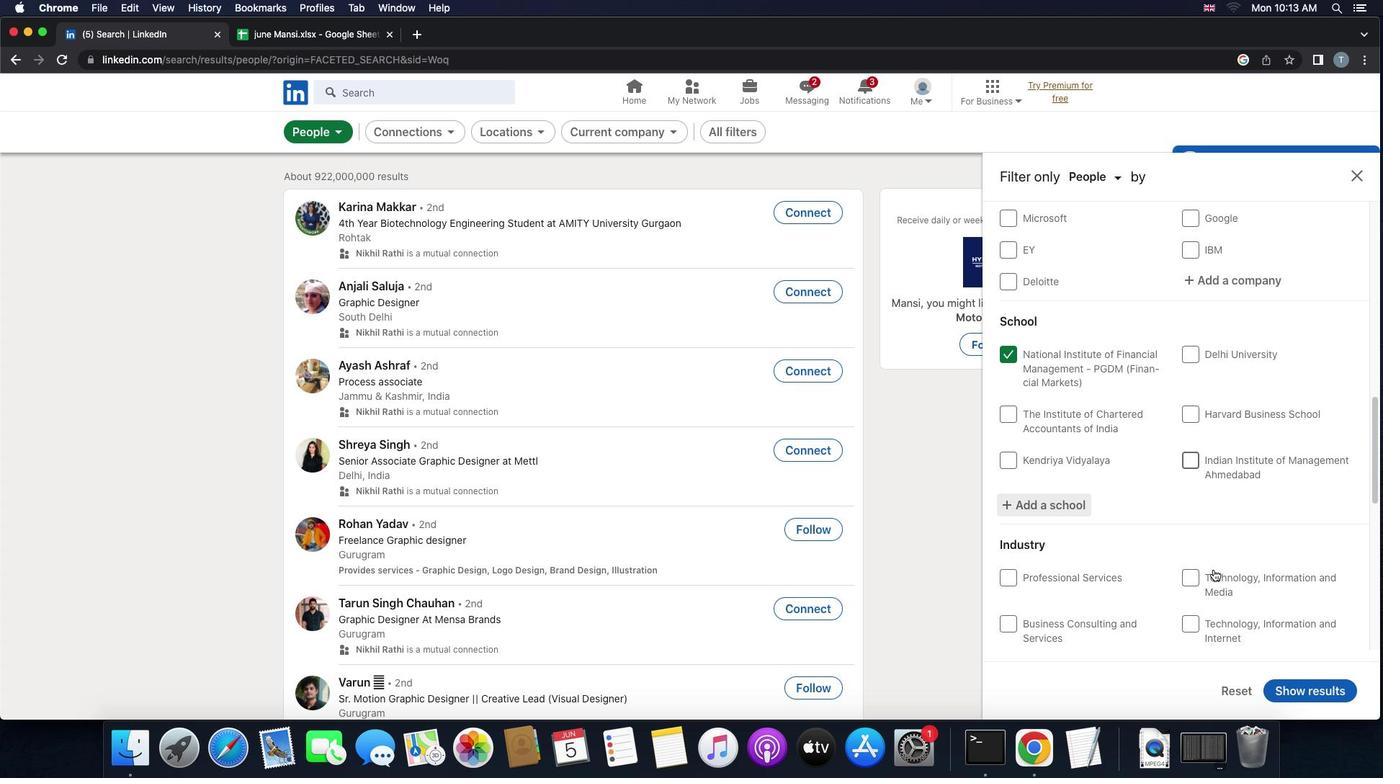 
Action: Mouse scrolled (1213, 569) with delta (0, 0)
Screenshot: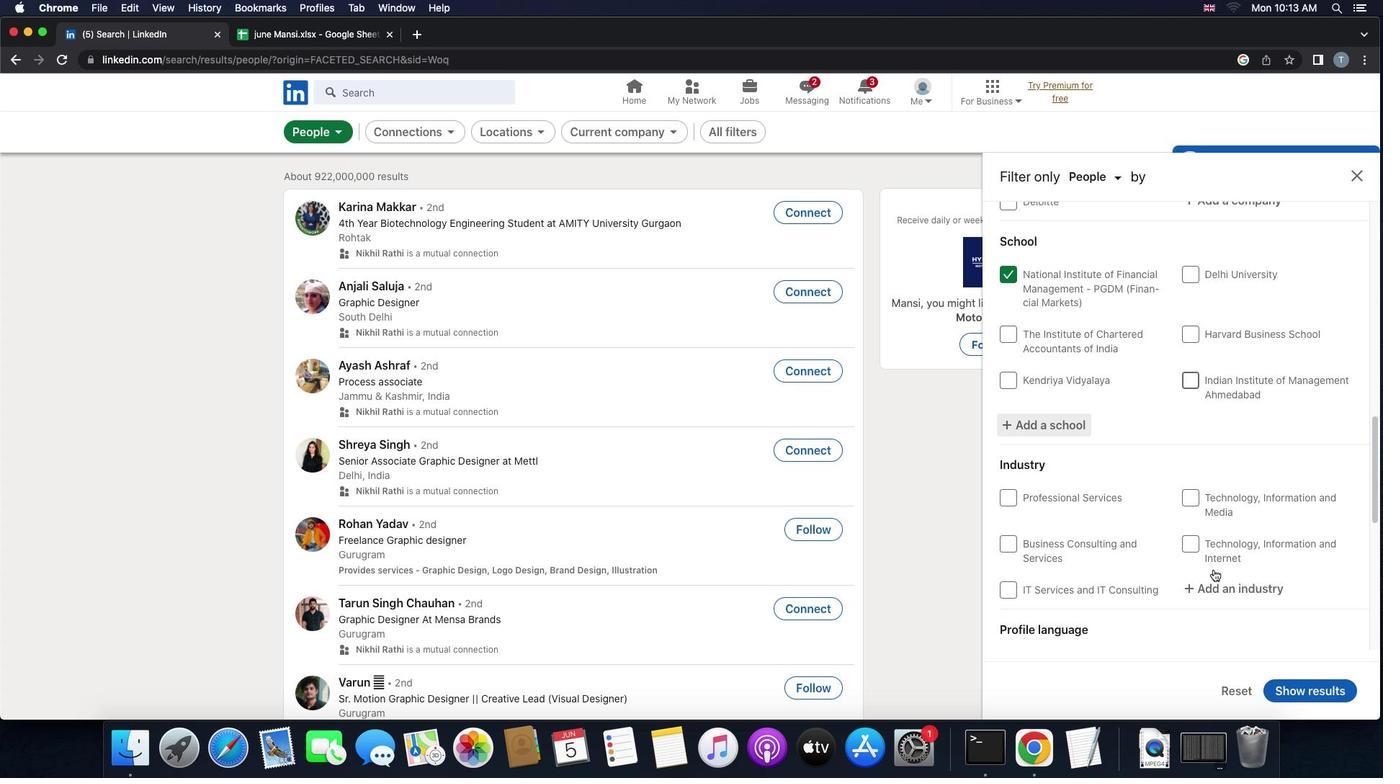 
Action: Mouse scrolled (1213, 569) with delta (0, 0)
Screenshot: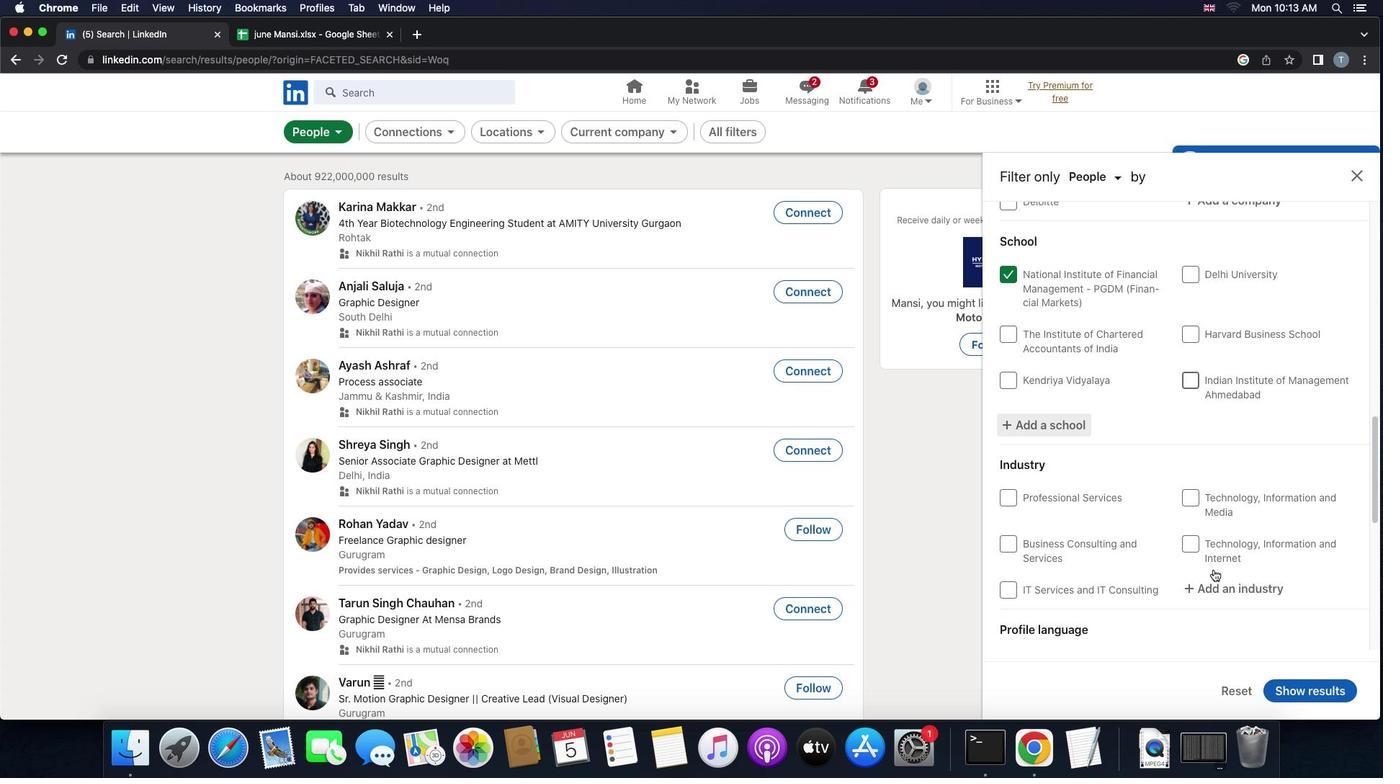 
Action: Mouse scrolled (1213, 569) with delta (0, -1)
Screenshot: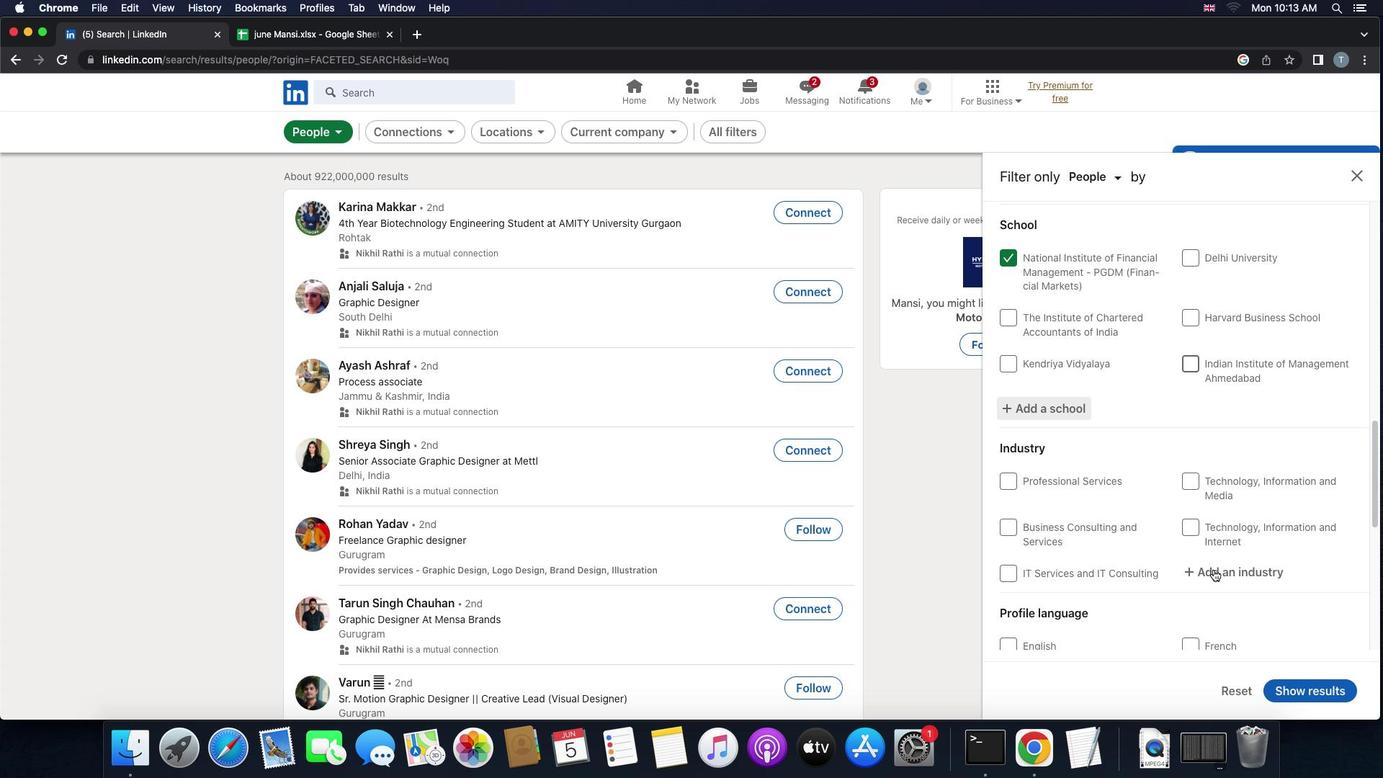 
Action: Mouse moved to (1236, 481)
Screenshot: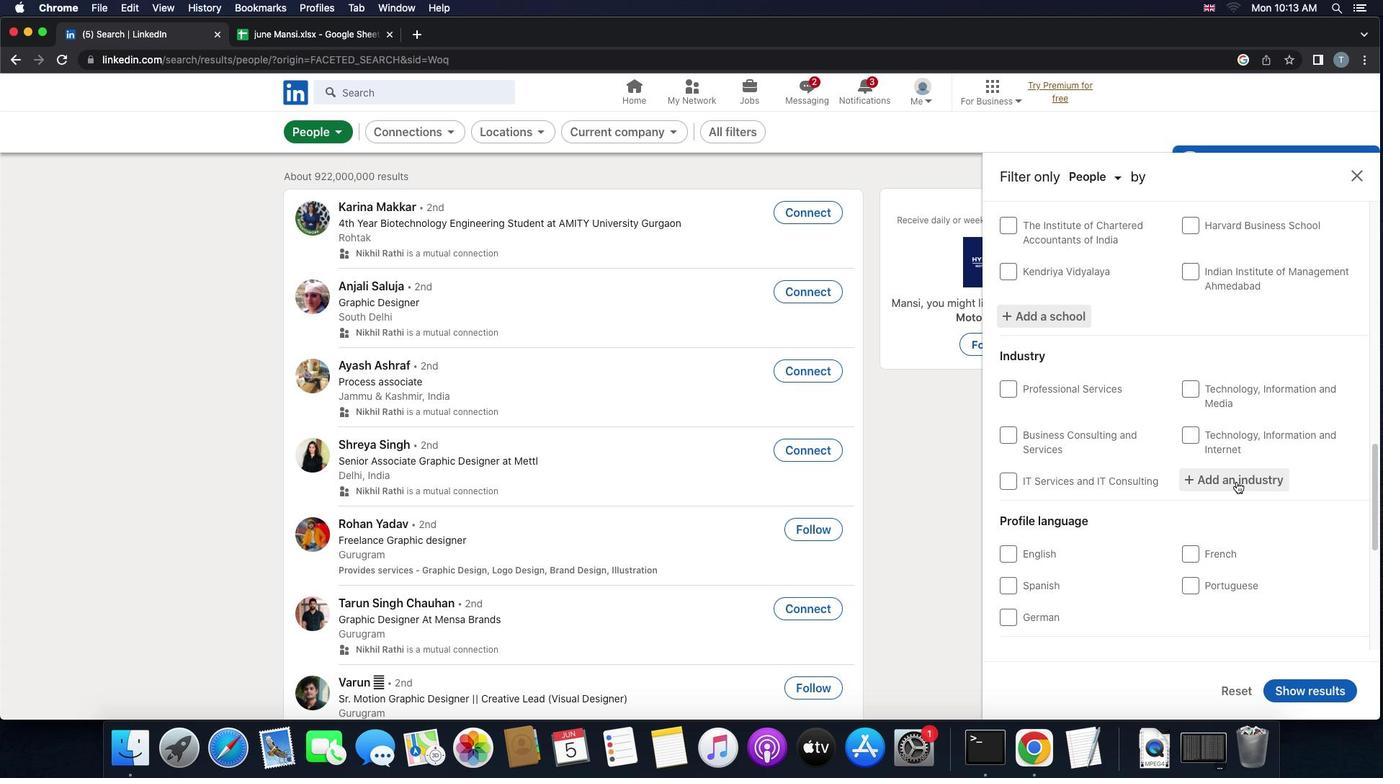 
Action: Mouse pressed left at (1236, 481)
Screenshot: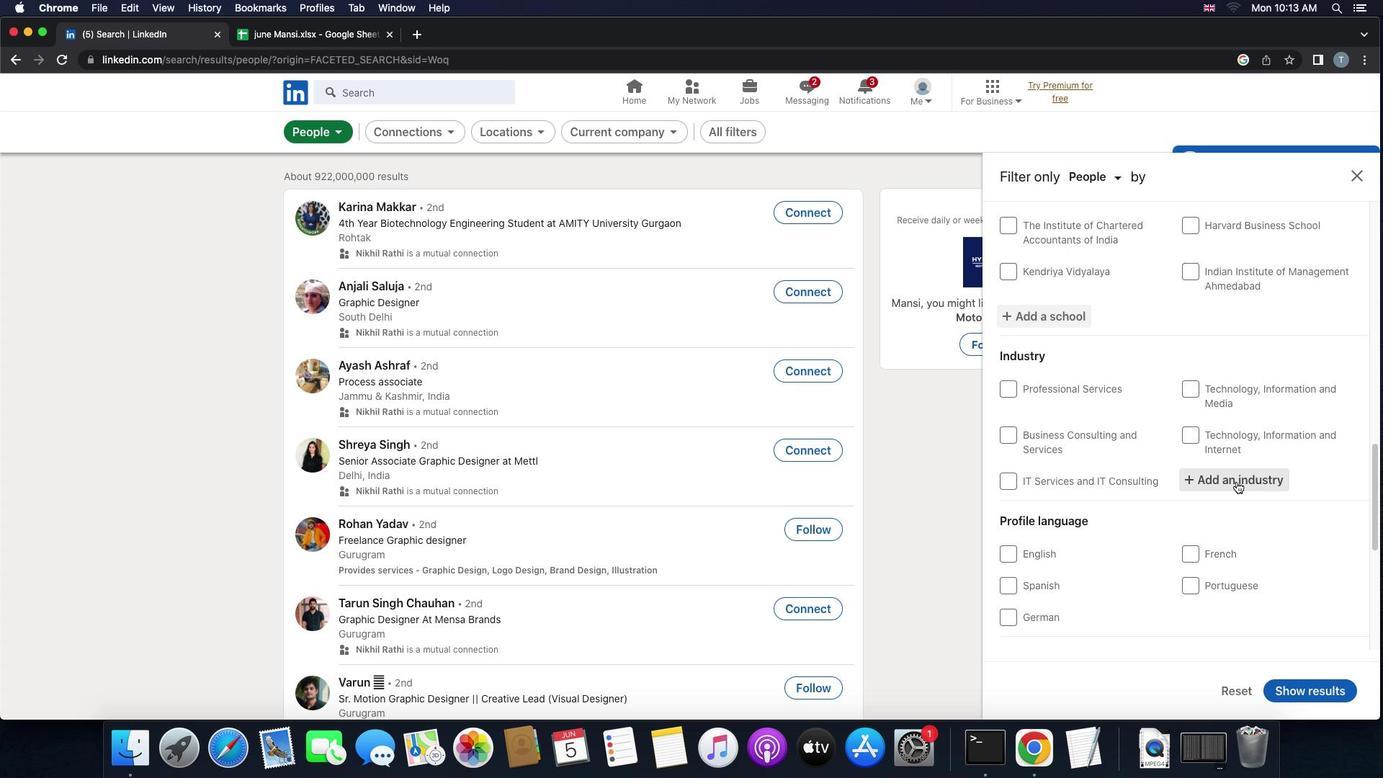 
Action: Key pressed 'i''n''t''e''r''n''a''t''i''o''n''a''l'Key.space't''a'Key.backspace'r''a''d''e'
Screenshot: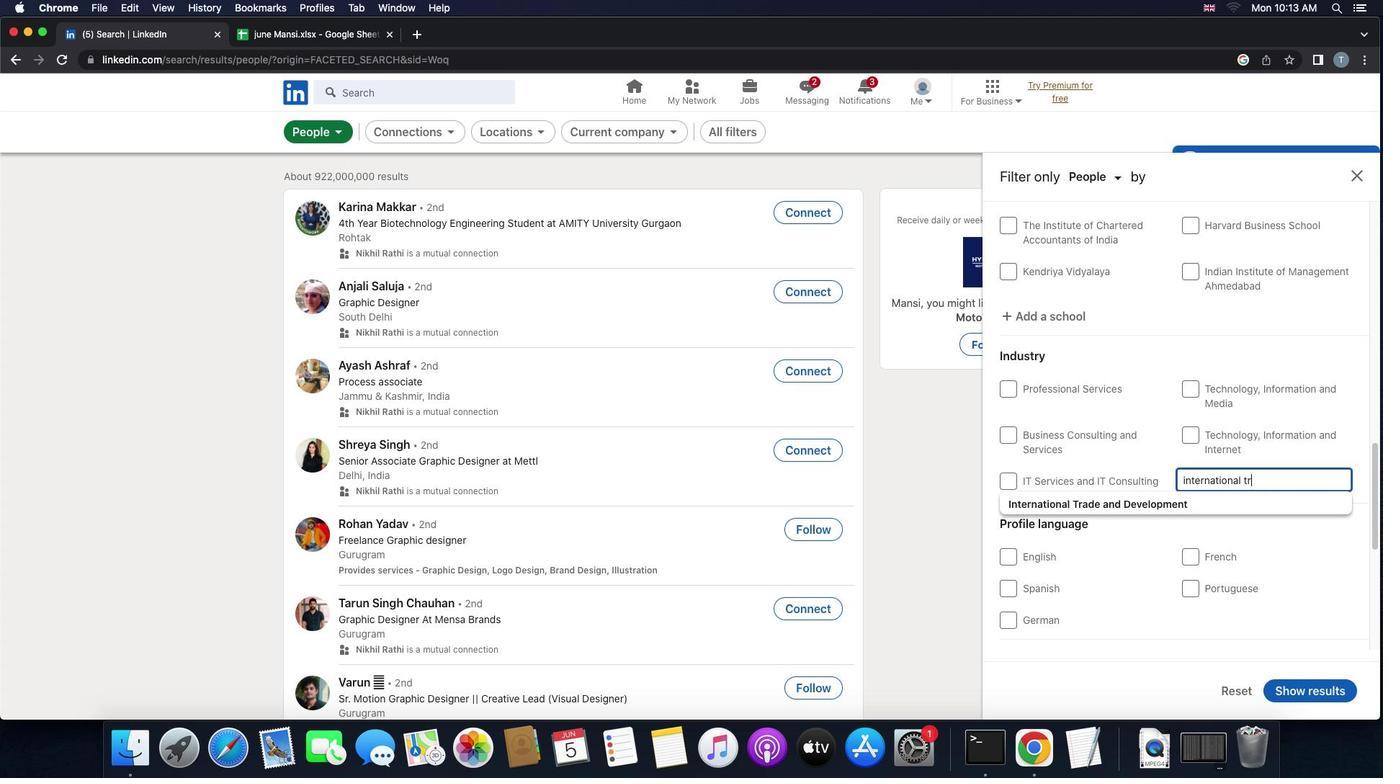 
Action: Mouse moved to (1220, 509)
Screenshot: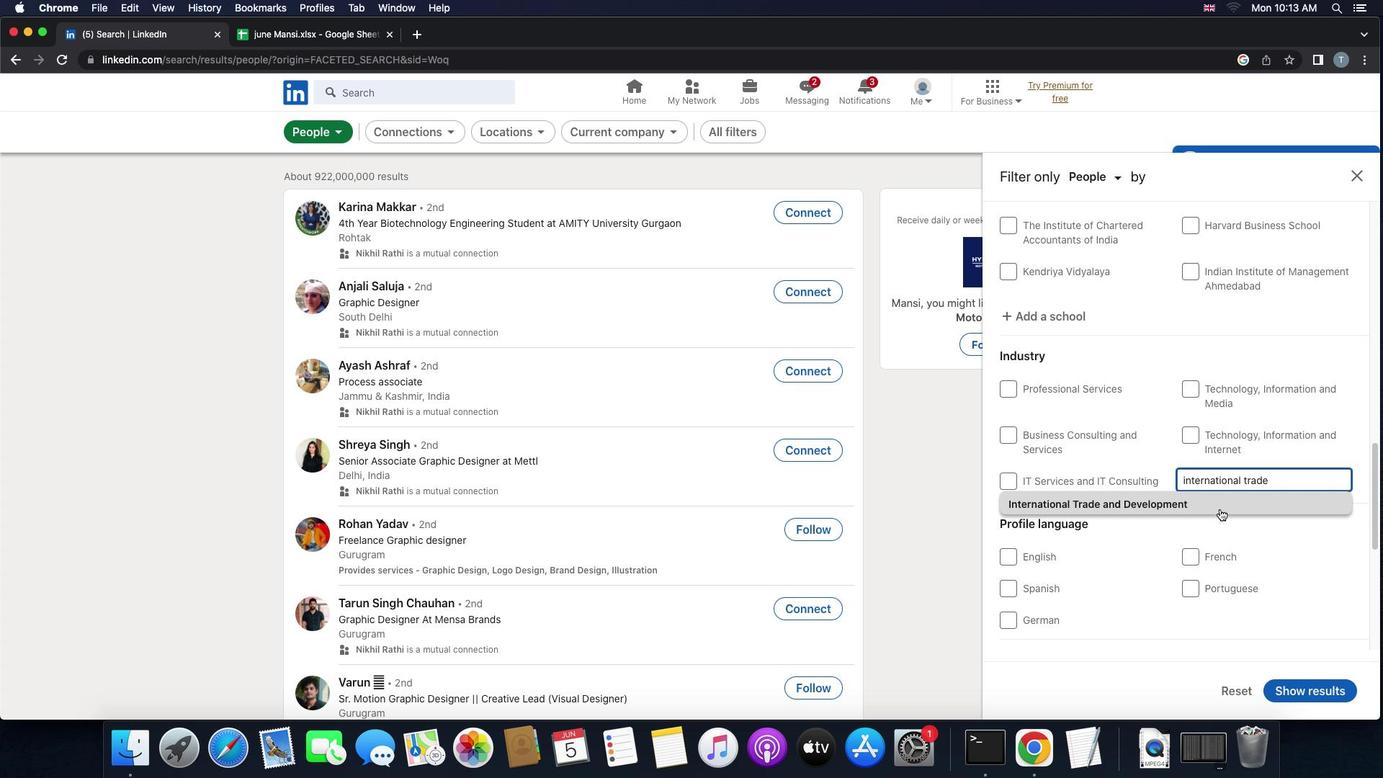 
Action: Mouse pressed left at (1220, 509)
Screenshot: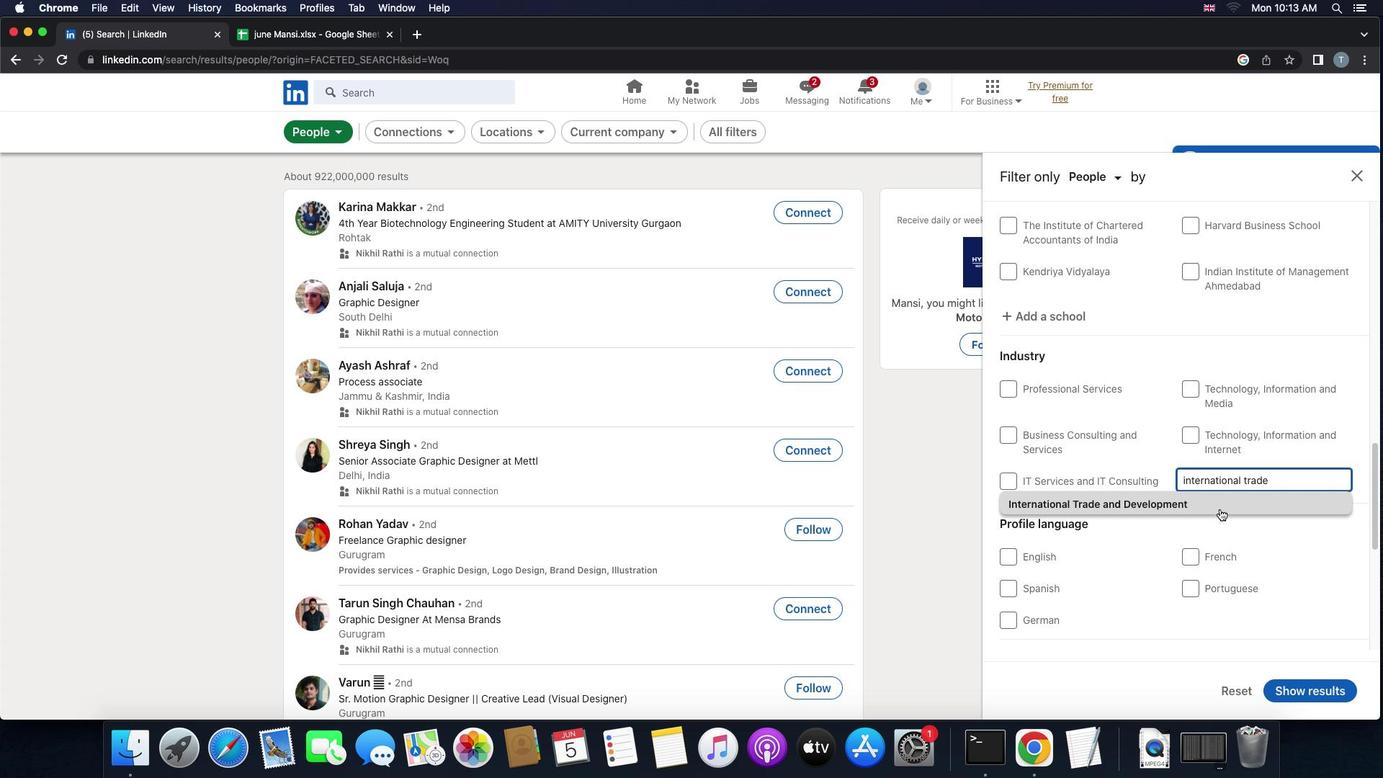 
Action: Mouse moved to (1072, 527)
Screenshot: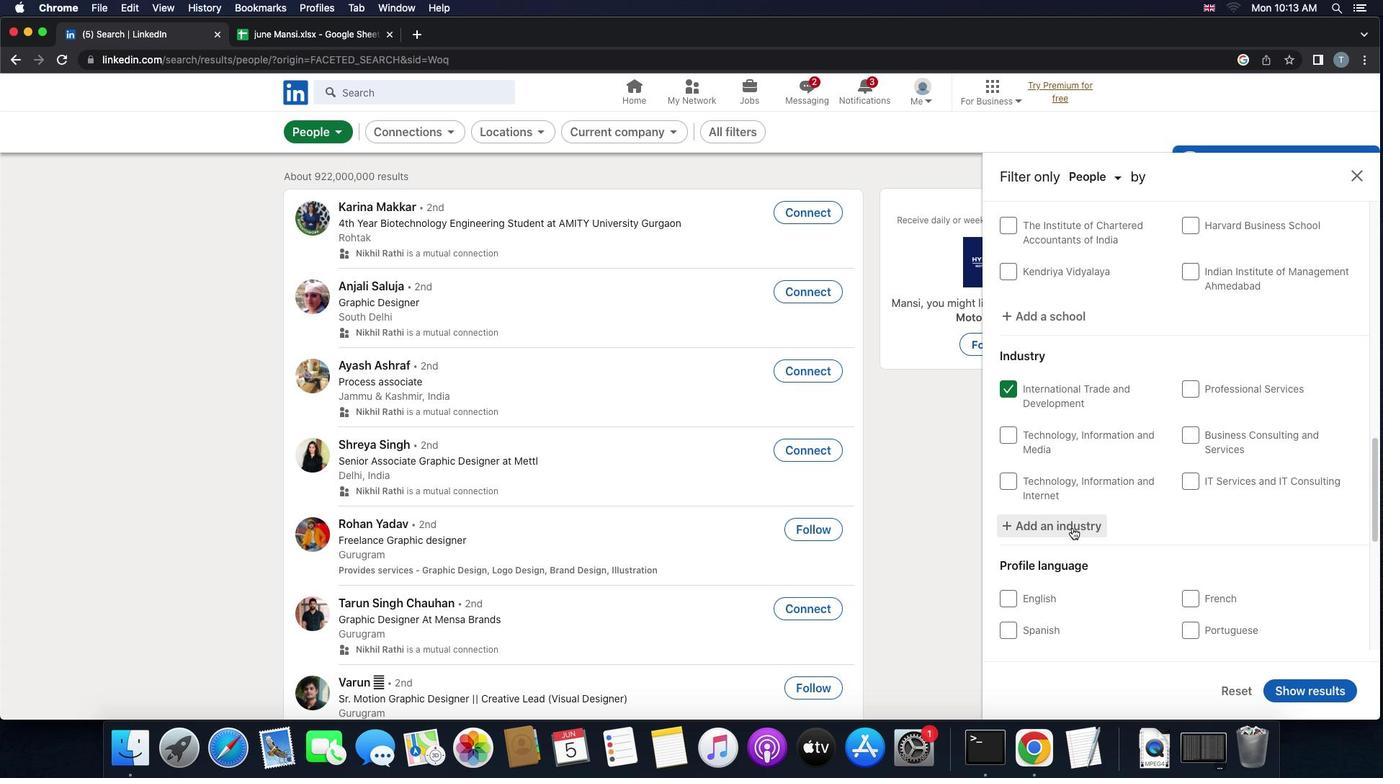 
Action: Mouse scrolled (1072, 527) with delta (0, 0)
Screenshot: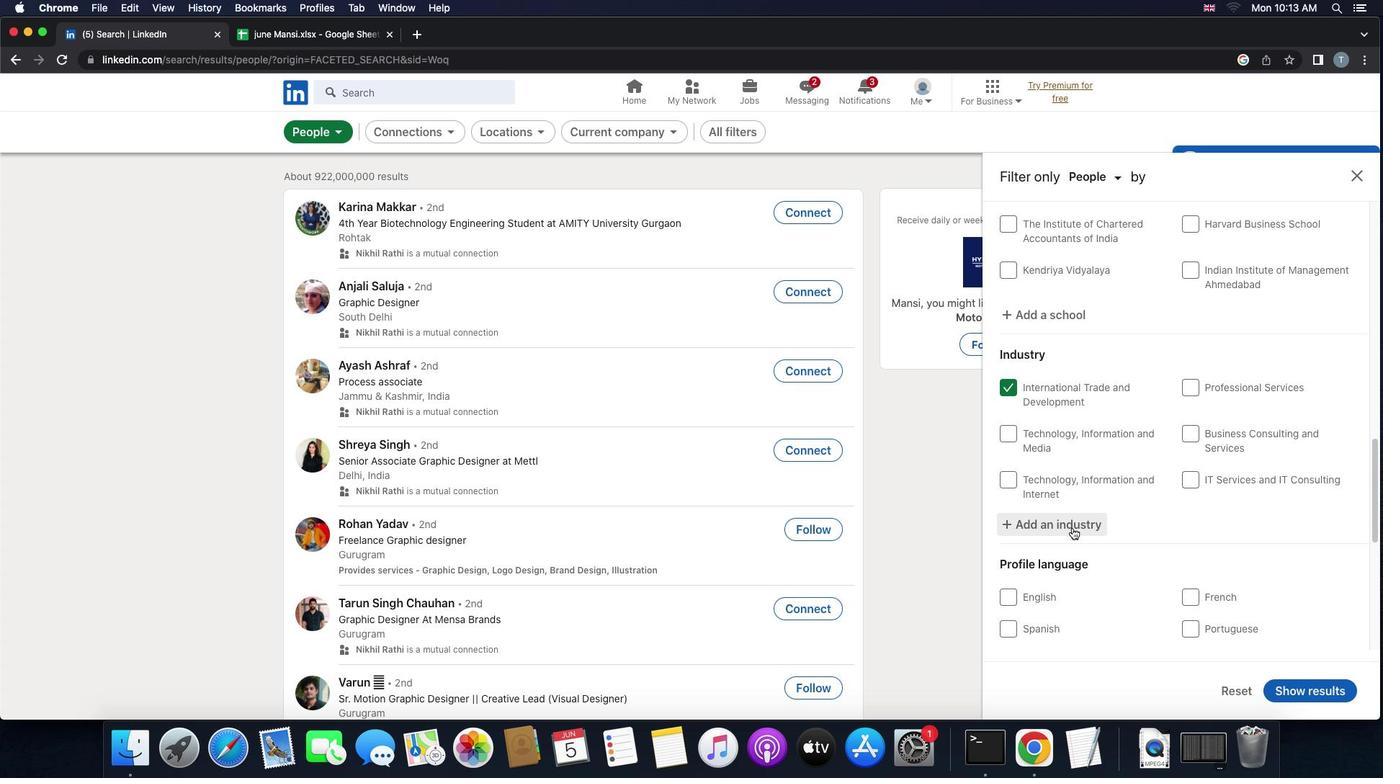 
Action: Mouse scrolled (1072, 527) with delta (0, 0)
Screenshot: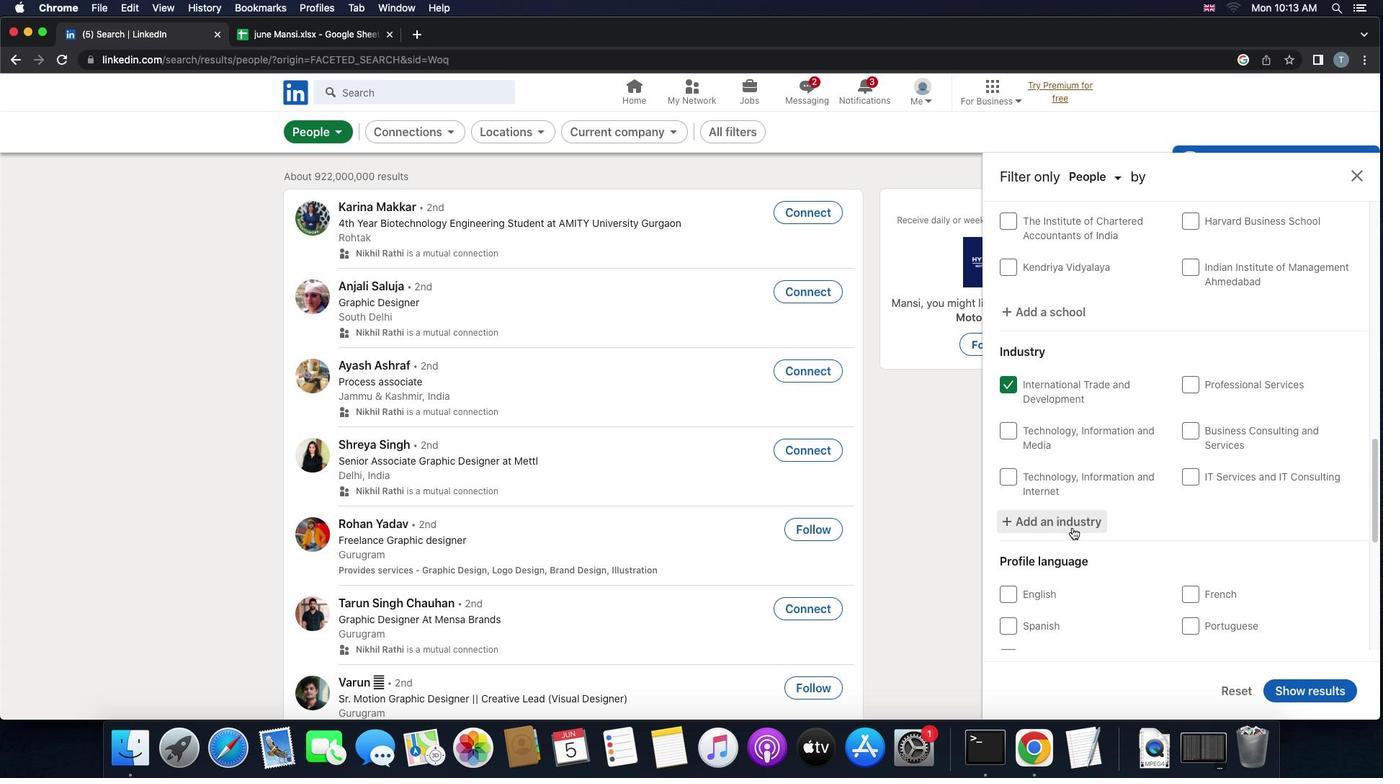 
Action: Mouse scrolled (1072, 527) with delta (0, 0)
Screenshot: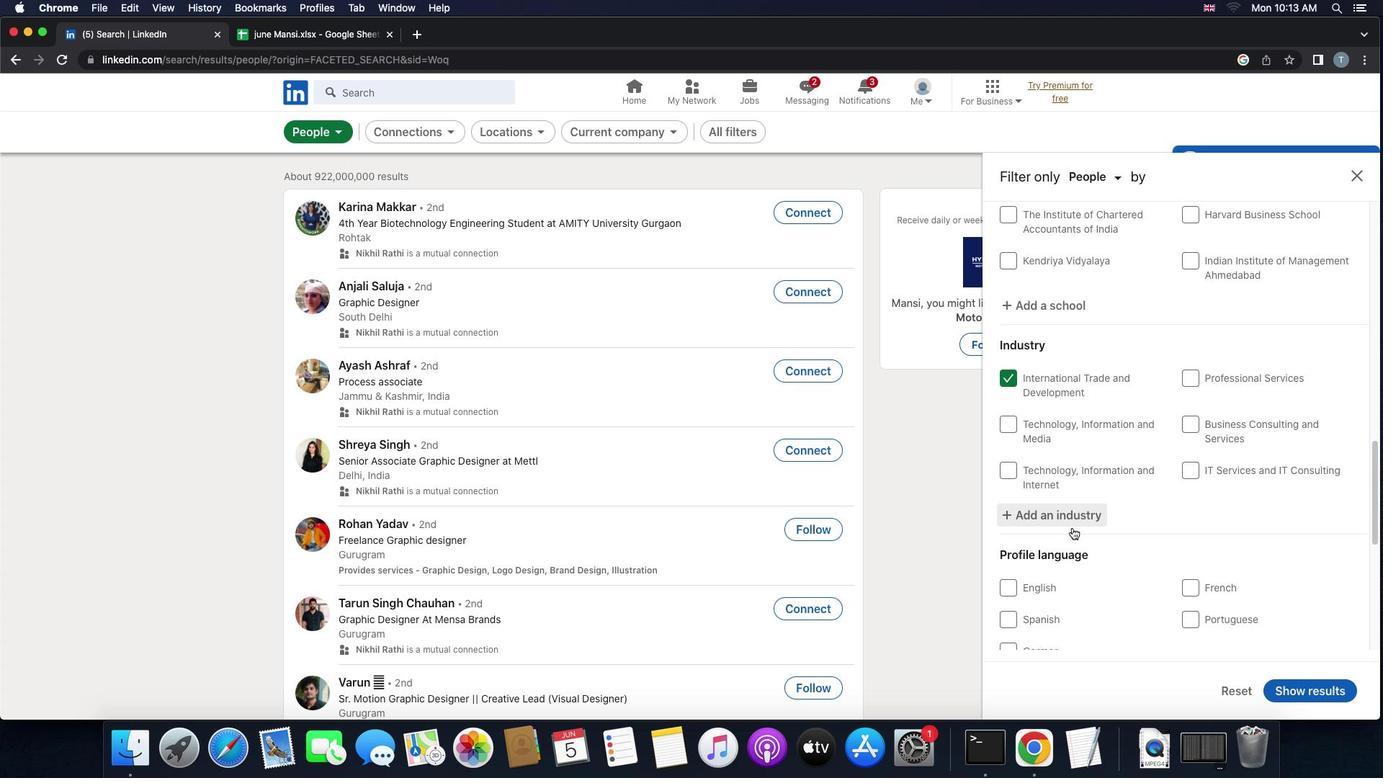 
Action: Mouse moved to (1021, 540)
Screenshot: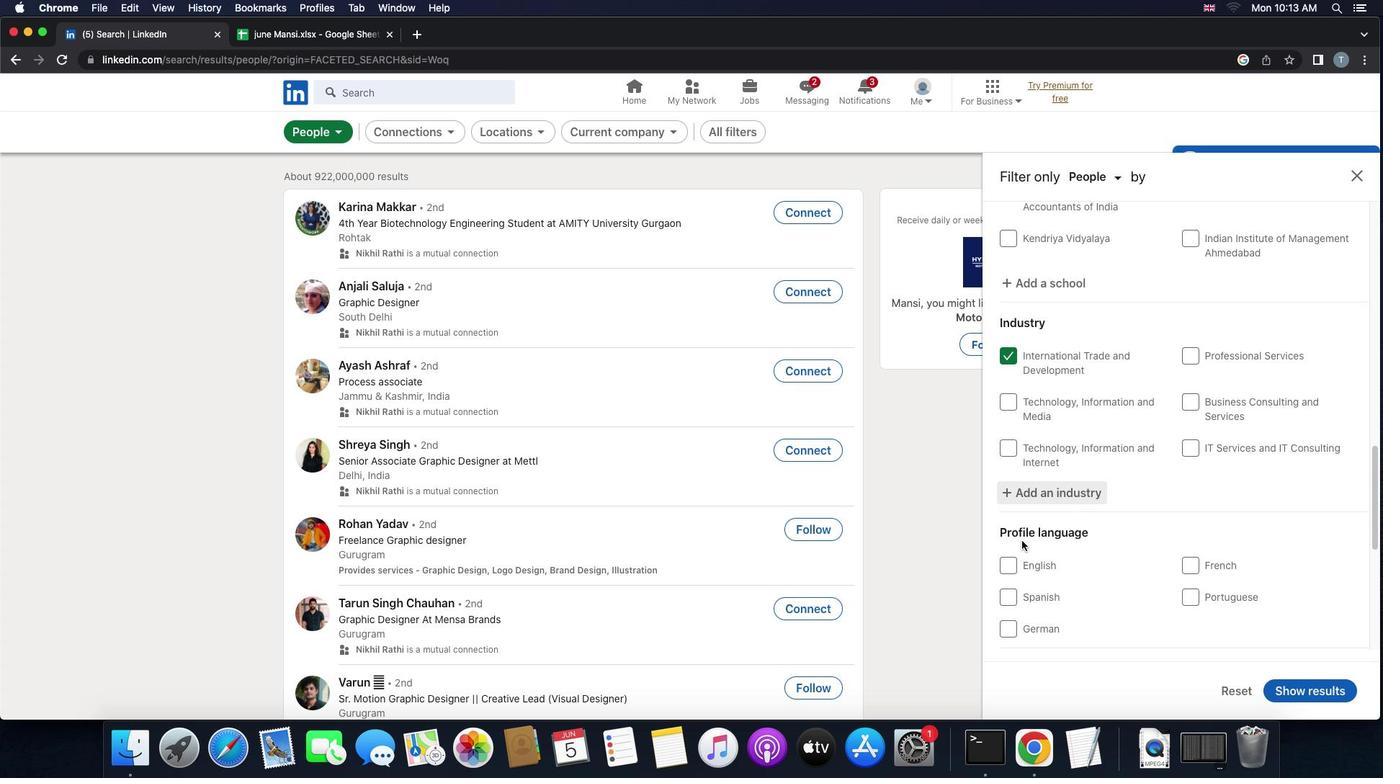 
Action: Mouse scrolled (1021, 540) with delta (0, 0)
Screenshot: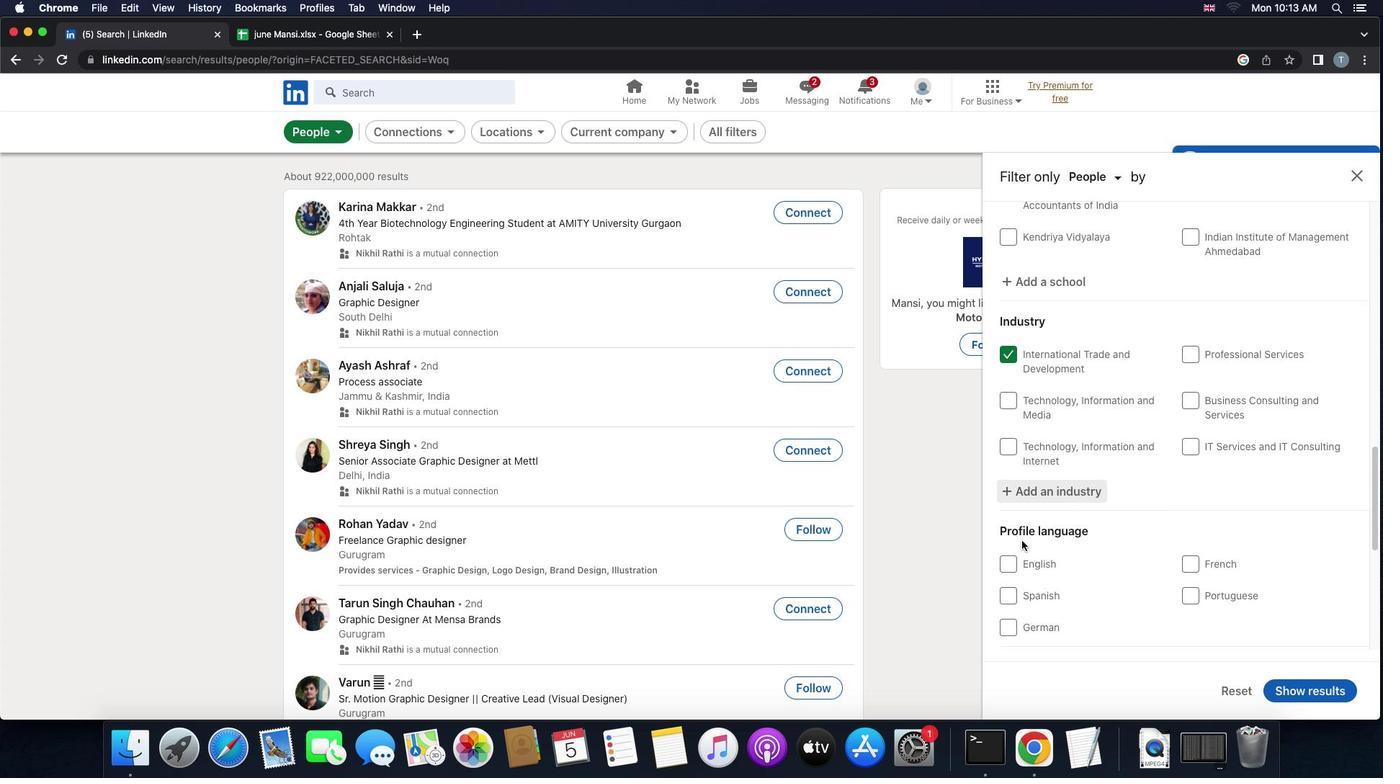
Action: Mouse scrolled (1021, 540) with delta (0, 0)
Screenshot: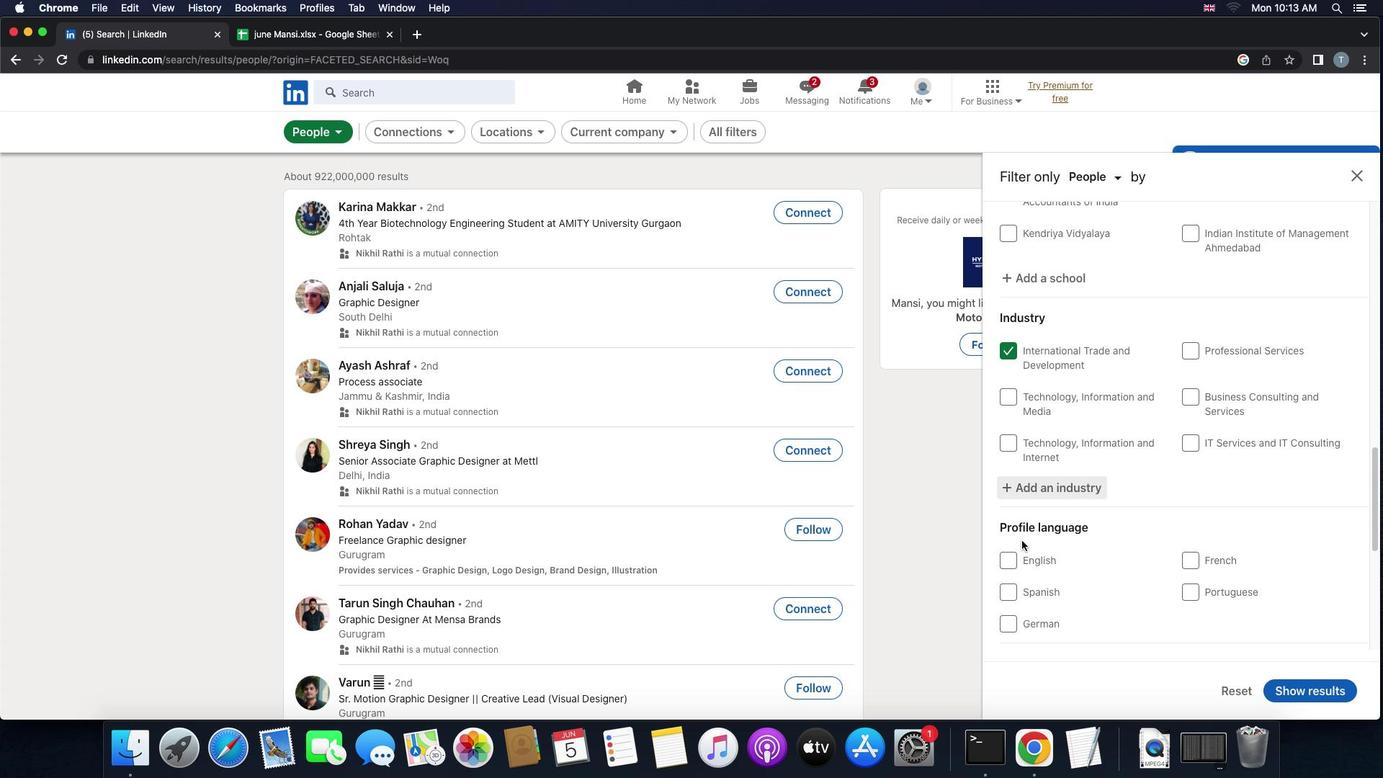 
Action: Mouse scrolled (1021, 540) with delta (0, 0)
Screenshot: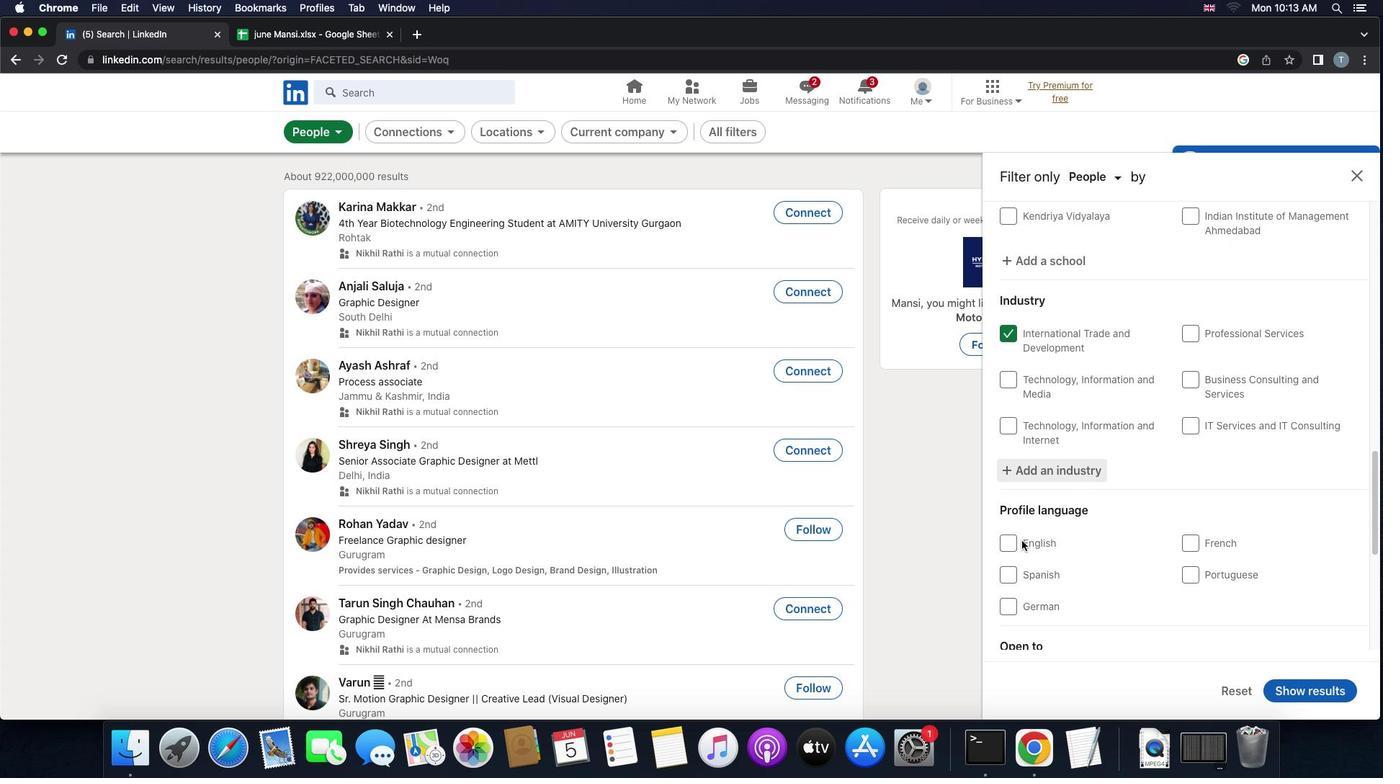 
Action: Mouse moved to (1047, 535)
Screenshot: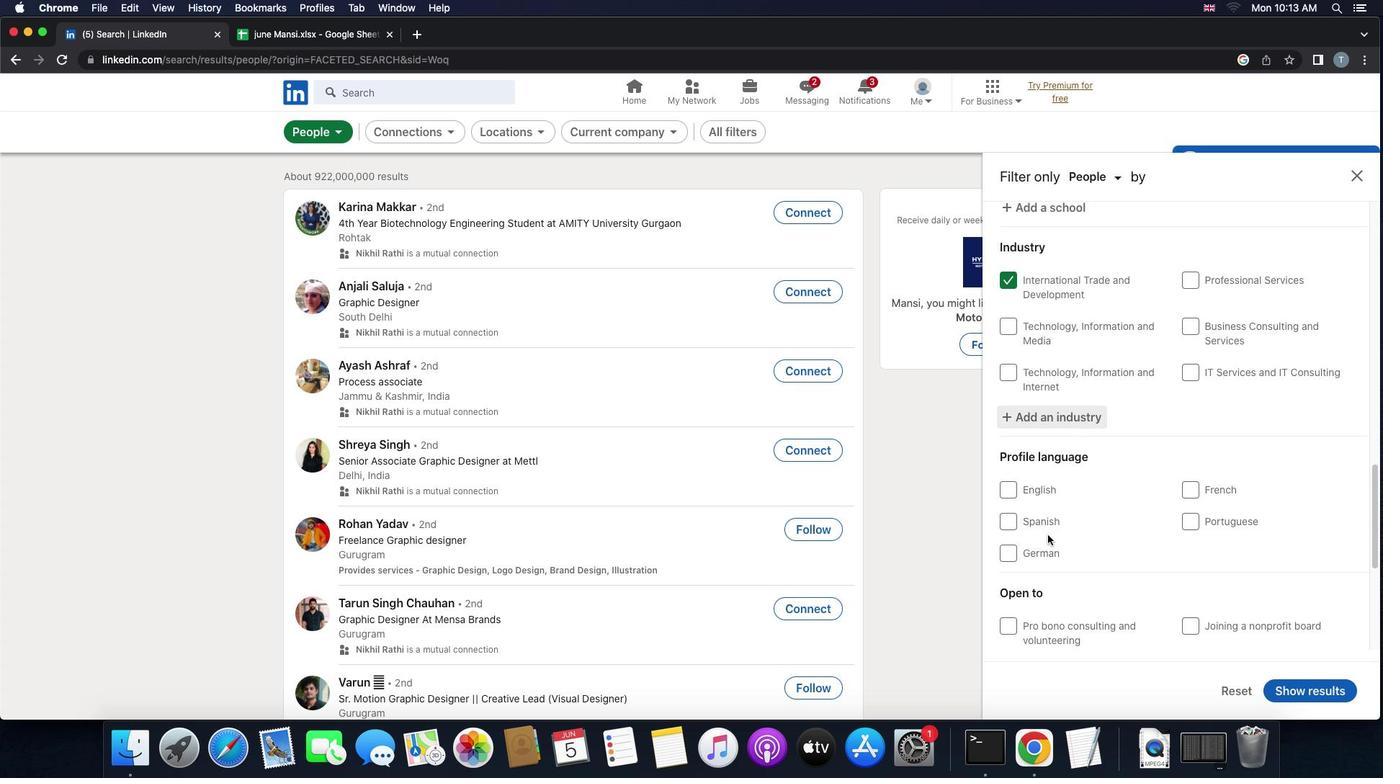 
Action: Mouse scrolled (1047, 535) with delta (0, 0)
Screenshot: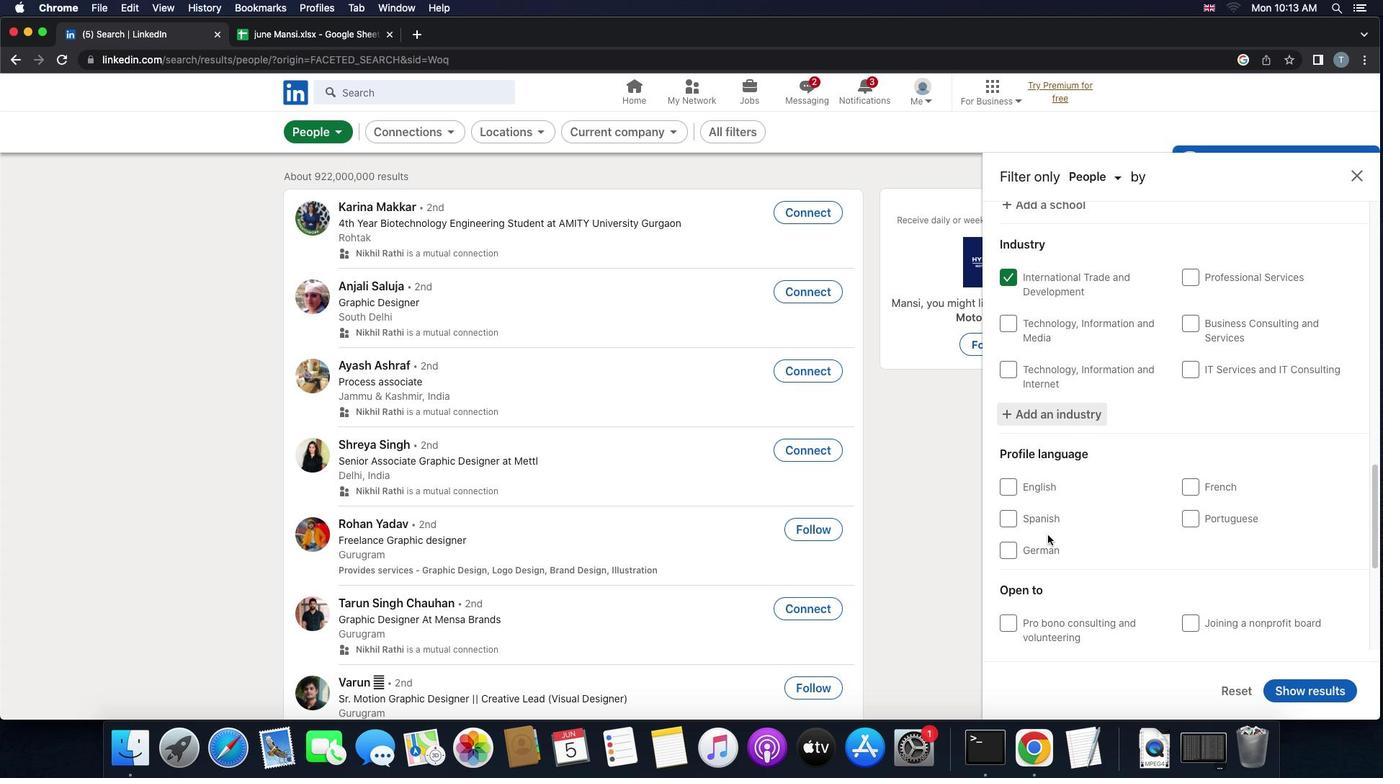
Action: Mouse scrolled (1047, 535) with delta (0, 0)
Screenshot: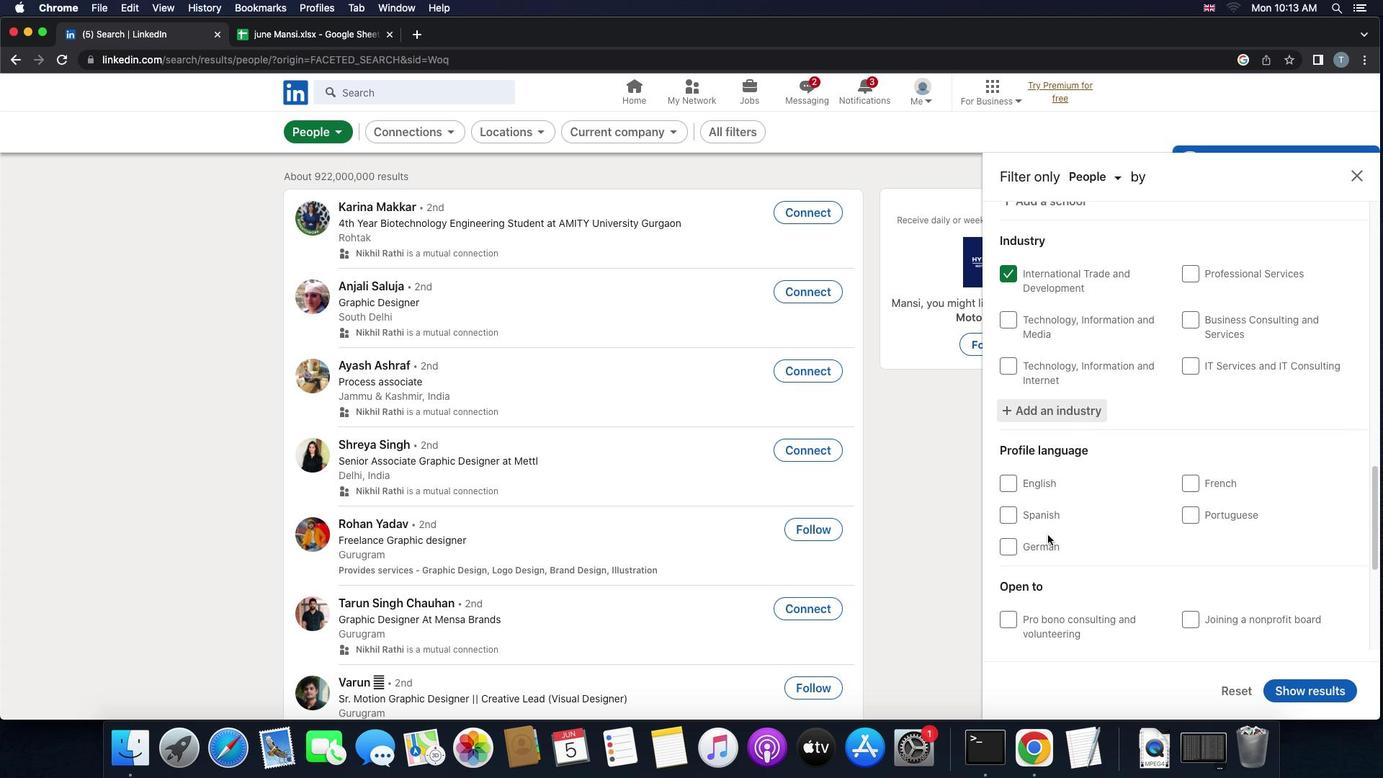 
Action: Mouse scrolled (1047, 535) with delta (0, 0)
Screenshot: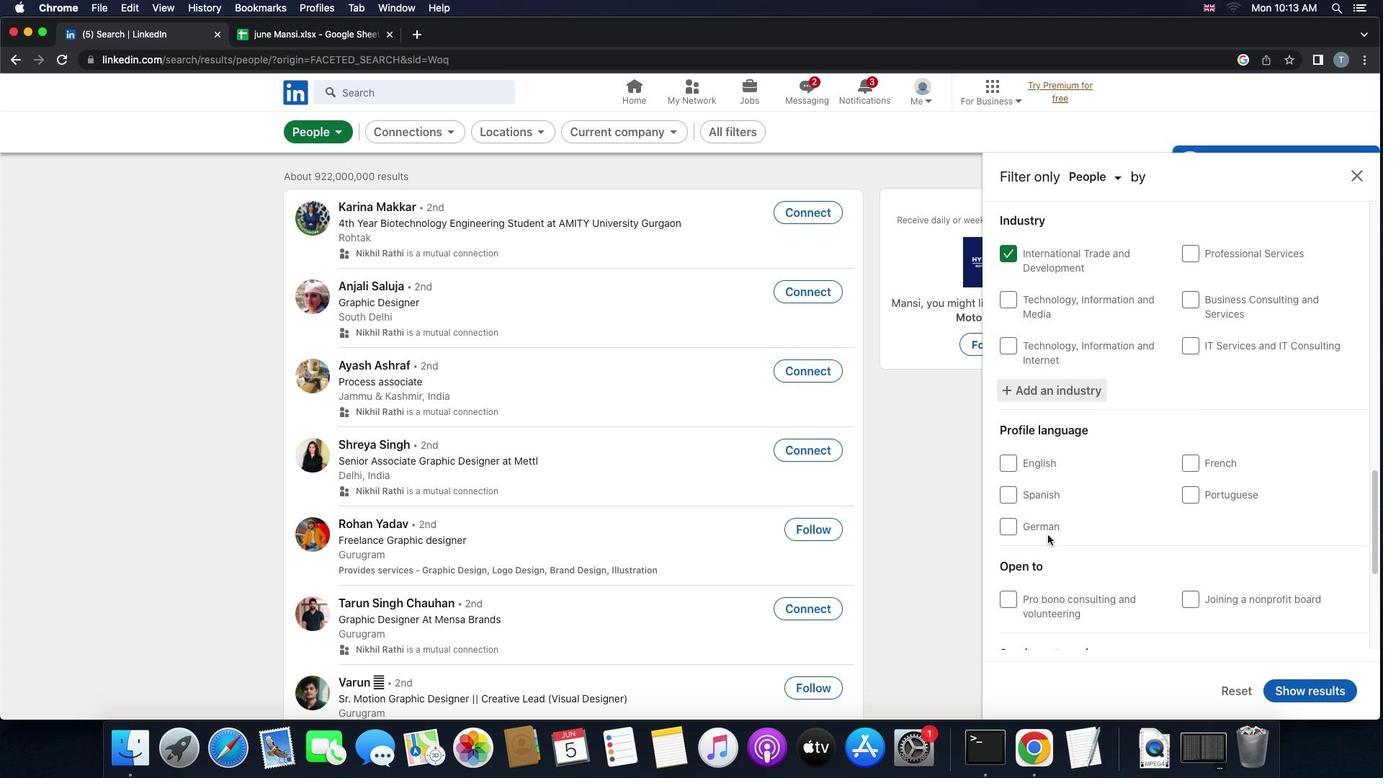 
Action: Mouse moved to (1064, 512)
Screenshot: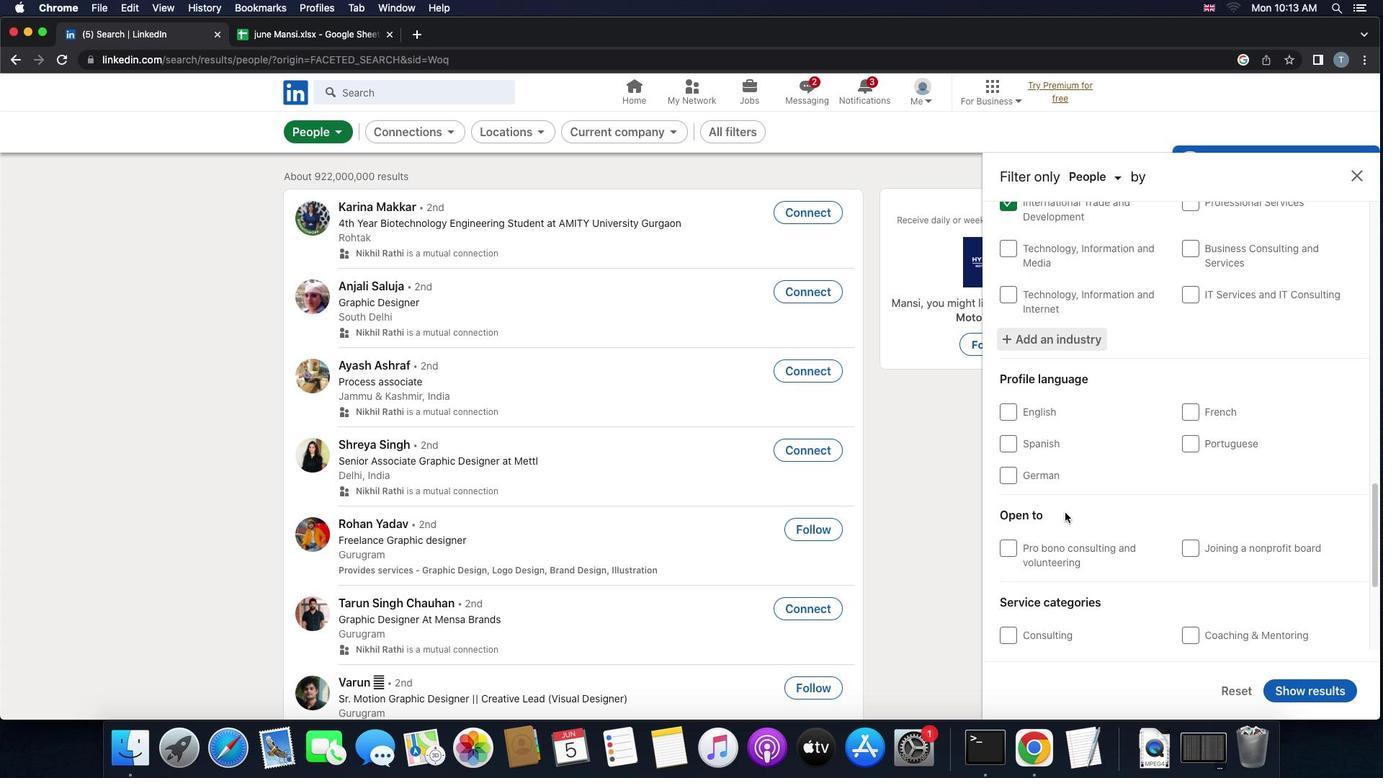 
Action: Mouse scrolled (1064, 512) with delta (0, 0)
Screenshot: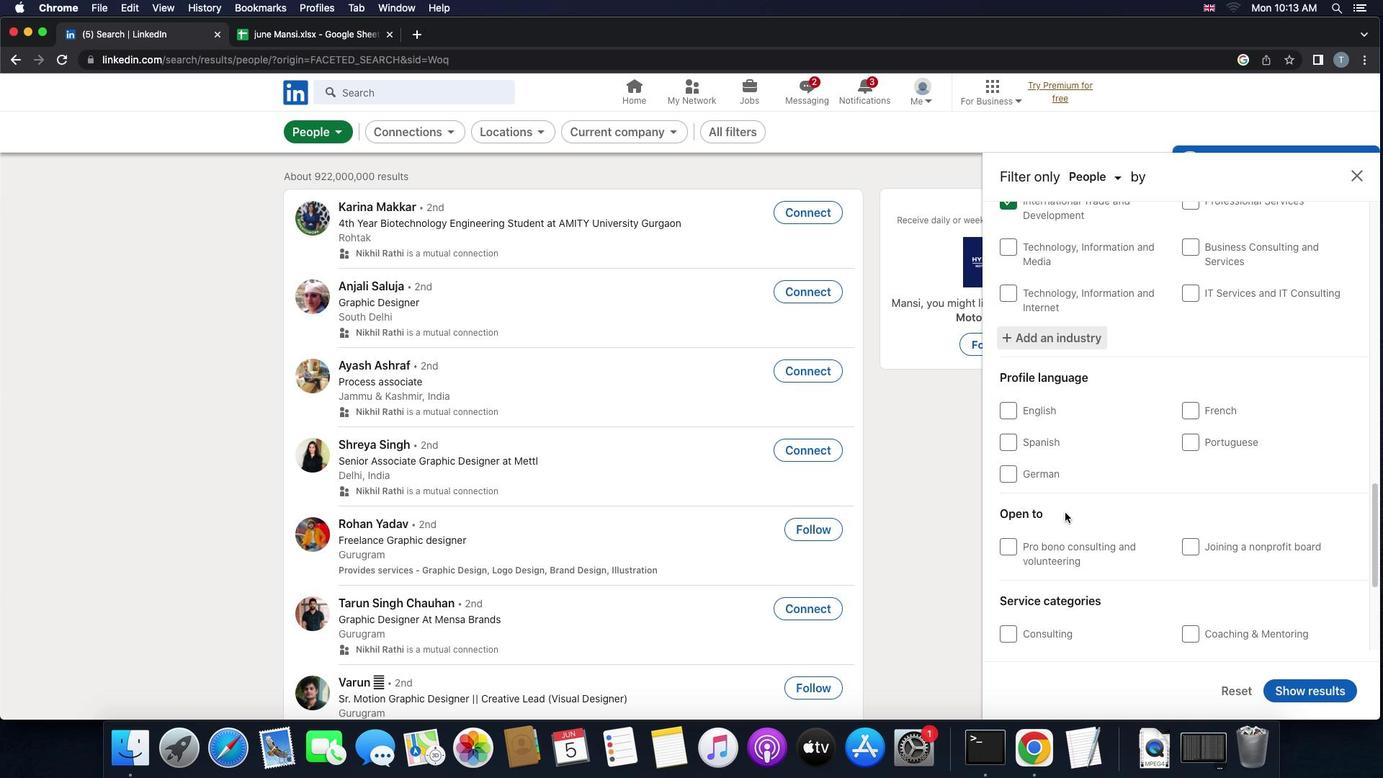 
Action: Mouse scrolled (1064, 512) with delta (0, 0)
Screenshot: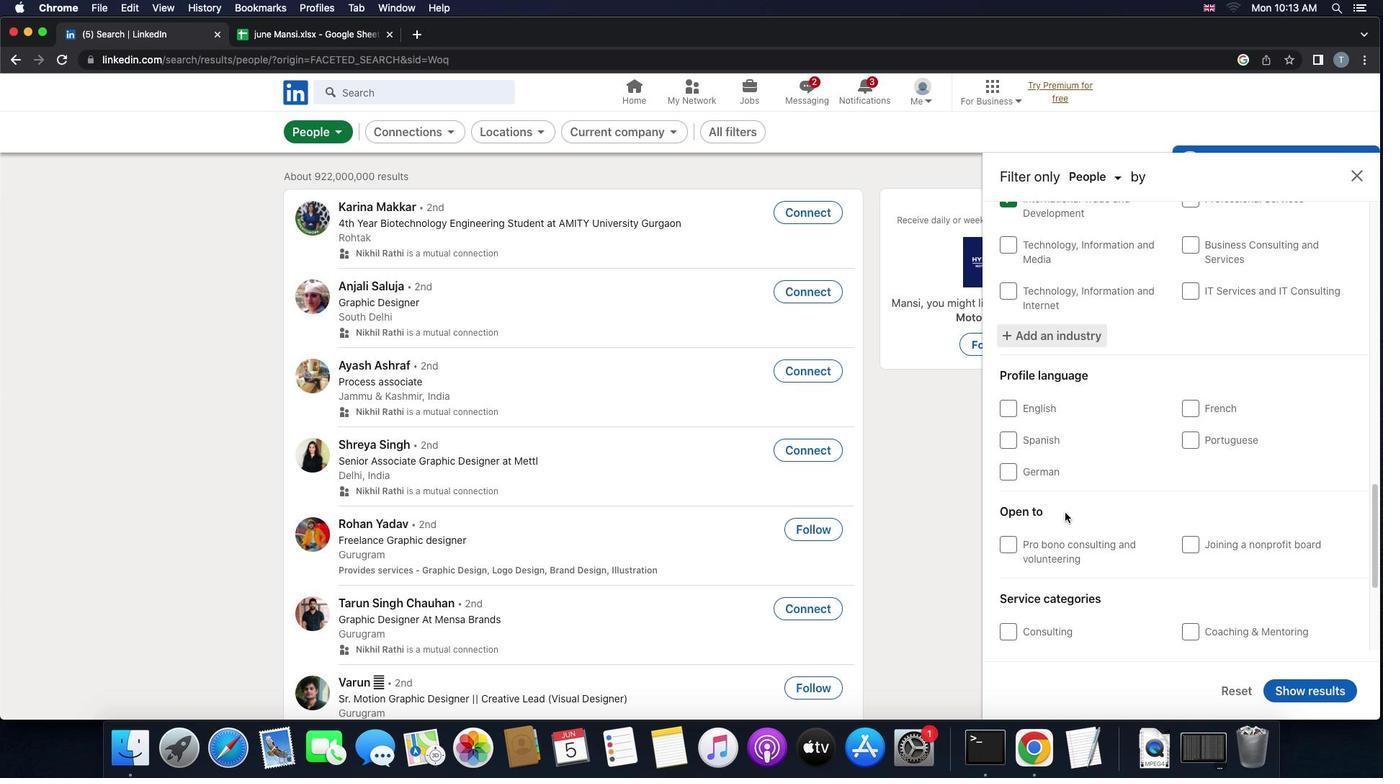 
Action: Mouse moved to (1009, 433)
Screenshot: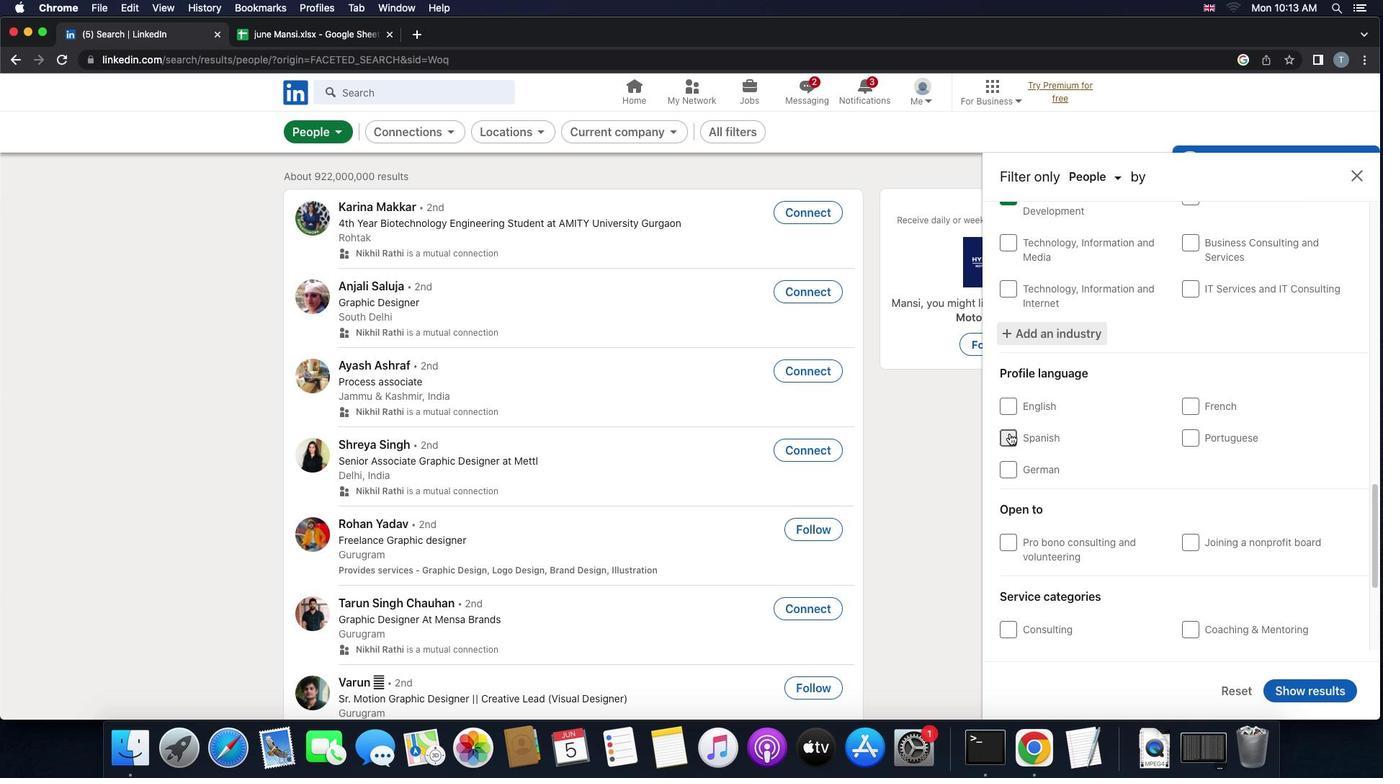 
Action: Mouse pressed left at (1009, 433)
Screenshot: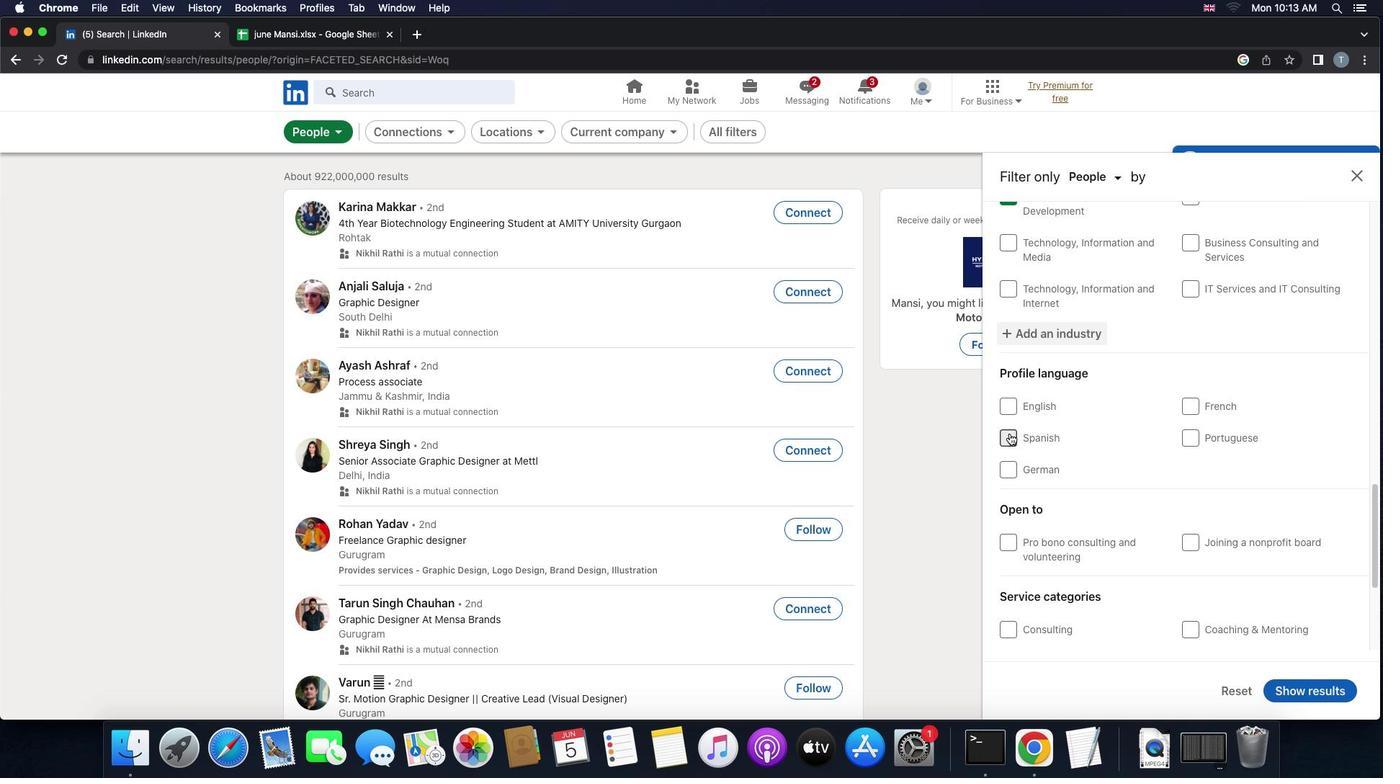 
Action: Mouse moved to (1105, 465)
Screenshot: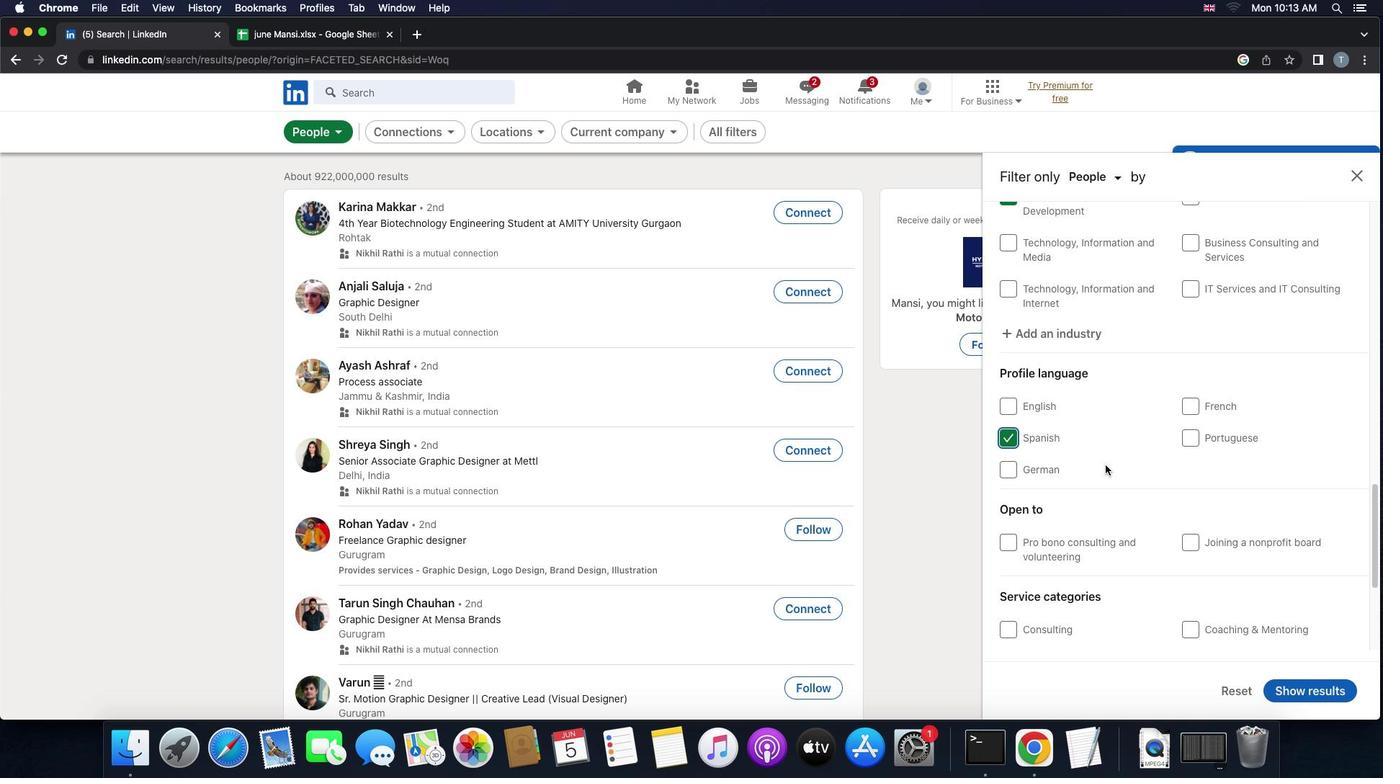 
Action: Mouse scrolled (1105, 465) with delta (0, 0)
Screenshot: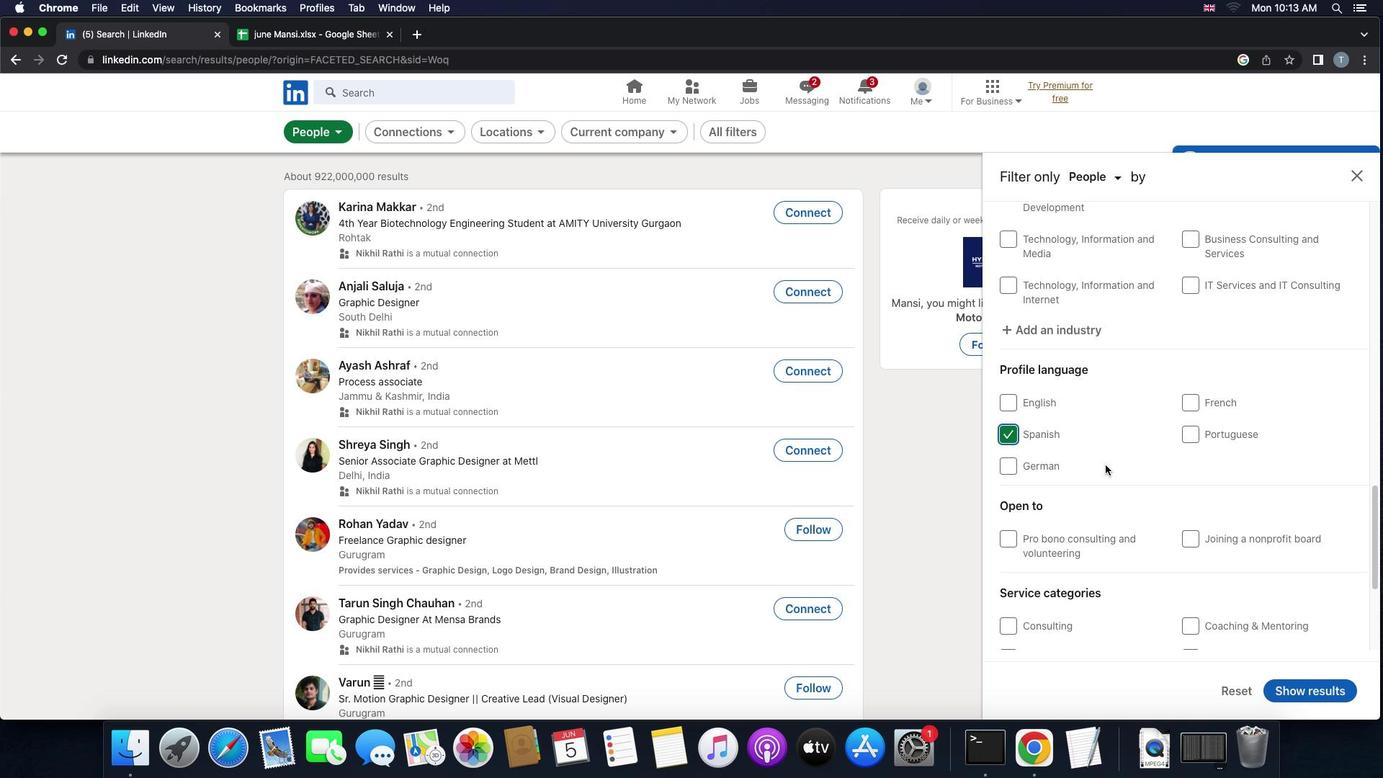 
Action: Mouse scrolled (1105, 465) with delta (0, 0)
Screenshot: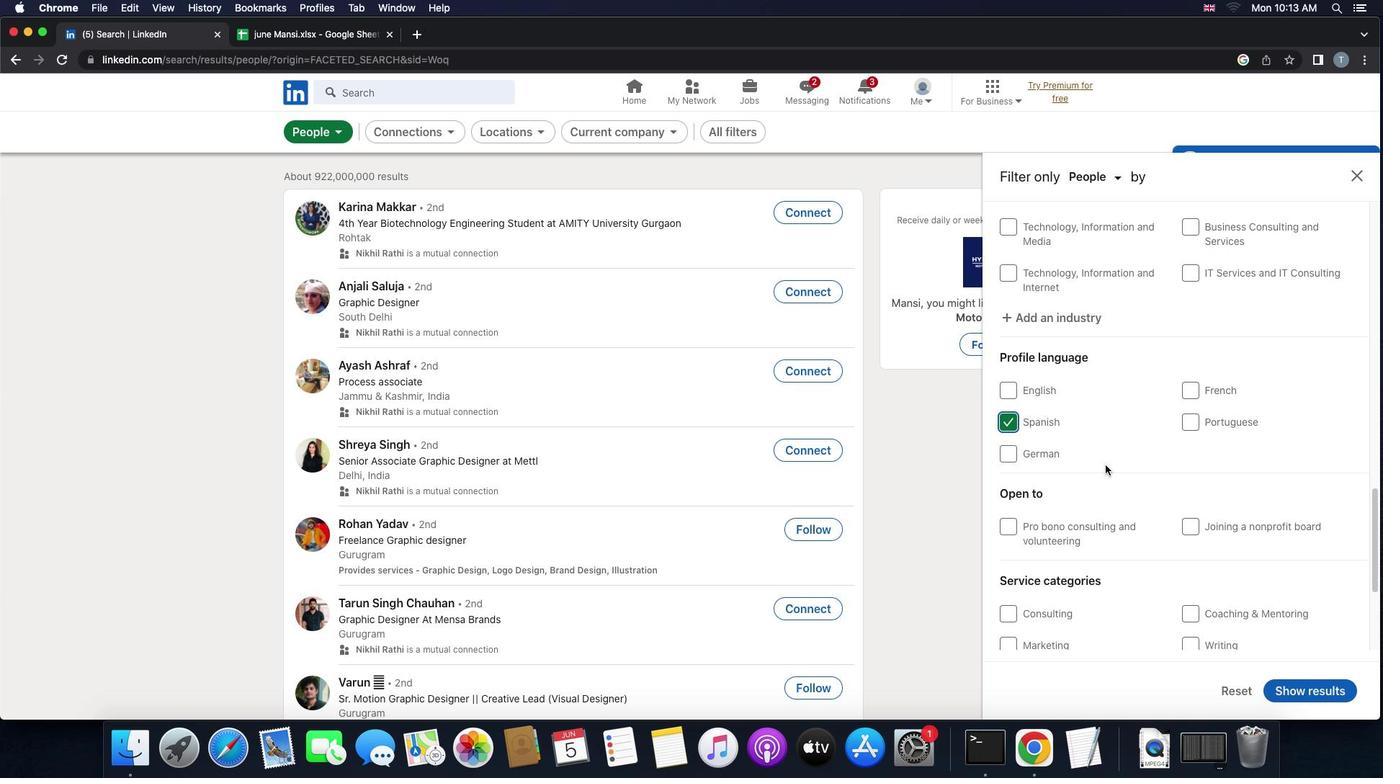 
Action: Mouse scrolled (1105, 465) with delta (0, -1)
Screenshot: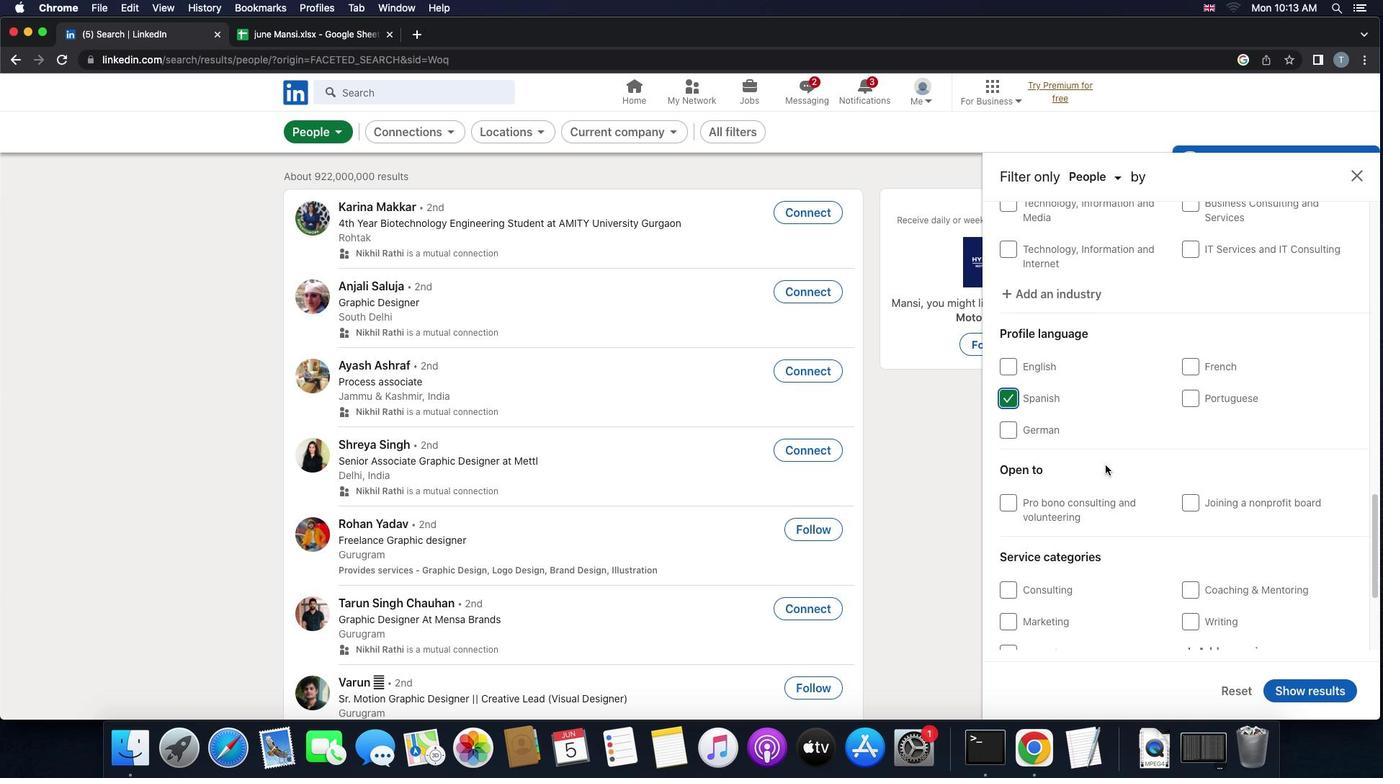 
Action: Mouse moved to (1122, 476)
Screenshot: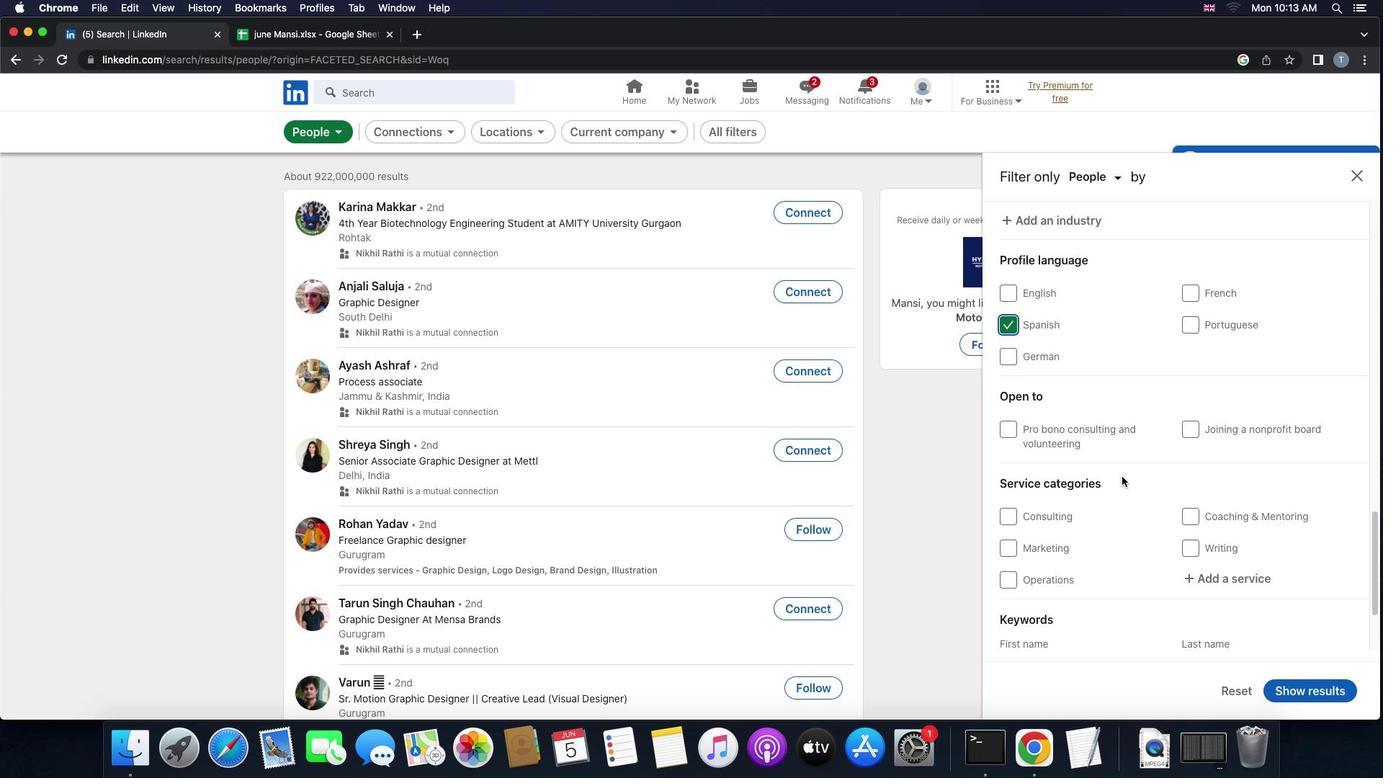 
Action: Mouse scrolled (1122, 476) with delta (0, 0)
Screenshot: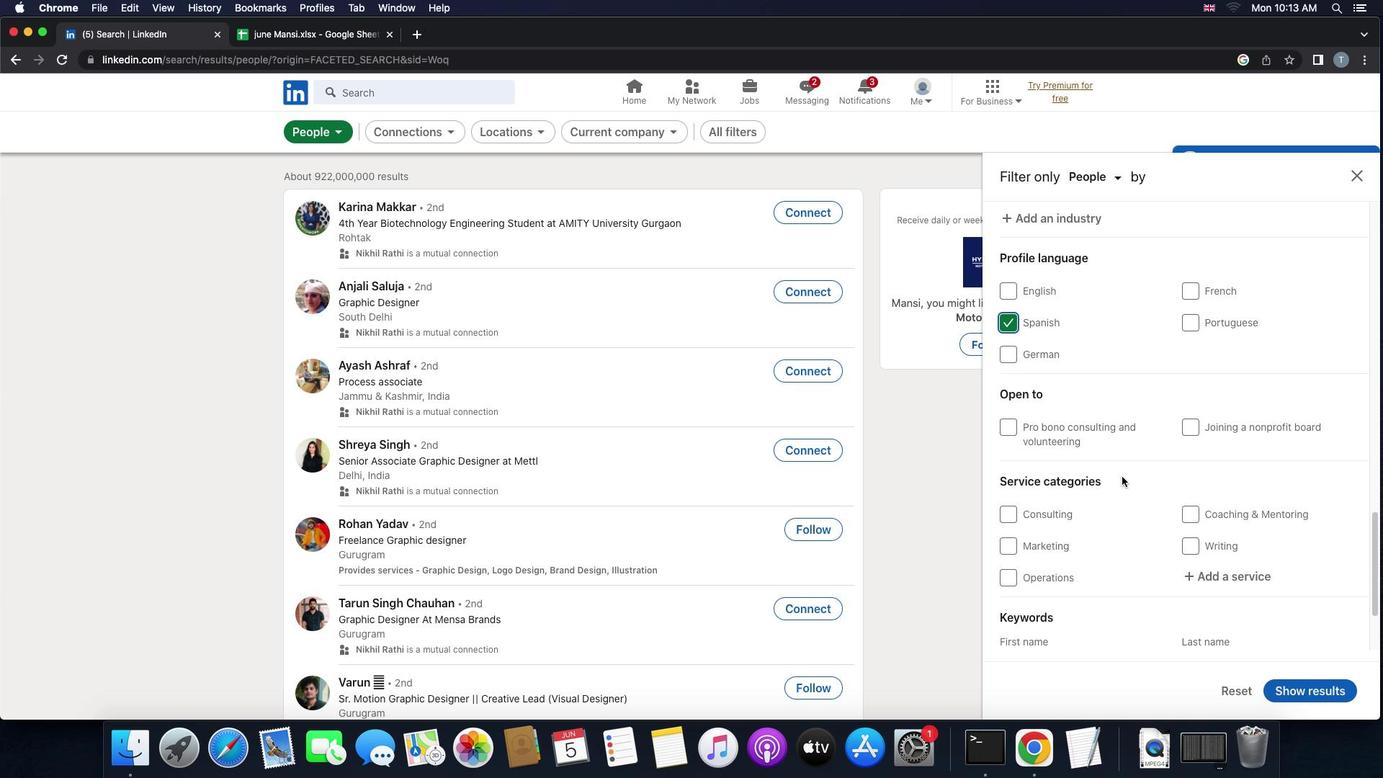 
Action: Mouse scrolled (1122, 476) with delta (0, 0)
Screenshot: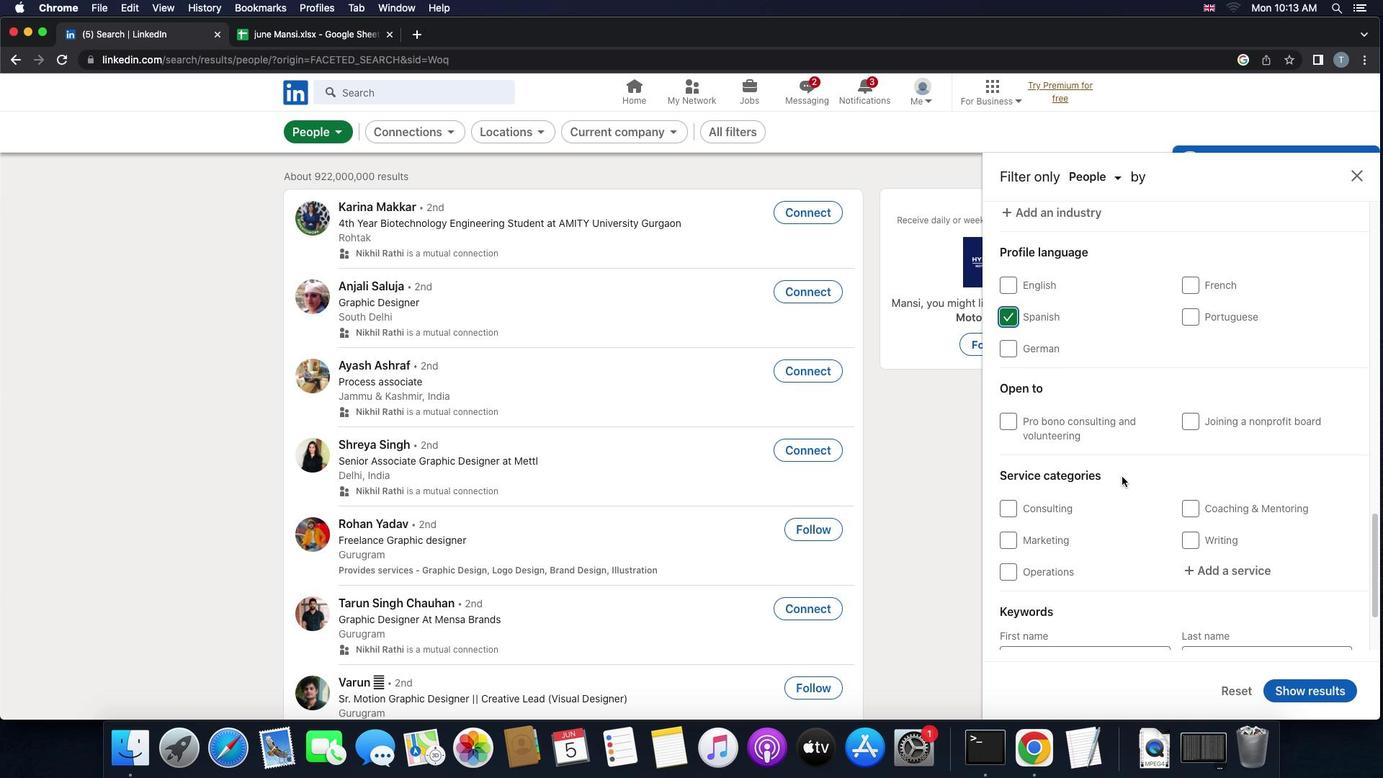 
Action: Mouse scrolled (1122, 476) with delta (0, 0)
Screenshot: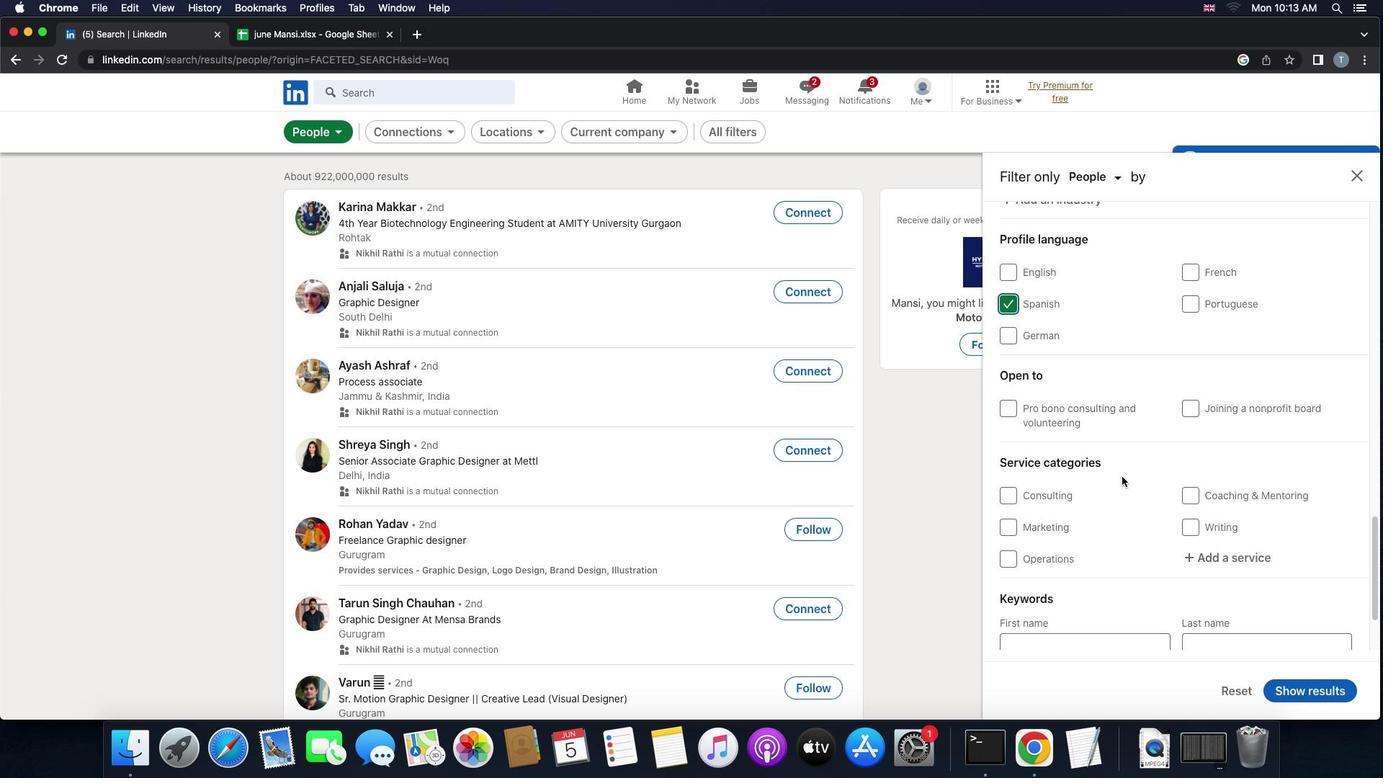
Action: Mouse moved to (1200, 521)
Screenshot: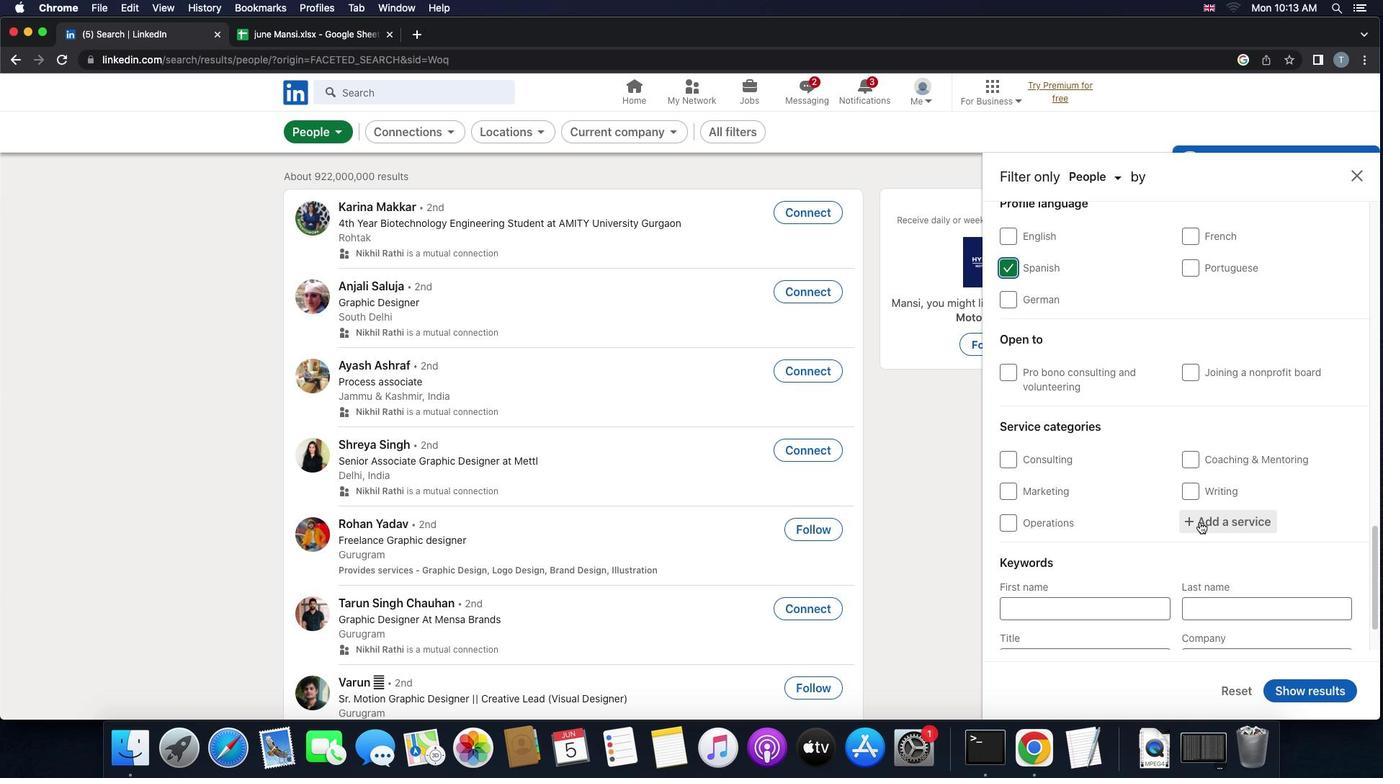 
Action: Mouse pressed left at (1200, 521)
Screenshot: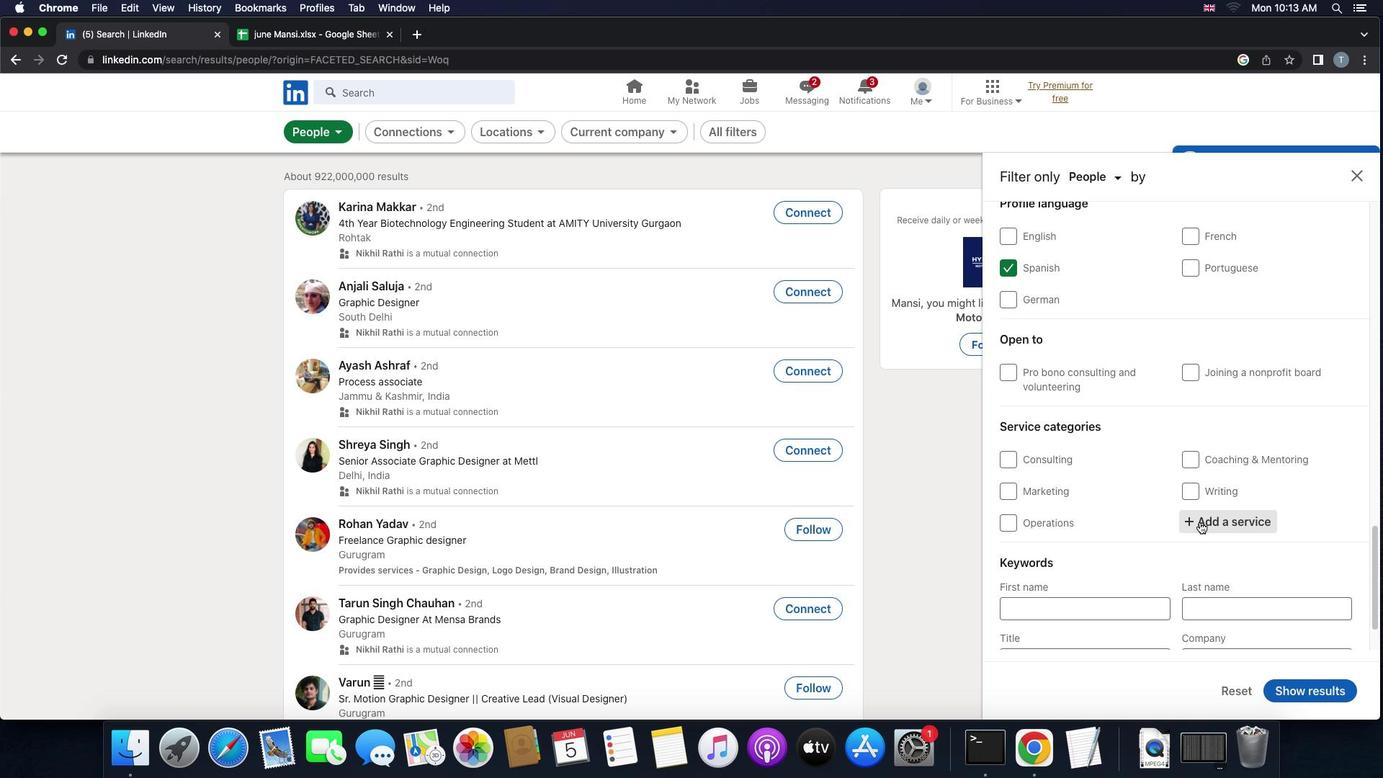 
Action: Key pressed 'd''i''g''i''t''a''l'Key.space'm''a''r''k''e''t''i''n''g'
Screenshot: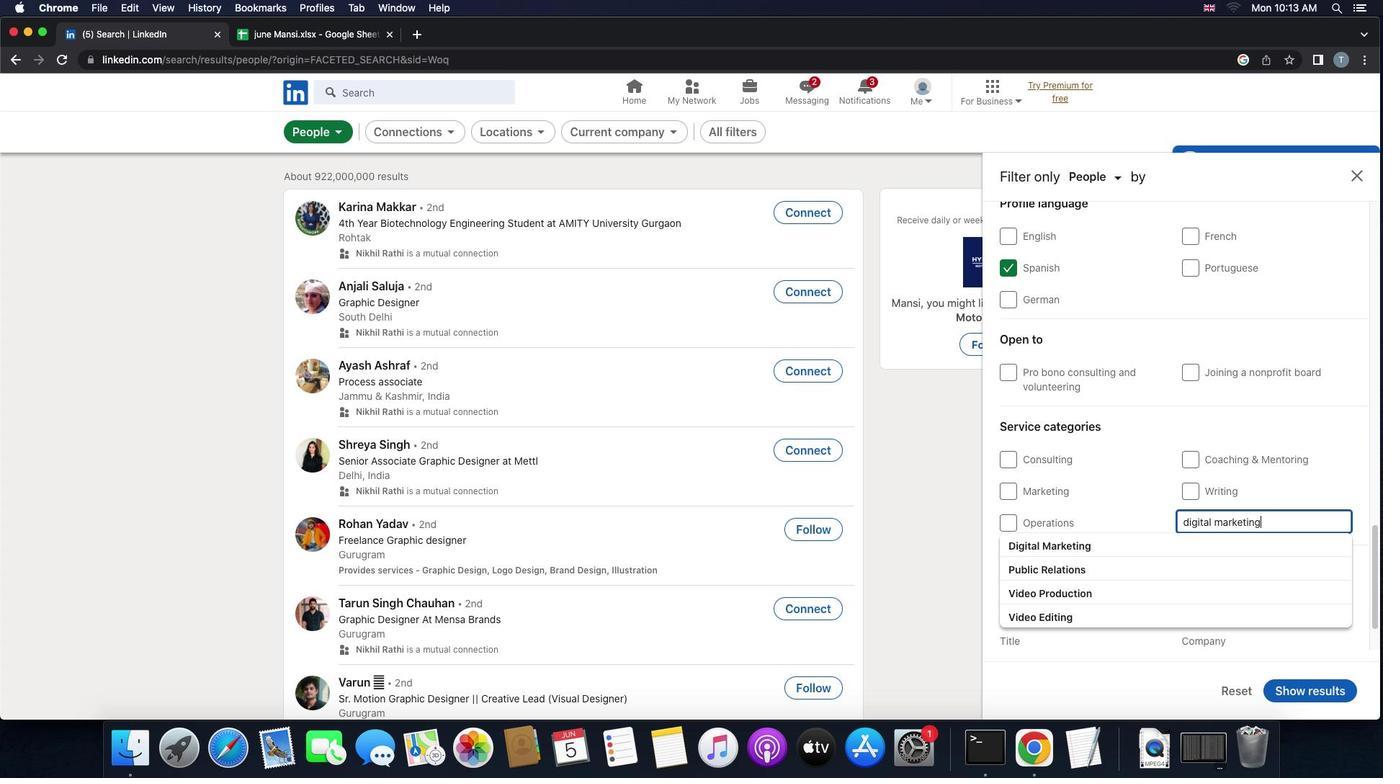 
Action: Mouse moved to (1146, 550)
Screenshot: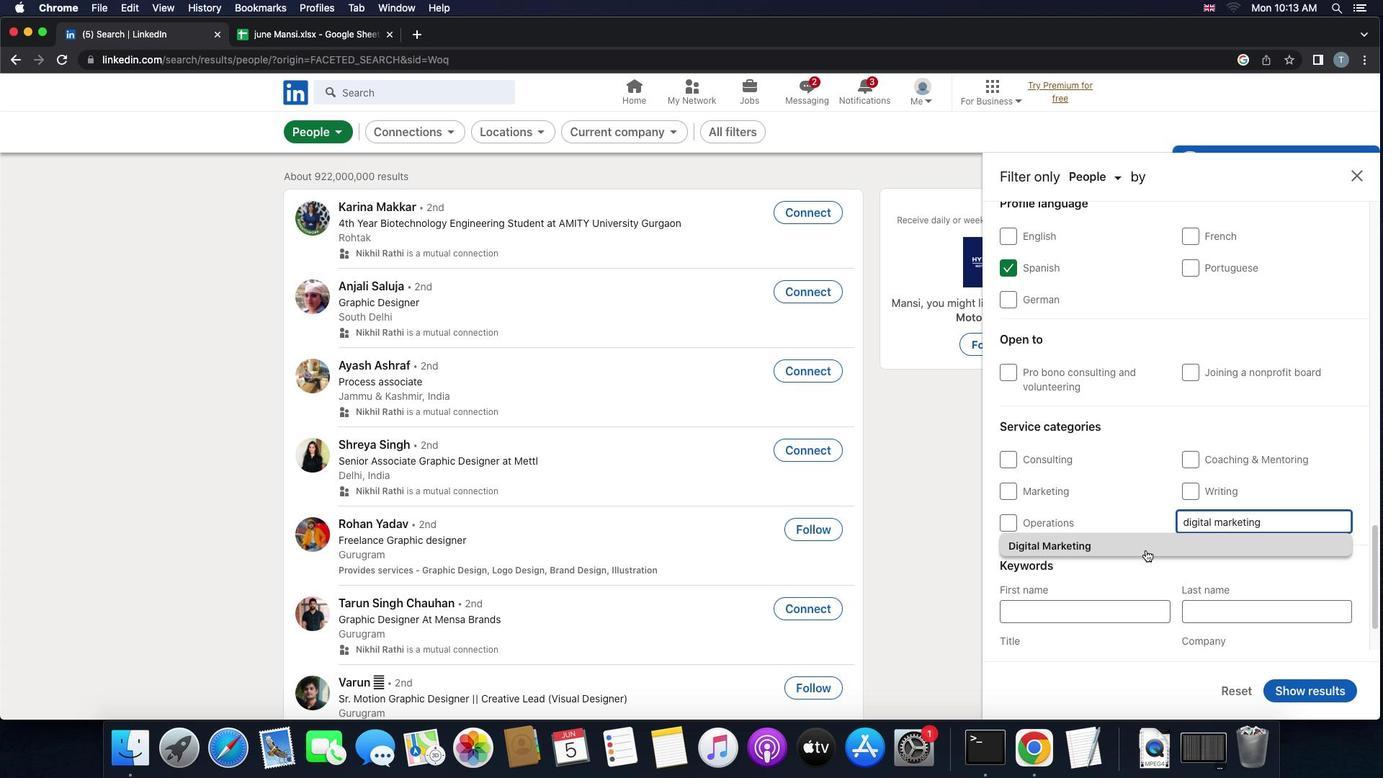 
Action: Mouse pressed left at (1146, 550)
Screenshot: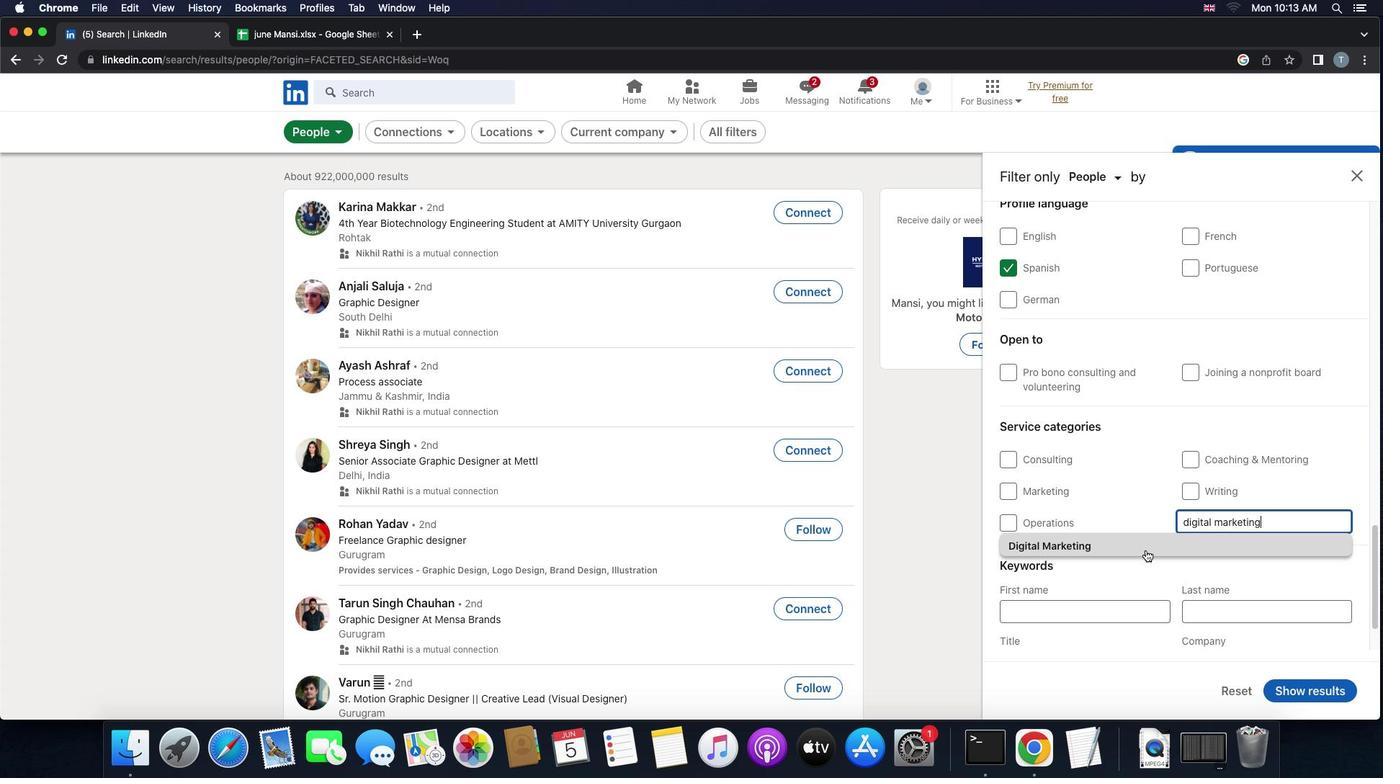 
Action: Mouse scrolled (1146, 550) with delta (0, 0)
Screenshot: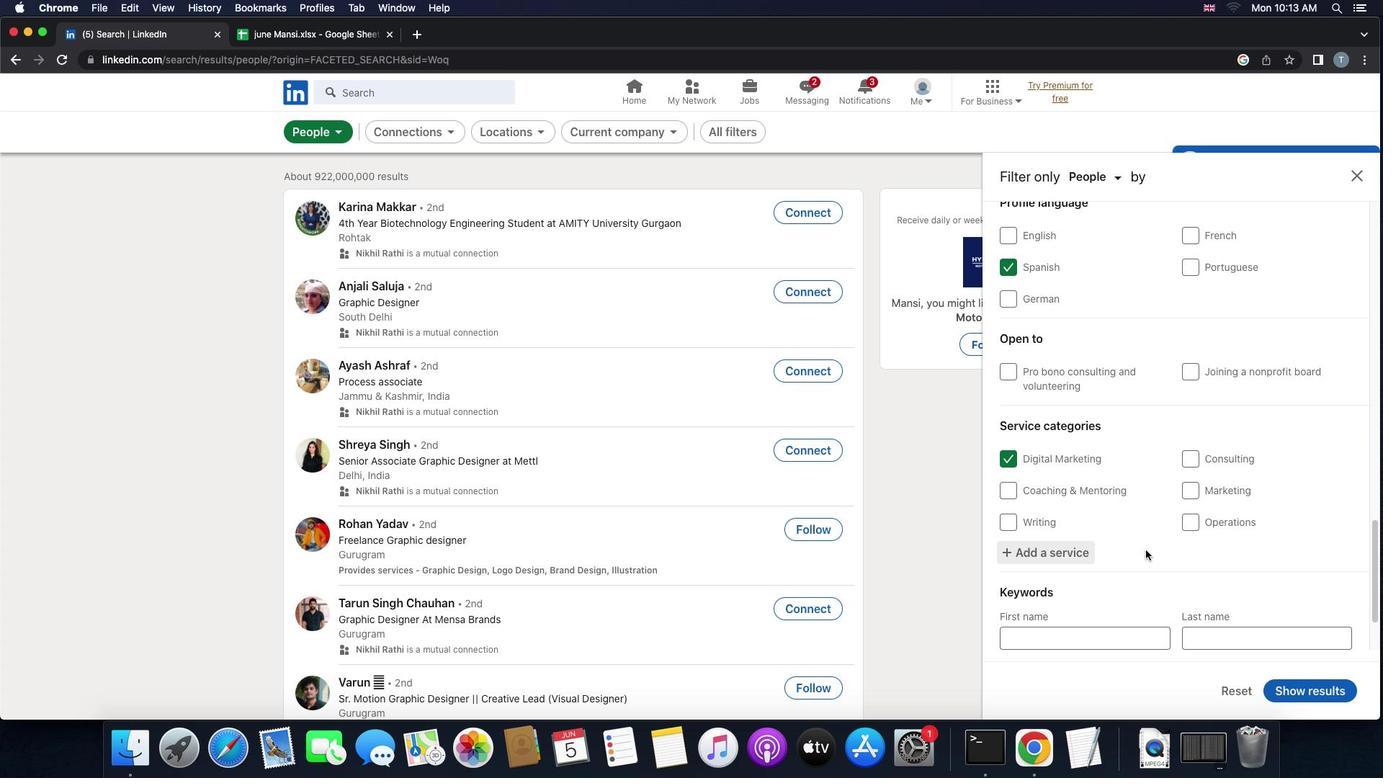 
Action: Mouse scrolled (1146, 550) with delta (0, 0)
Screenshot: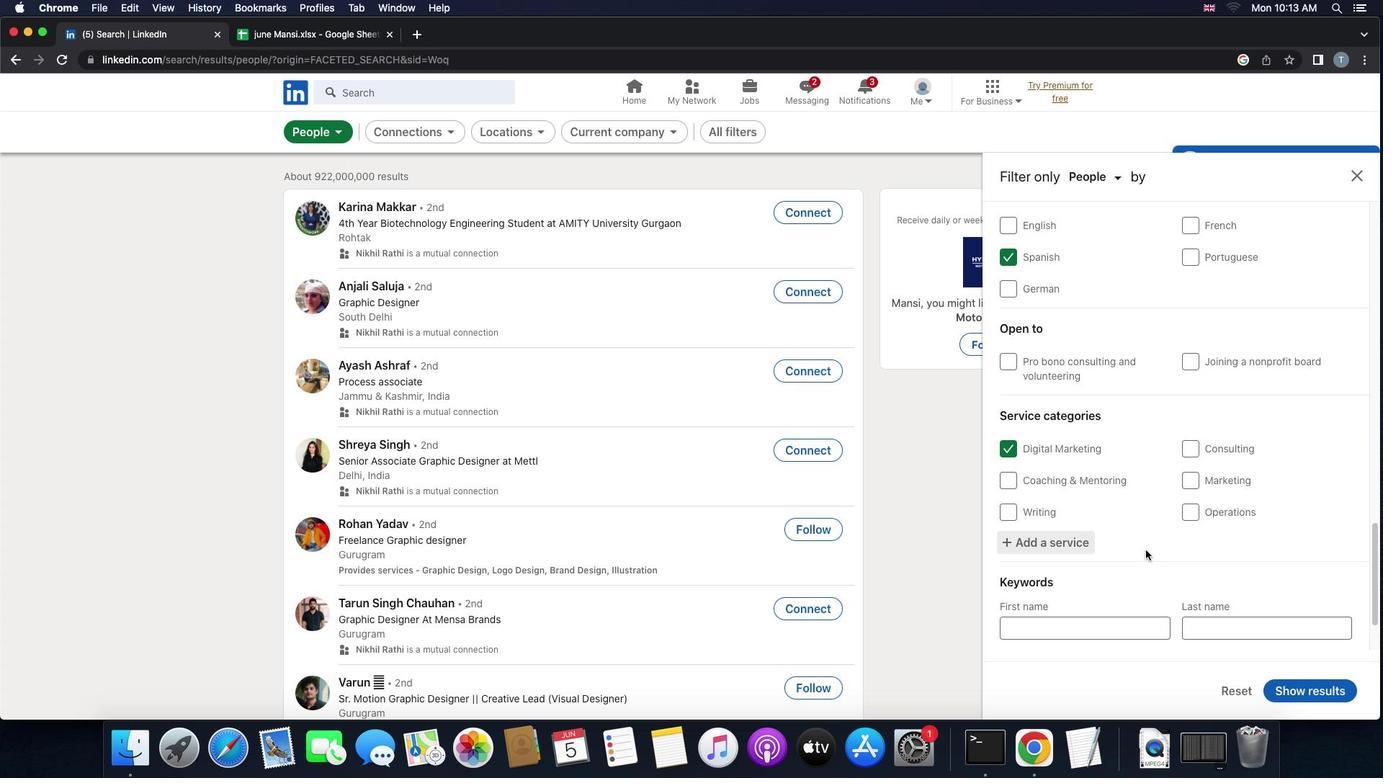
Action: Mouse scrolled (1146, 550) with delta (0, -1)
Screenshot: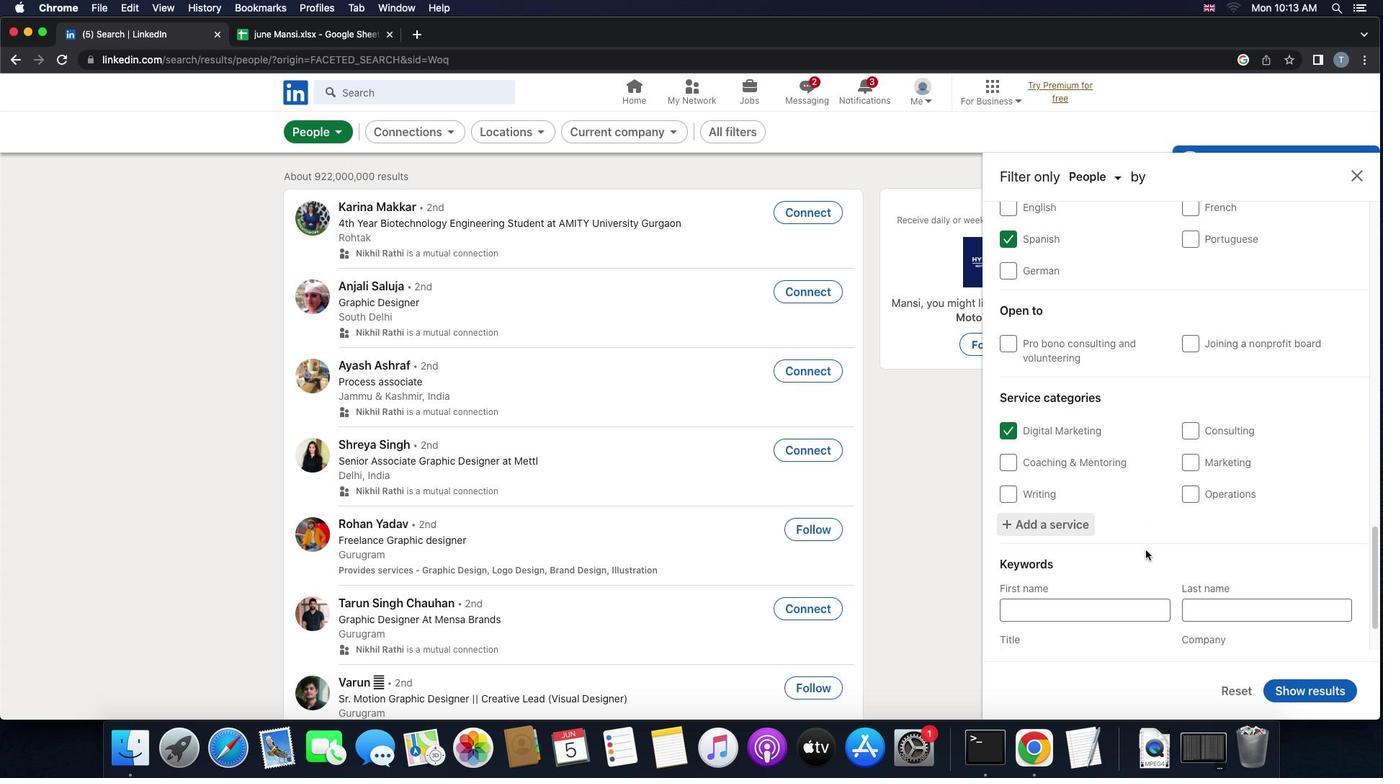 
Action: Mouse moved to (1120, 581)
Screenshot: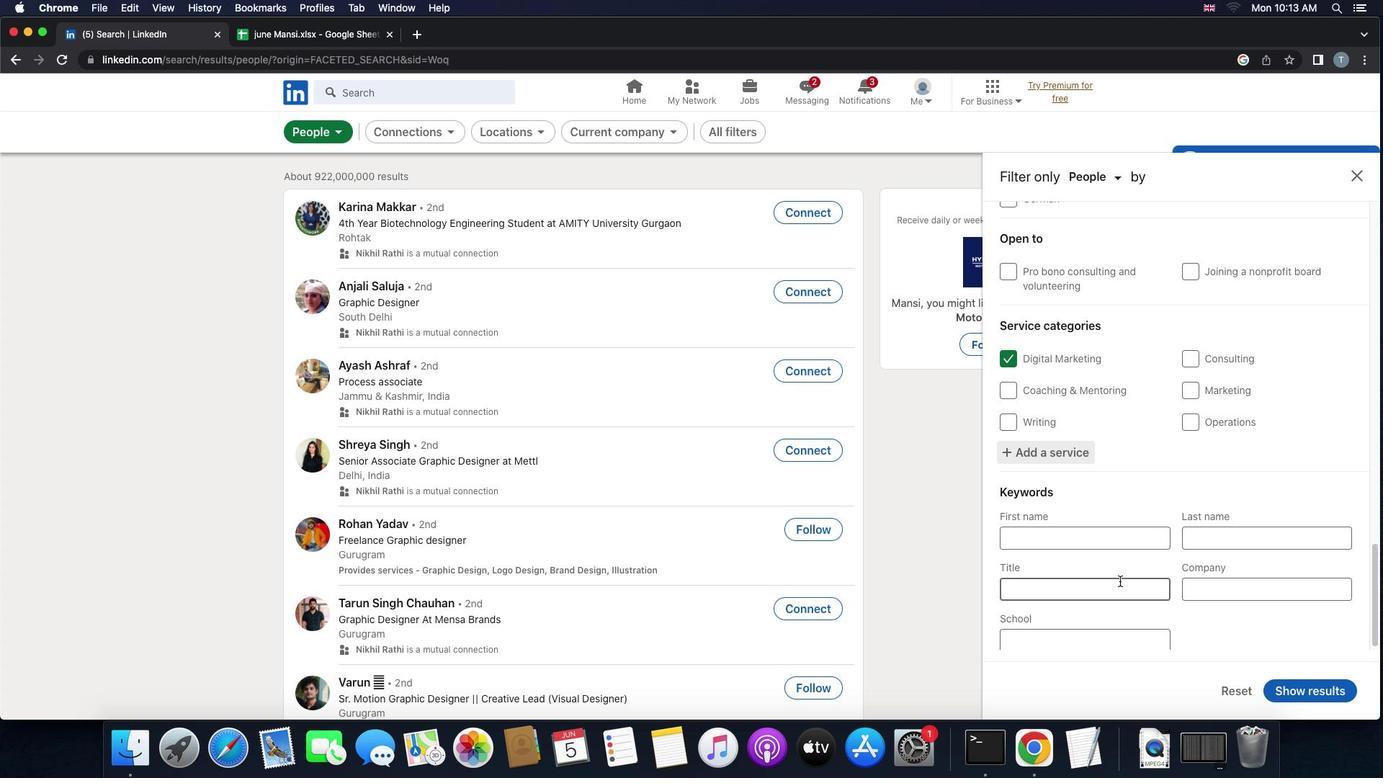 
Action: Mouse pressed left at (1120, 581)
Screenshot: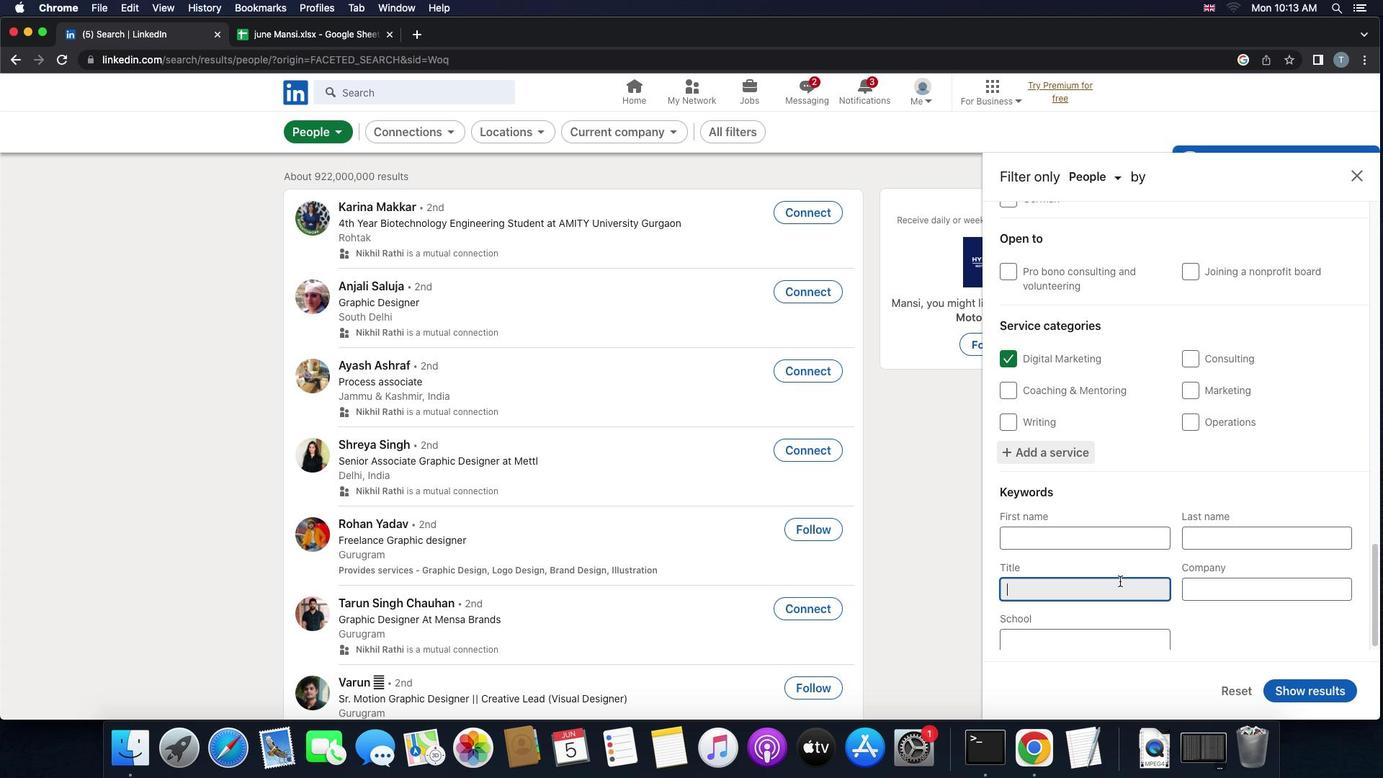 
Action: Key pressed 'c''l''i''e''n''t'Key.space's''e''r''v''i''c''e'Key.space's''p''e''c''i''a''l''i''s''t'
Screenshot: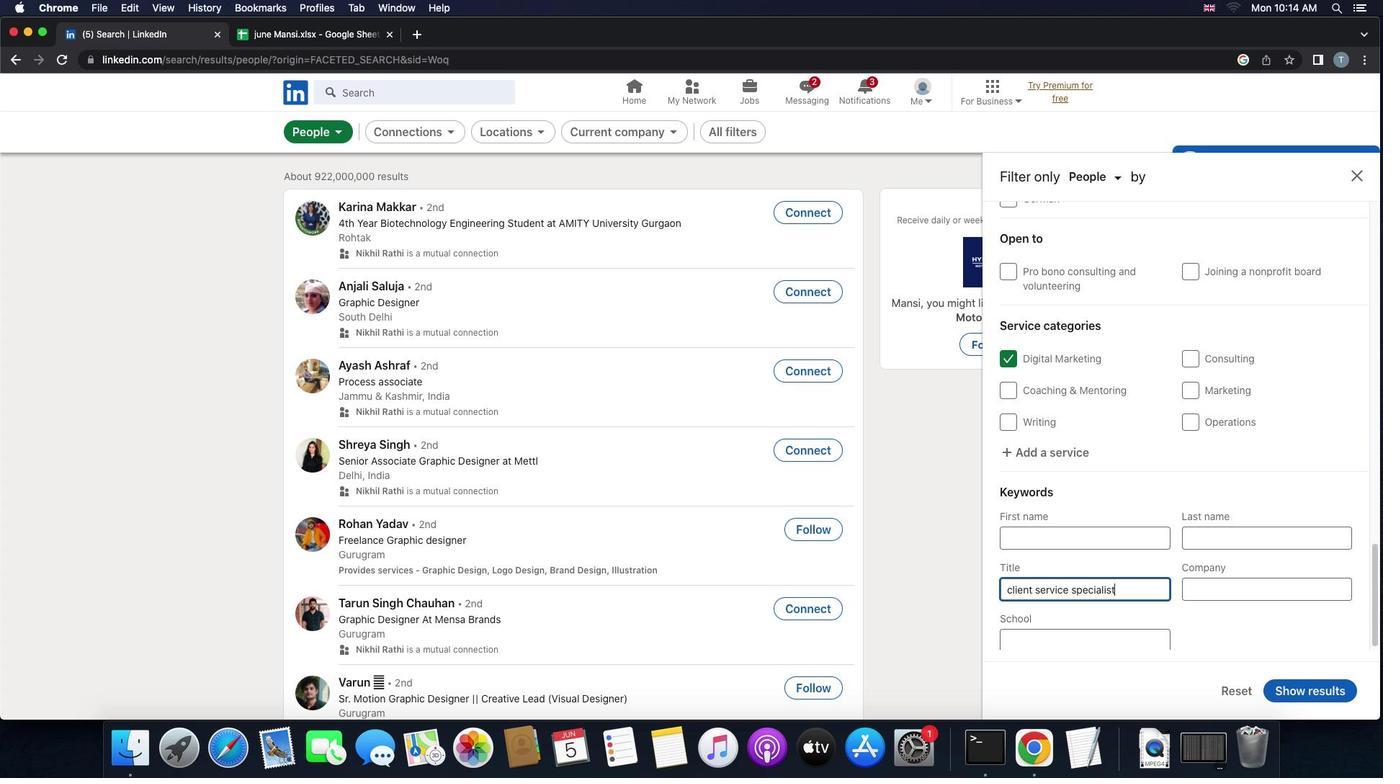 
Action: Mouse moved to (1307, 695)
Screenshot: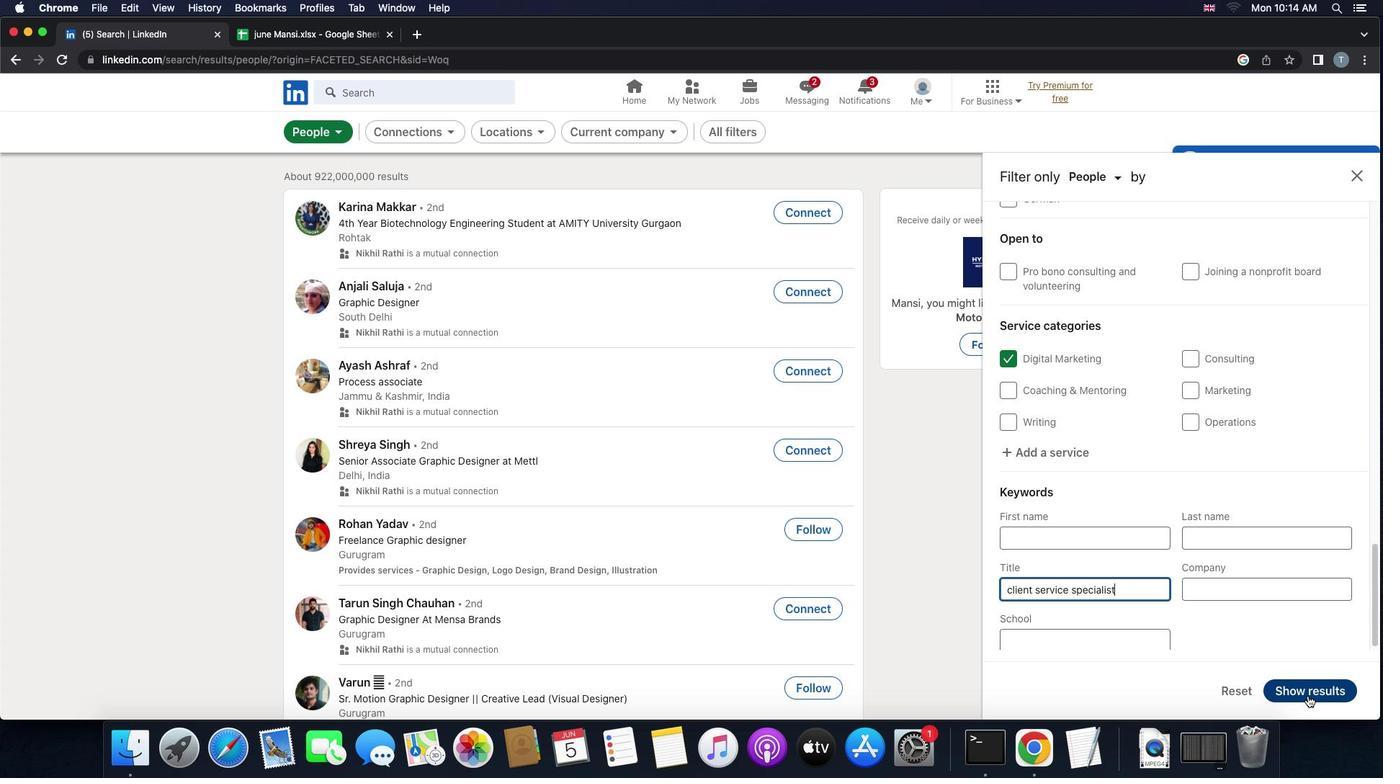 
Action: Mouse pressed left at (1307, 695)
Screenshot: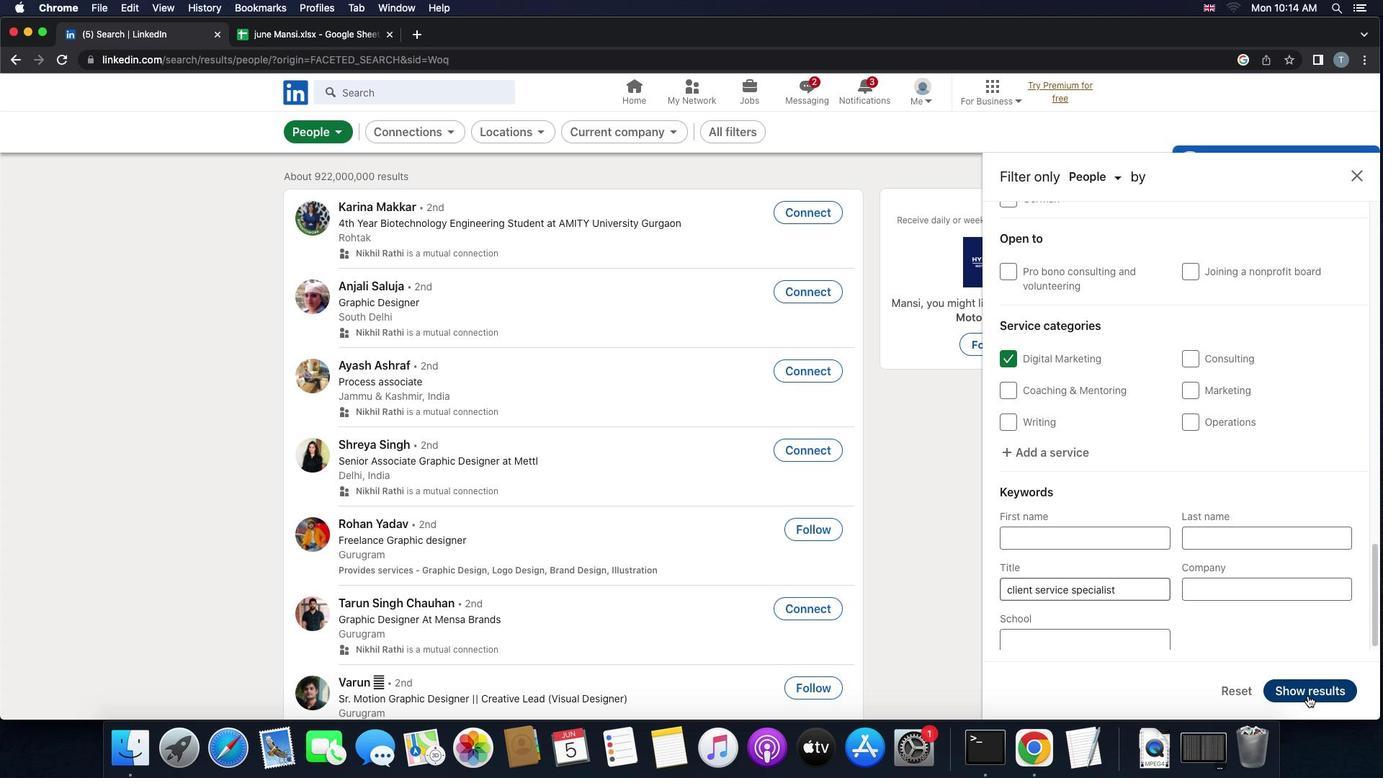 
